 Task: Research Airbnb accommodation in Cienfuegos, Cuba from 22th December, 2023 to 26th December, 2023 for 8 adults. Place can be private room with 8 bedrooms having 8 beds and 8 bathrooms. Property type can be hotel. Amenities needed are: wifi, TV, free parkinig on premises, gym, breakfast.
Action: Mouse moved to (537, 151)
Screenshot: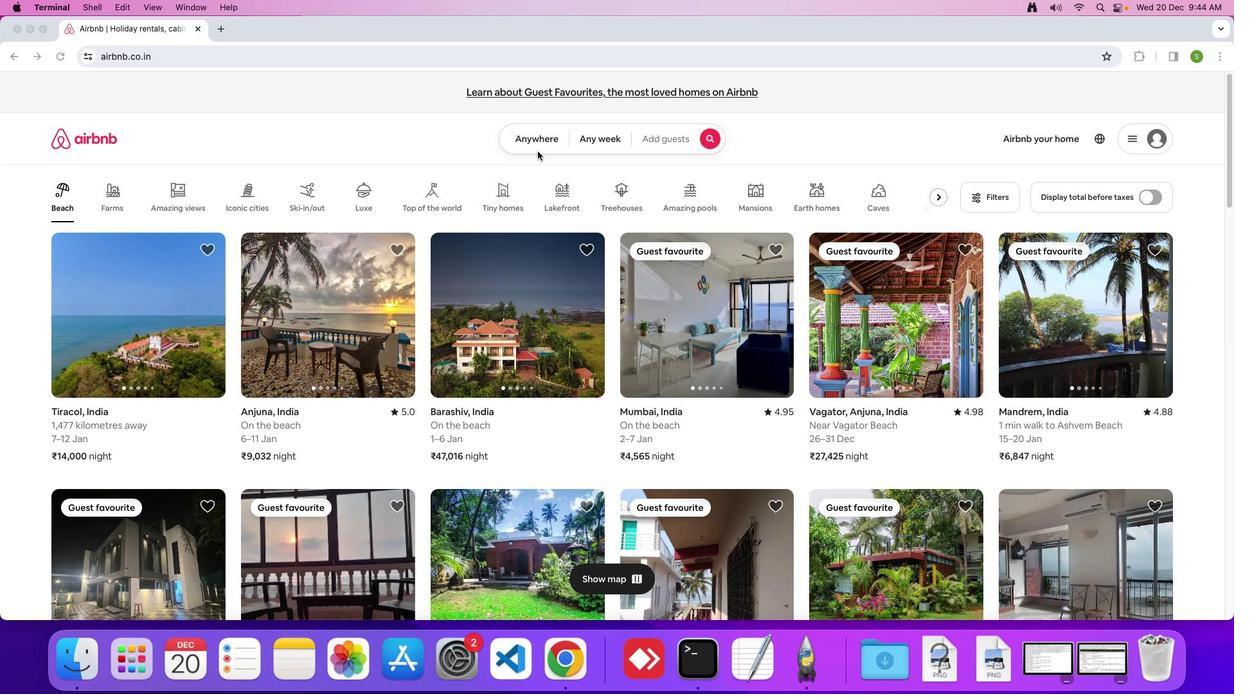 
Action: Mouse pressed left at (537, 151)
Screenshot: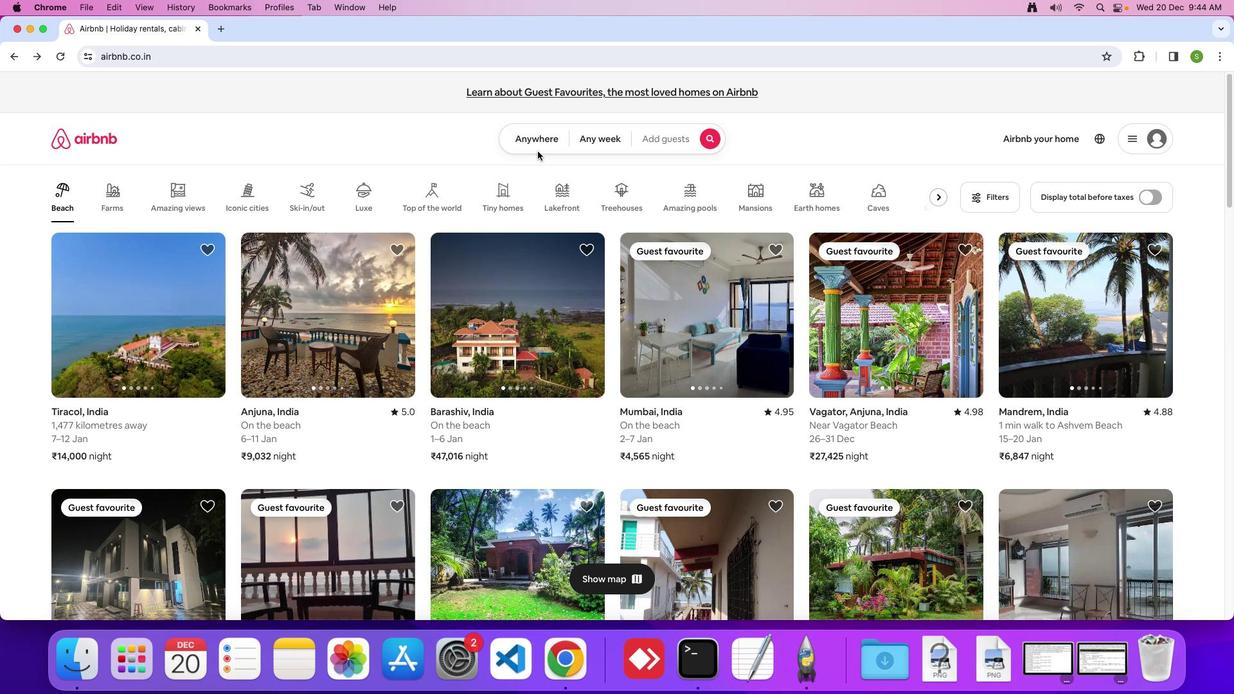 
Action: Mouse moved to (533, 143)
Screenshot: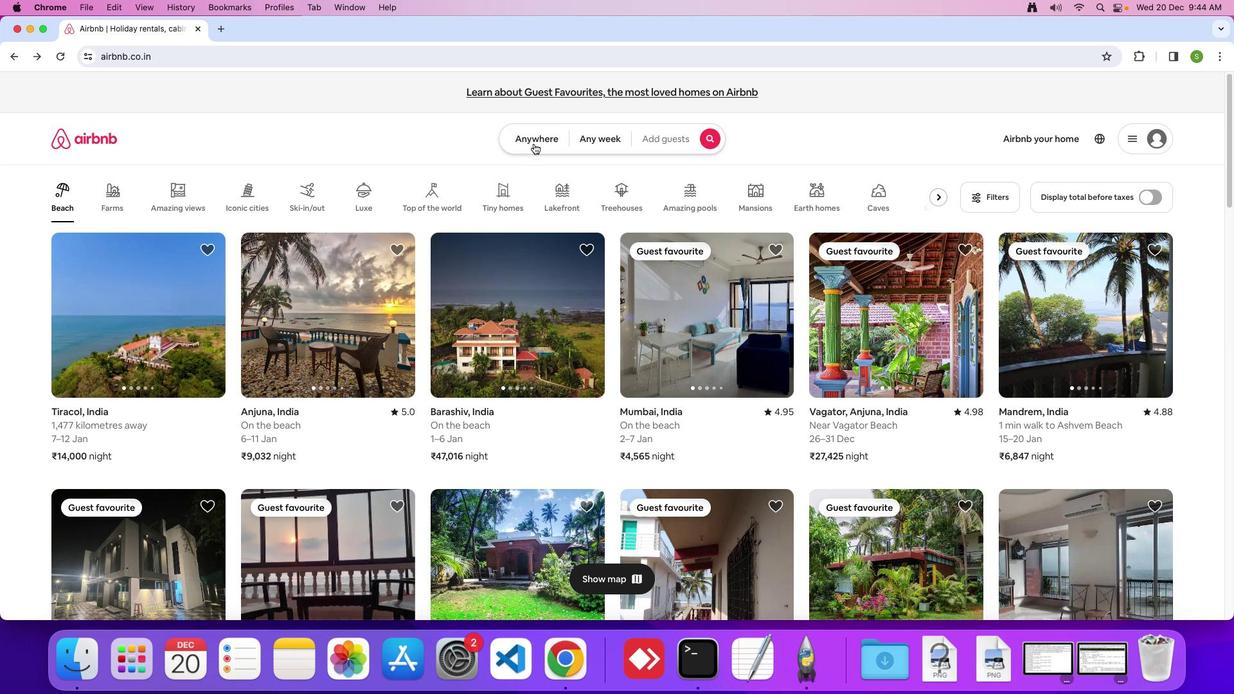 
Action: Mouse pressed left at (533, 143)
Screenshot: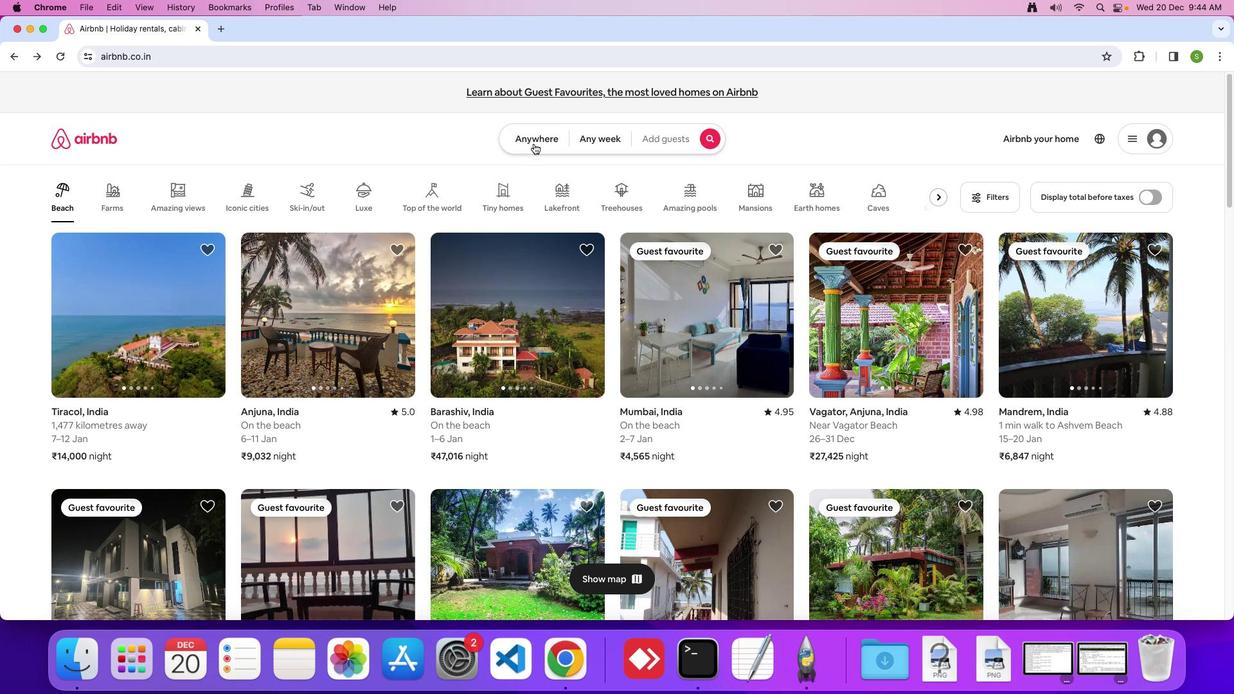 
Action: Mouse moved to (446, 193)
Screenshot: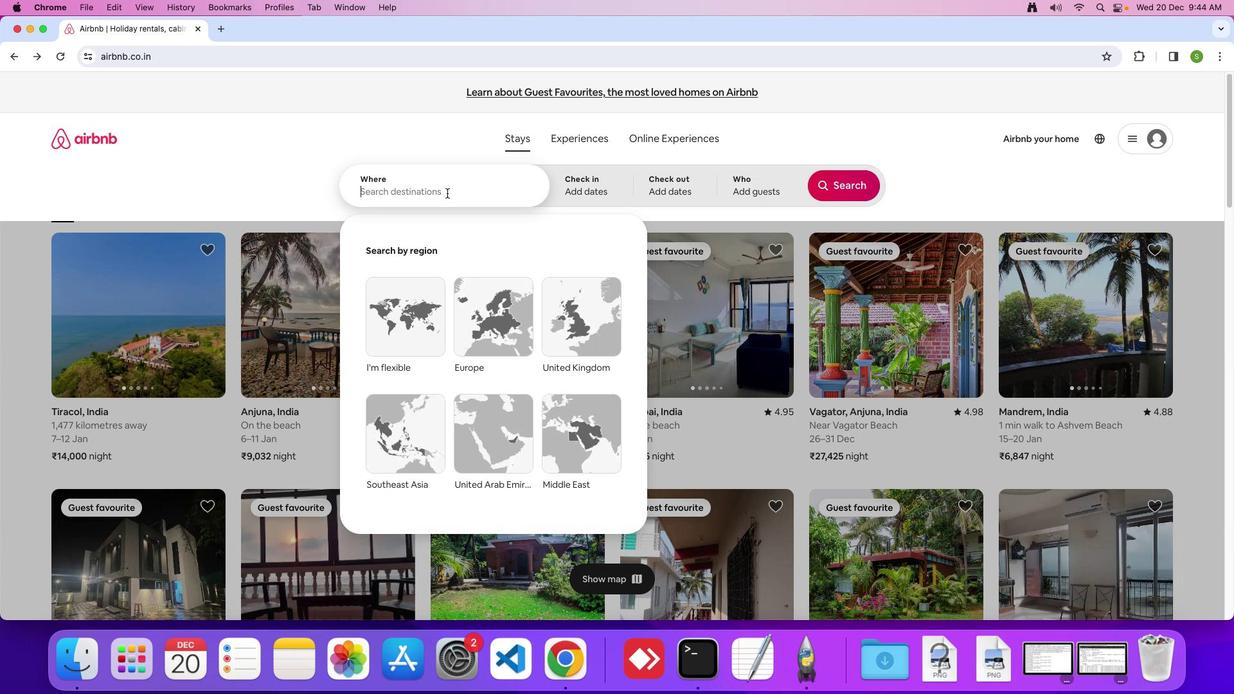 
Action: Key pressed 'C'Key.caps_lock'i''e''n''f''u''e''g''o''s'','Key.spaceKey.shift'C''u''b'
Screenshot: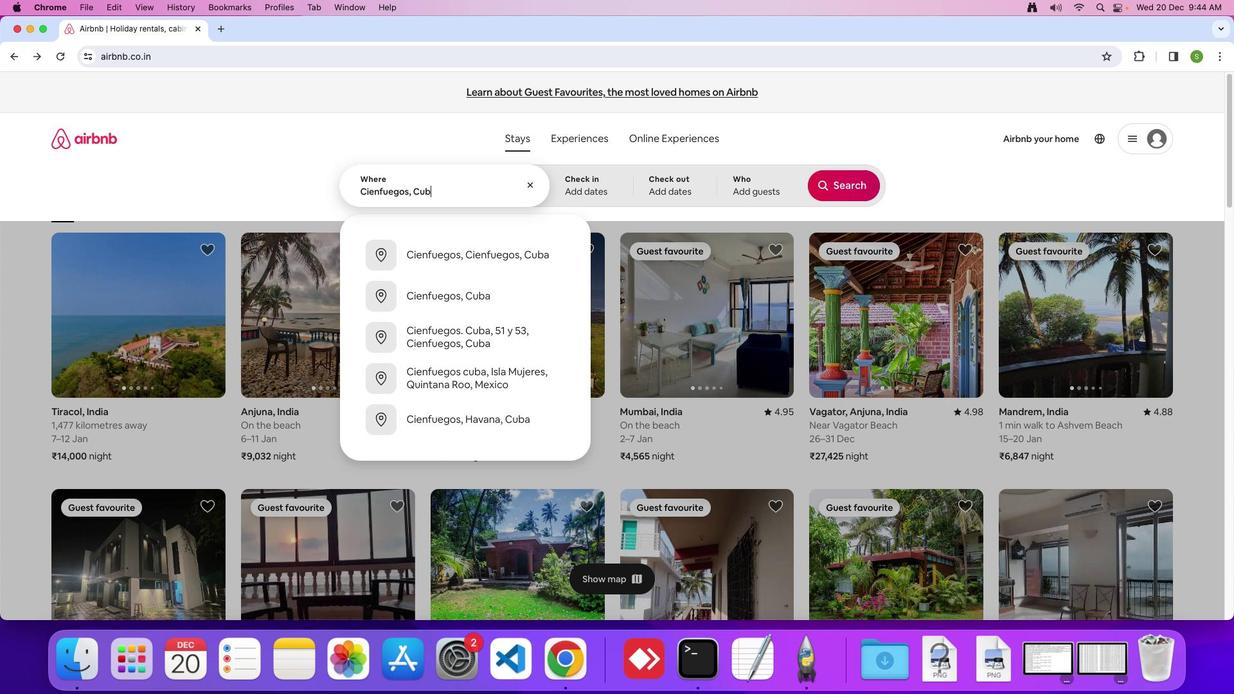 
Action: Mouse moved to (446, 193)
Screenshot: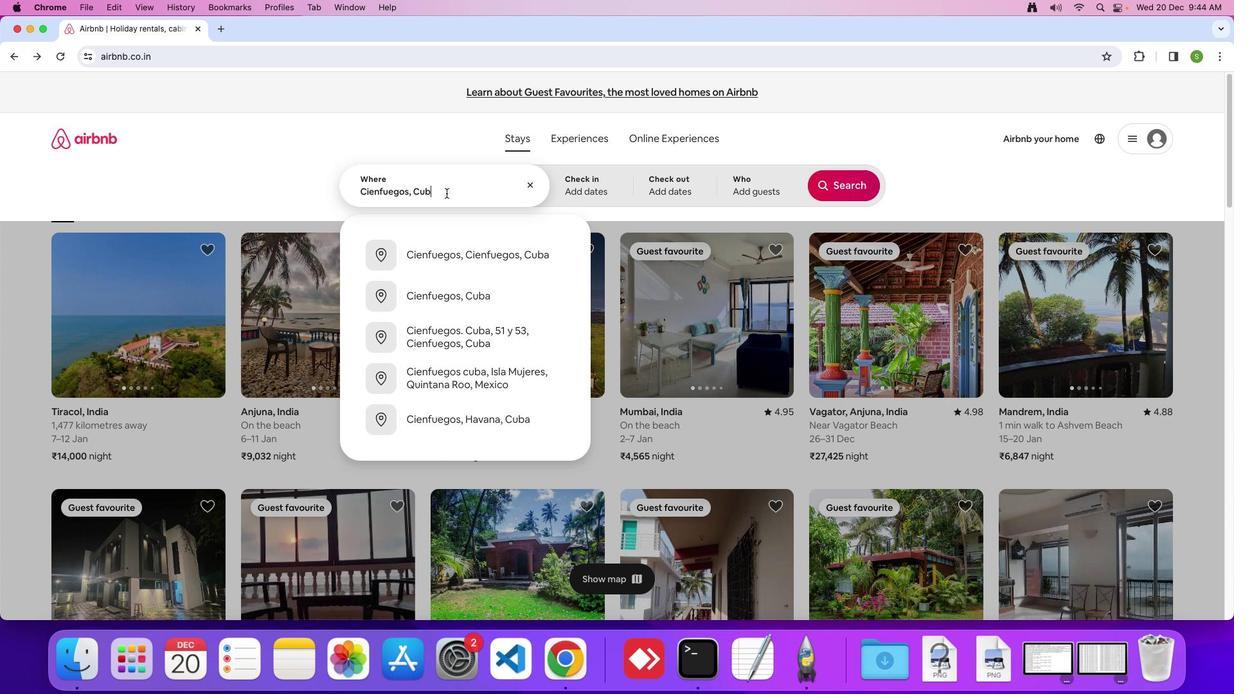 
Action: Key pressed 'e'Key.backspace'a'Key.enter
Screenshot: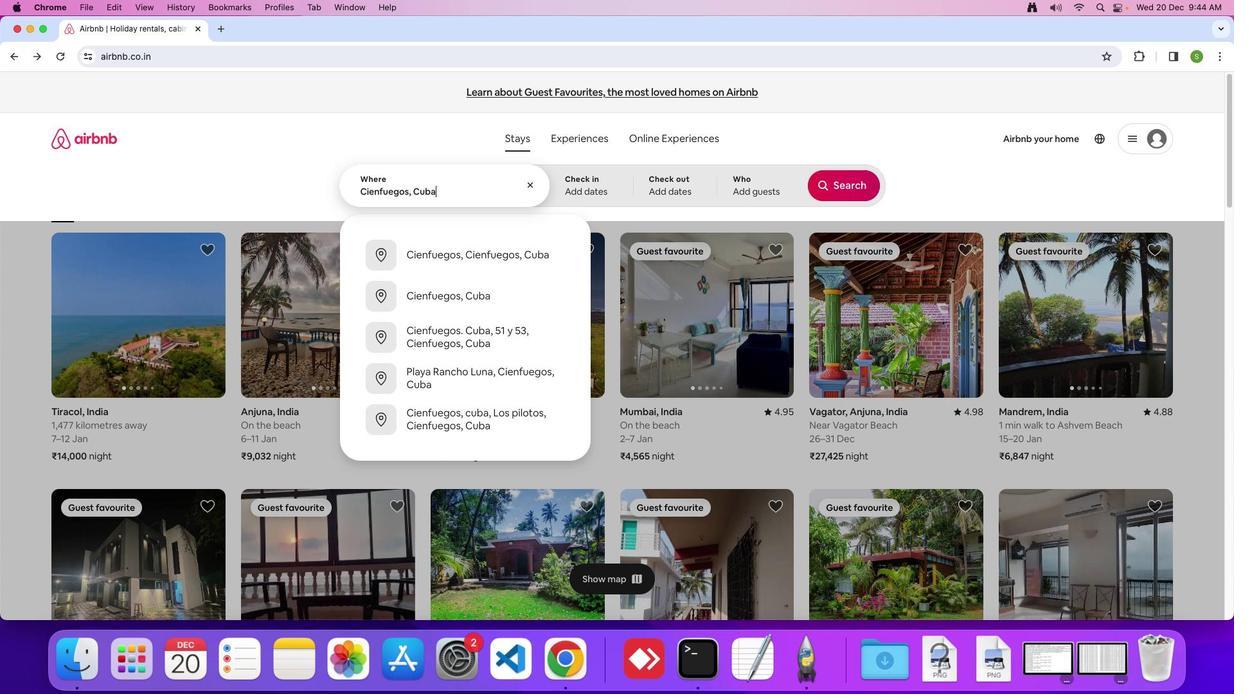 
Action: Mouse moved to (547, 444)
Screenshot: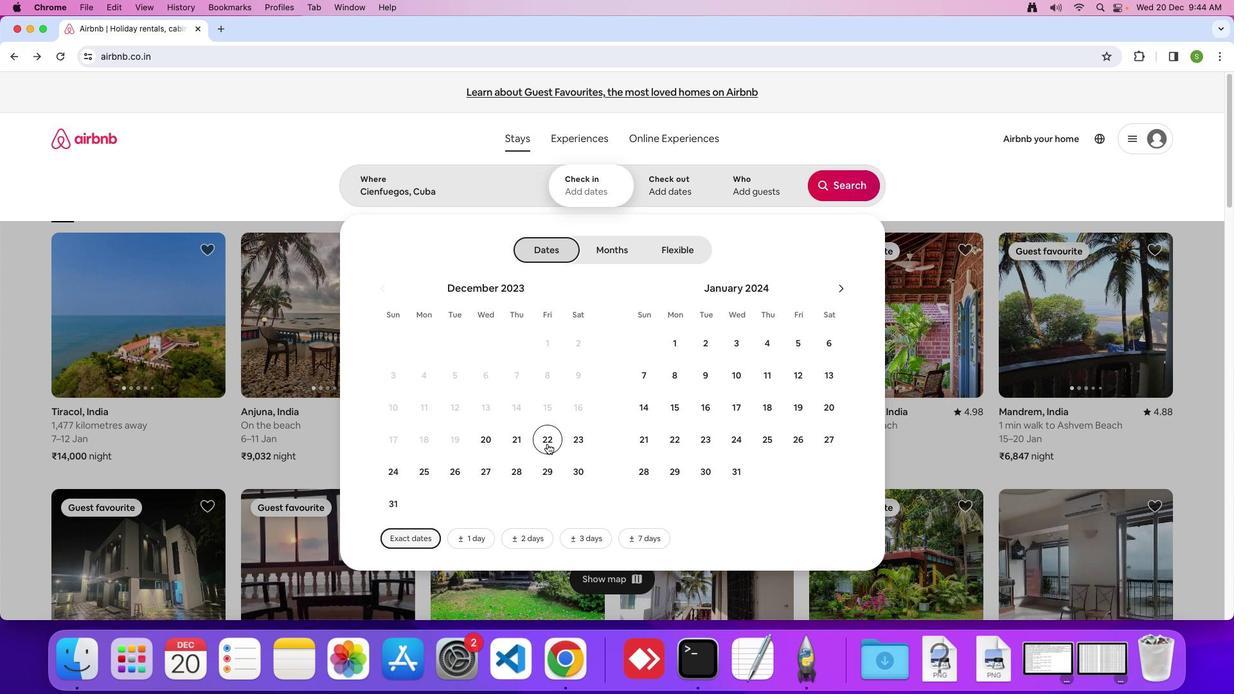 
Action: Mouse pressed left at (547, 444)
Screenshot: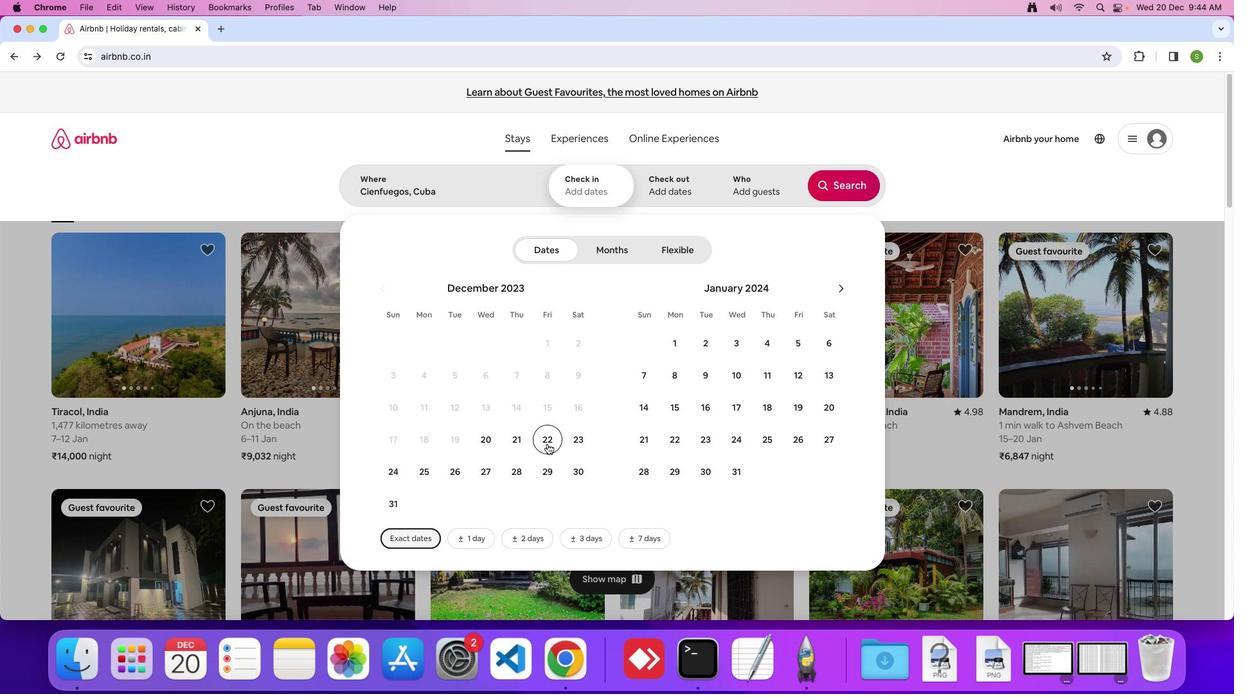 
Action: Mouse moved to (449, 473)
Screenshot: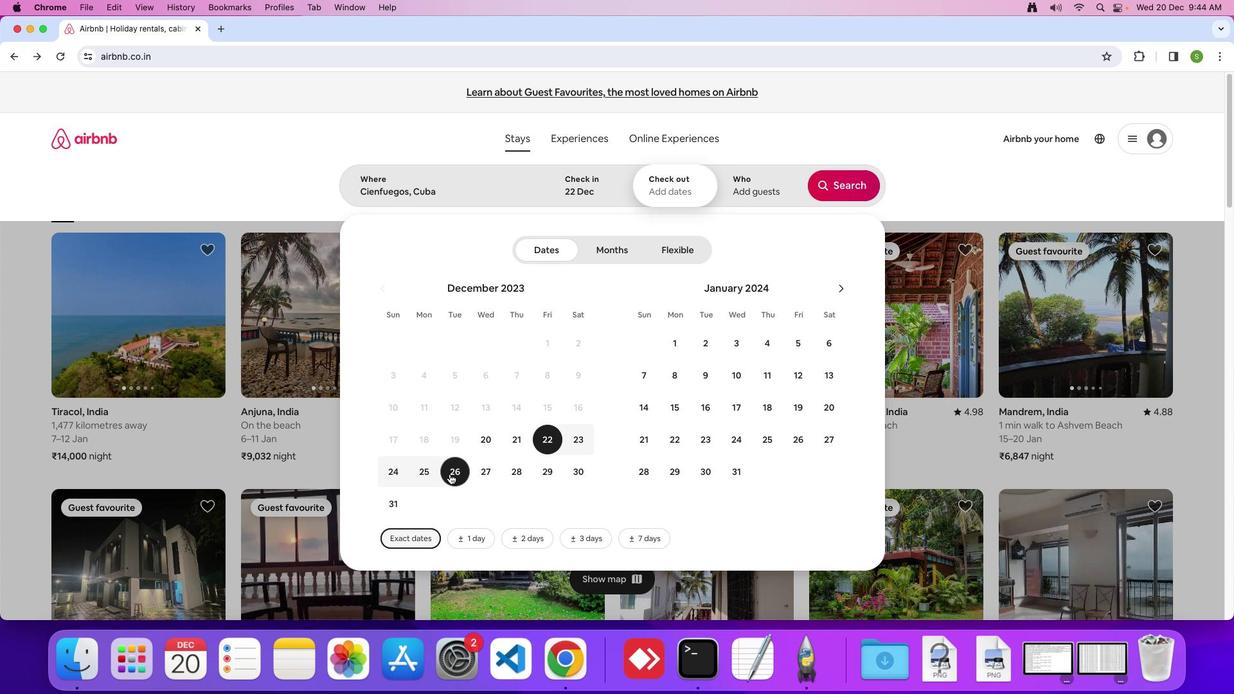 
Action: Mouse pressed left at (449, 473)
Screenshot: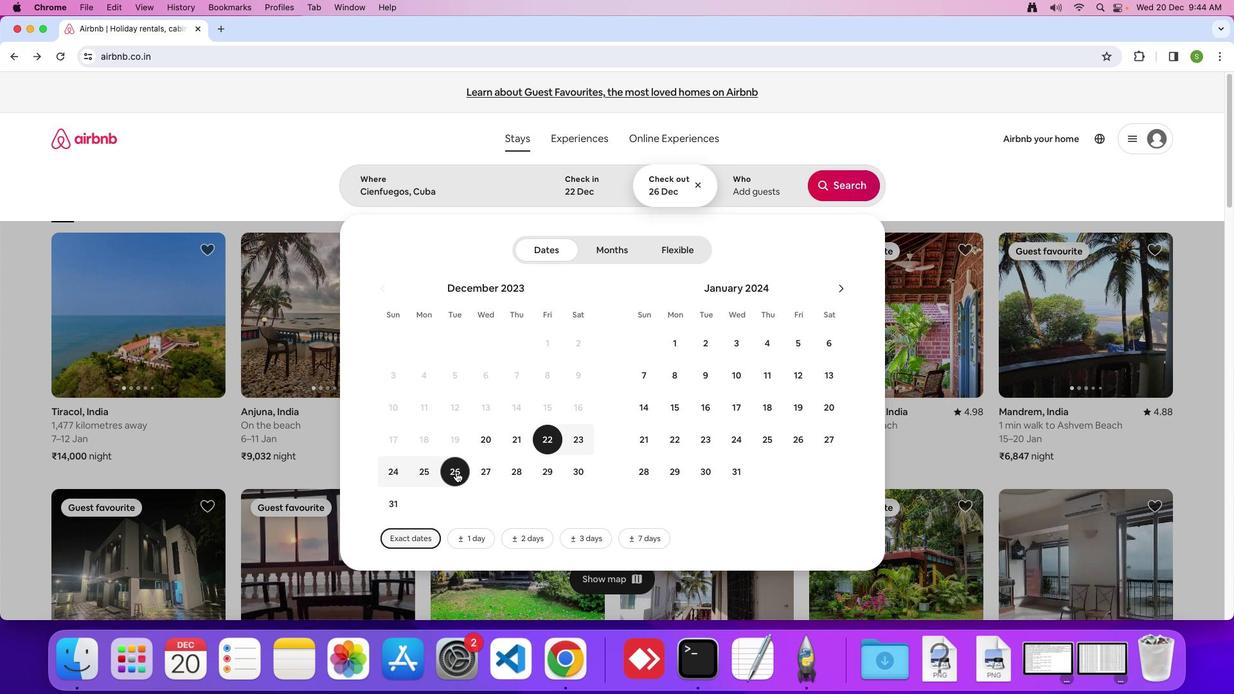 
Action: Mouse moved to (750, 179)
Screenshot: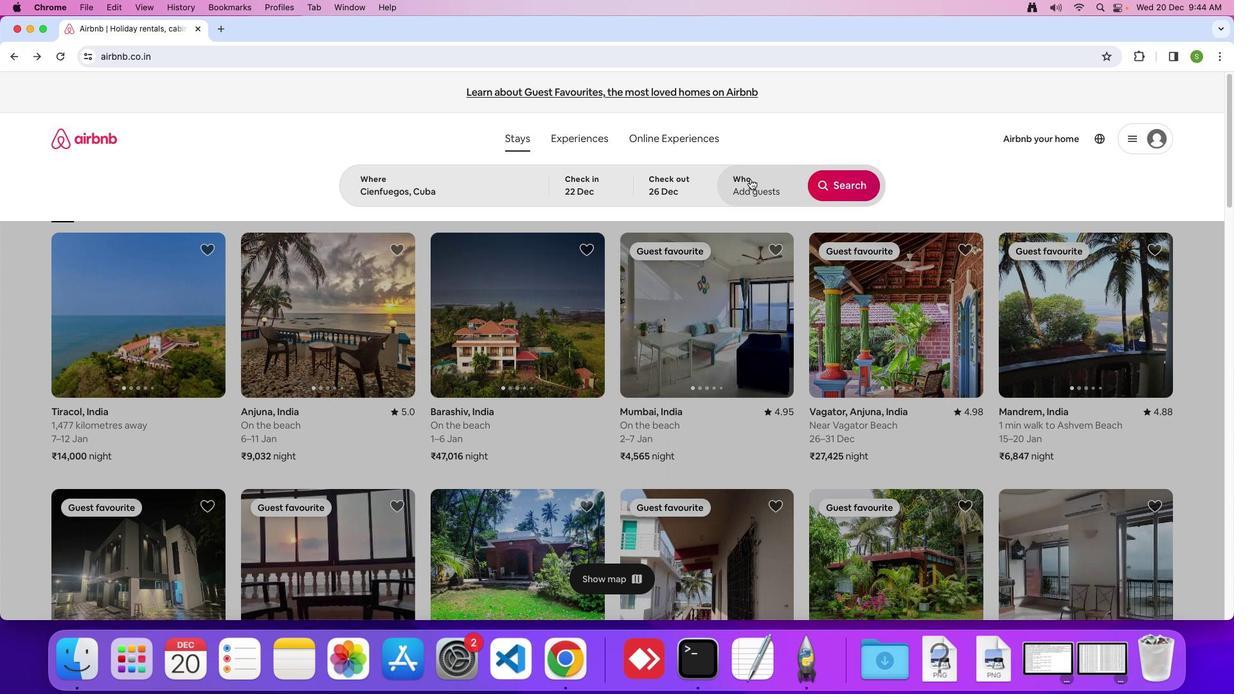 
Action: Mouse pressed left at (750, 179)
Screenshot: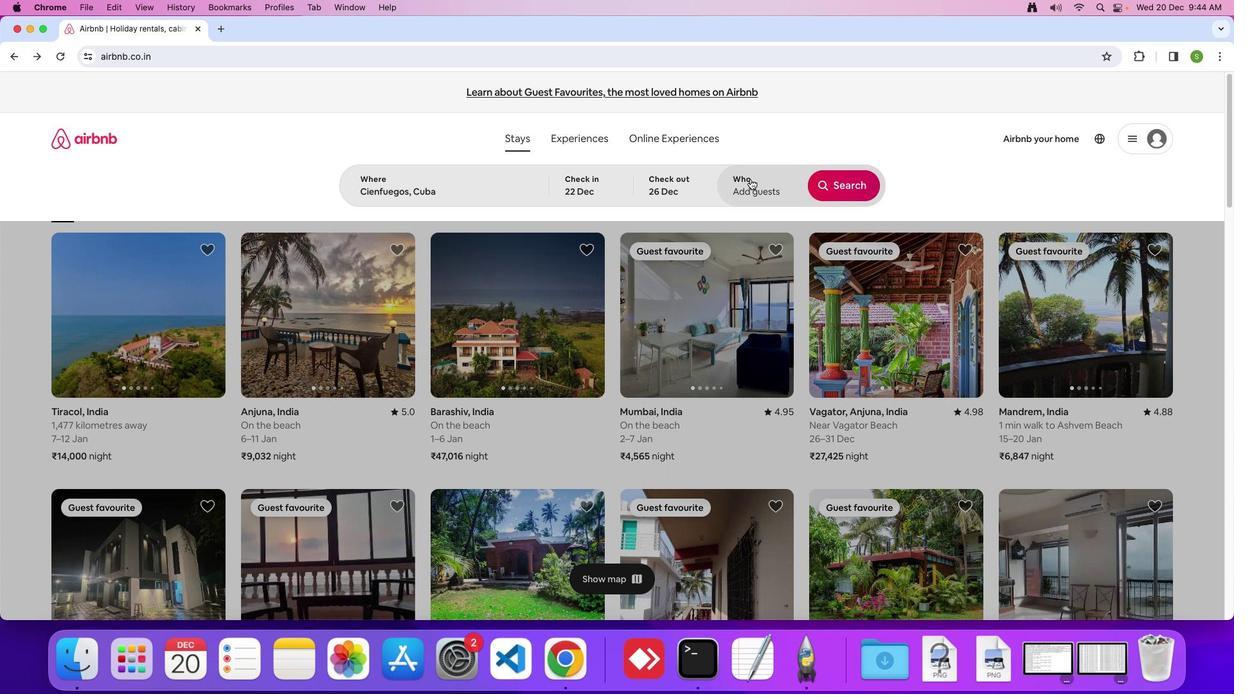 
Action: Mouse moved to (842, 249)
Screenshot: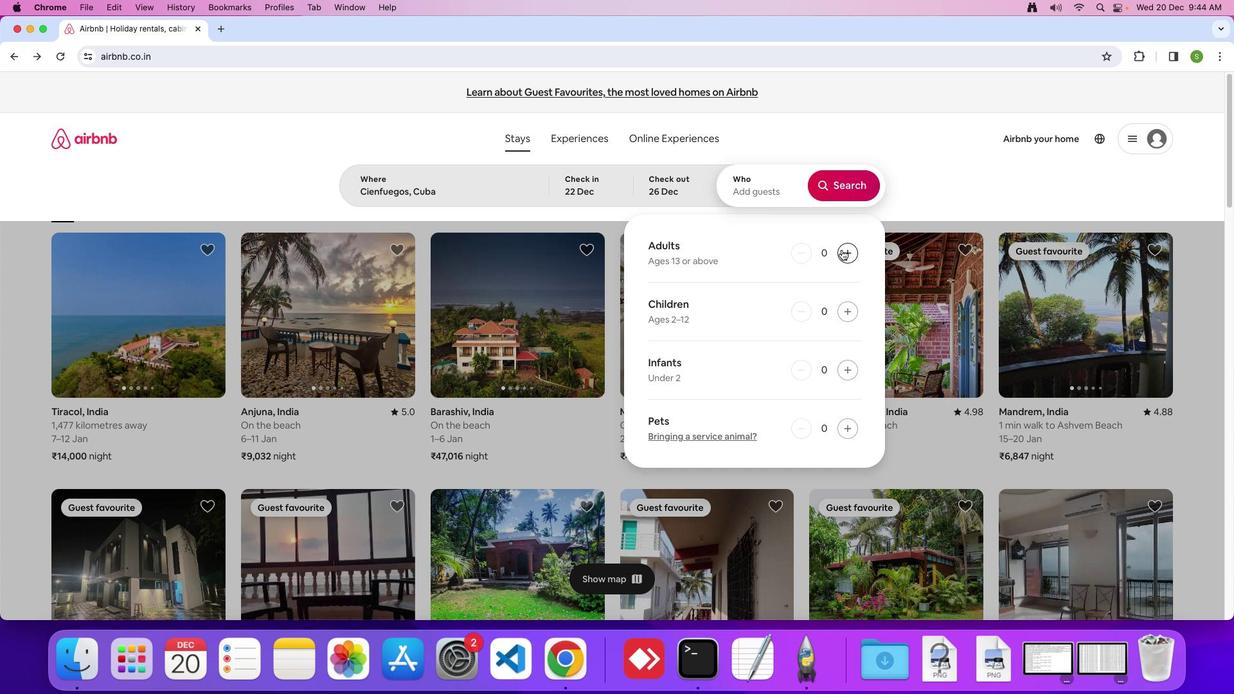 
Action: Mouse pressed left at (842, 249)
Screenshot: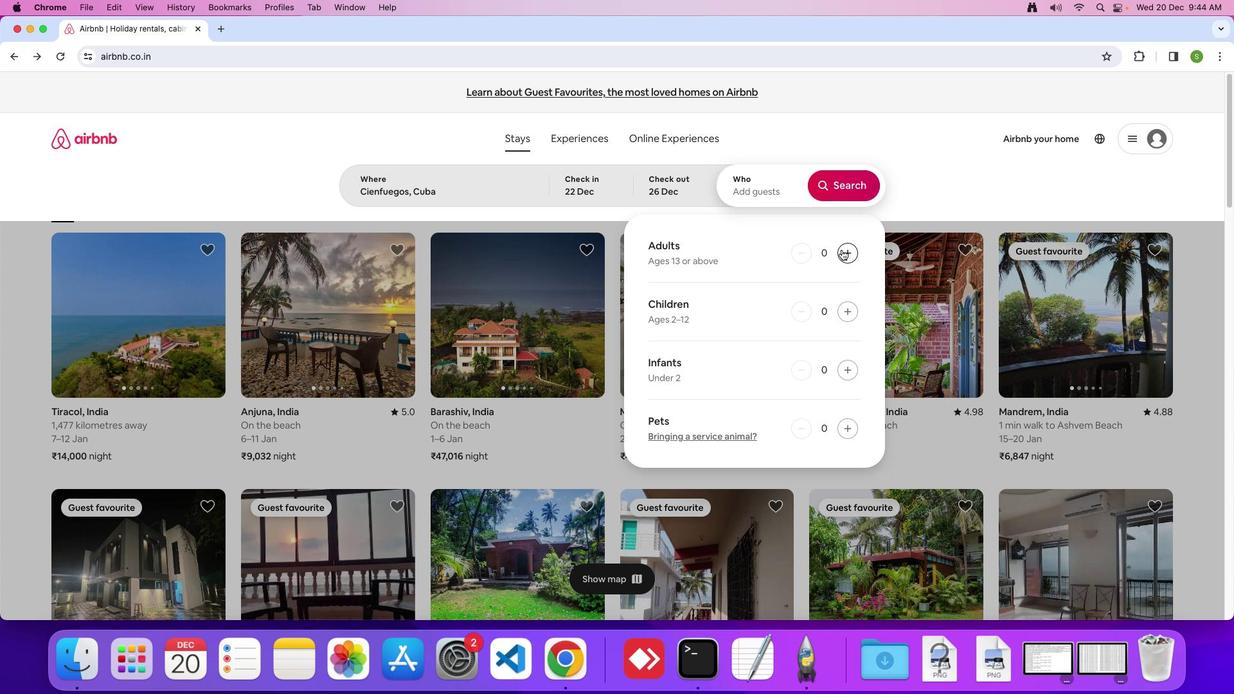 
Action: Mouse pressed left at (842, 249)
Screenshot: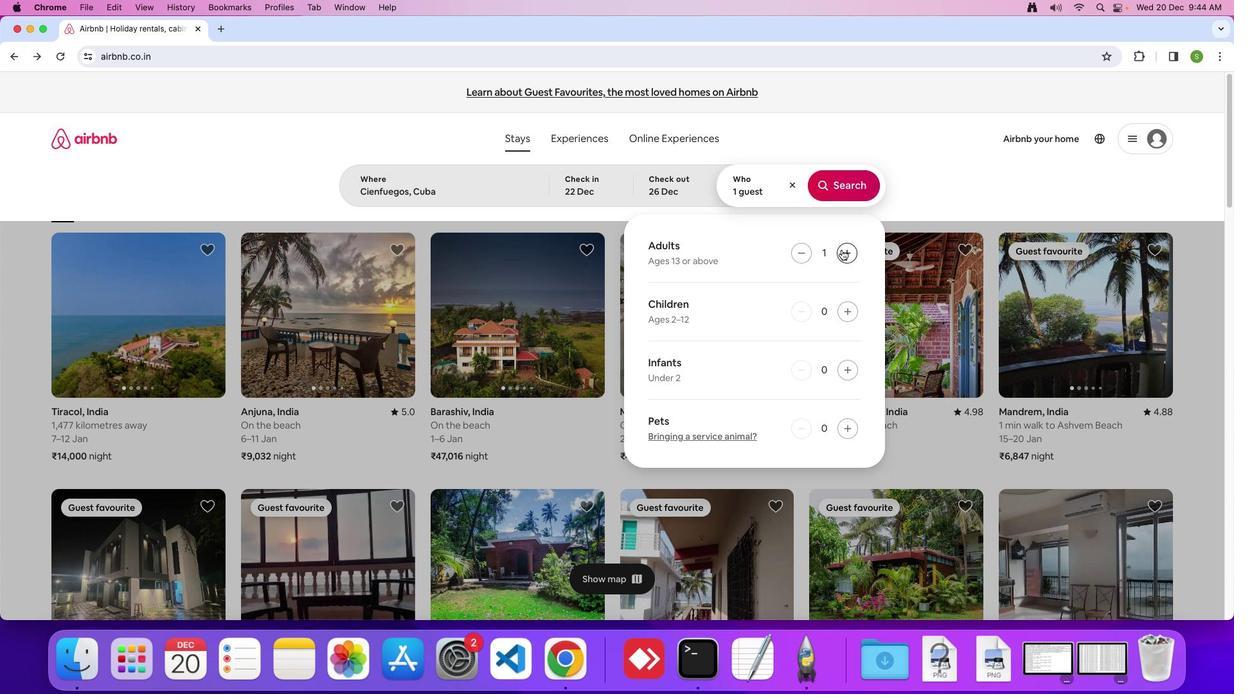
Action: Mouse pressed left at (842, 249)
Screenshot: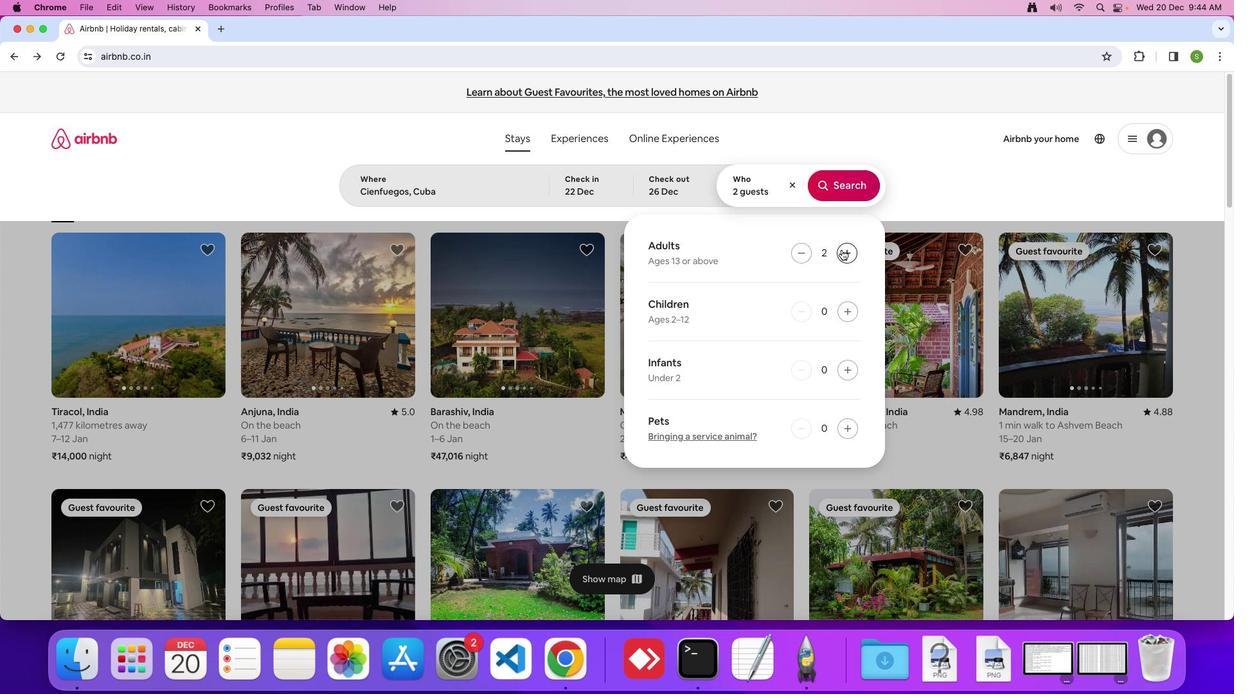 
Action: Mouse pressed left at (842, 249)
Screenshot: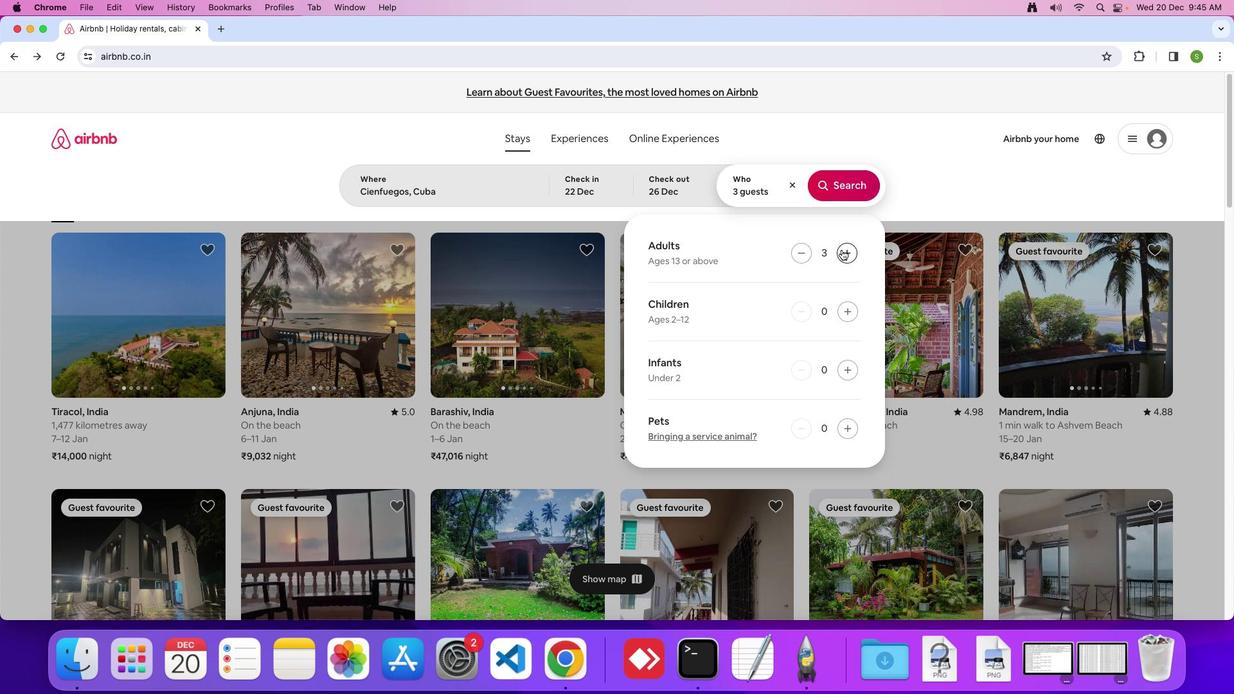 
Action: Mouse pressed left at (842, 249)
Screenshot: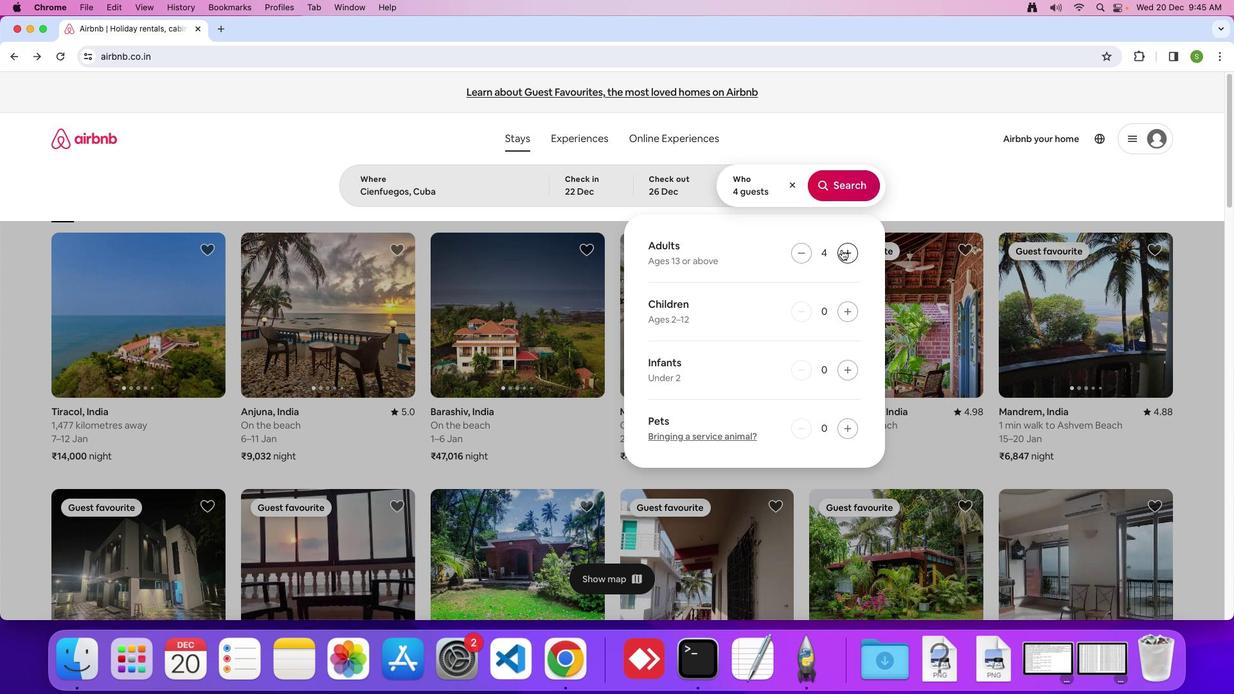 
Action: Mouse pressed left at (842, 249)
Screenshot: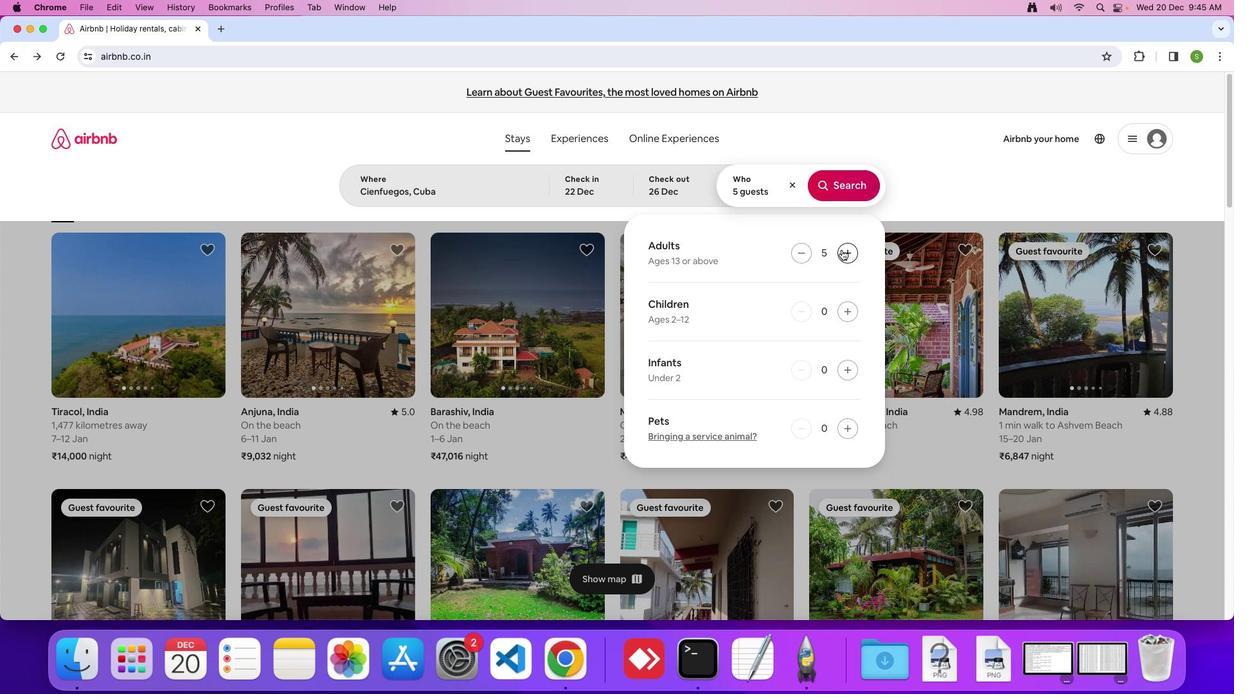 
Action: Mouse pressed left at (842, 249)
Screenshot: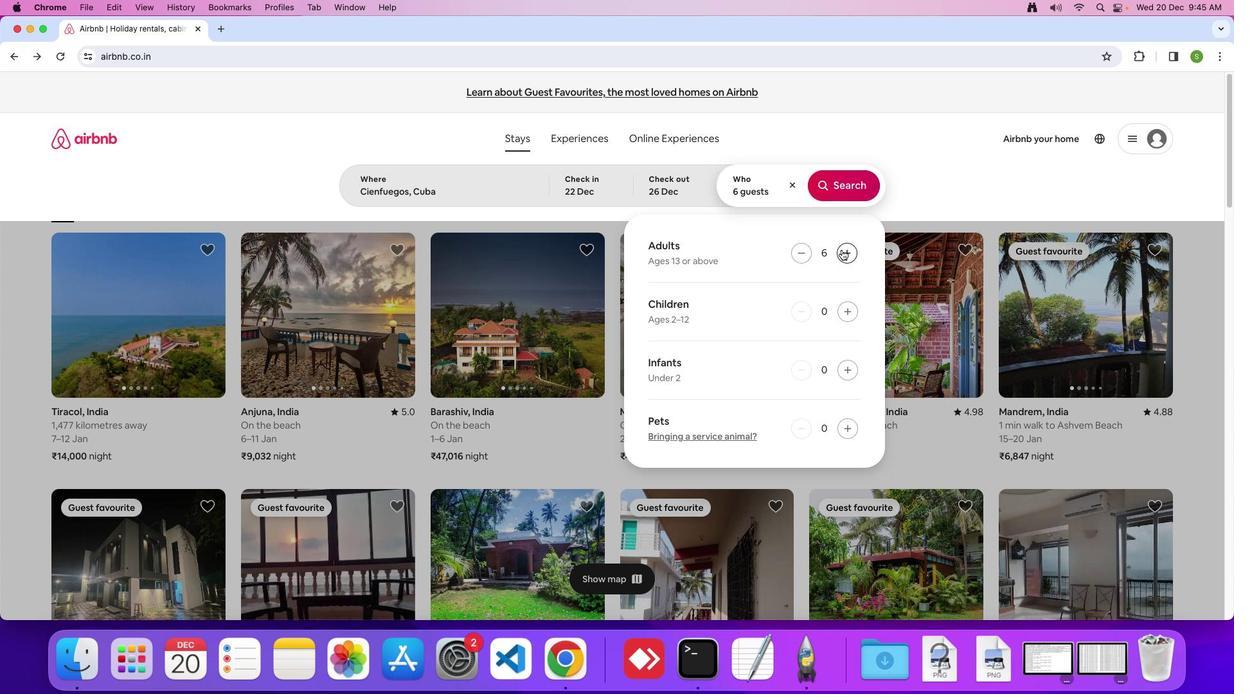 
Action: Mouse moved to (842, 249)
Screenshot: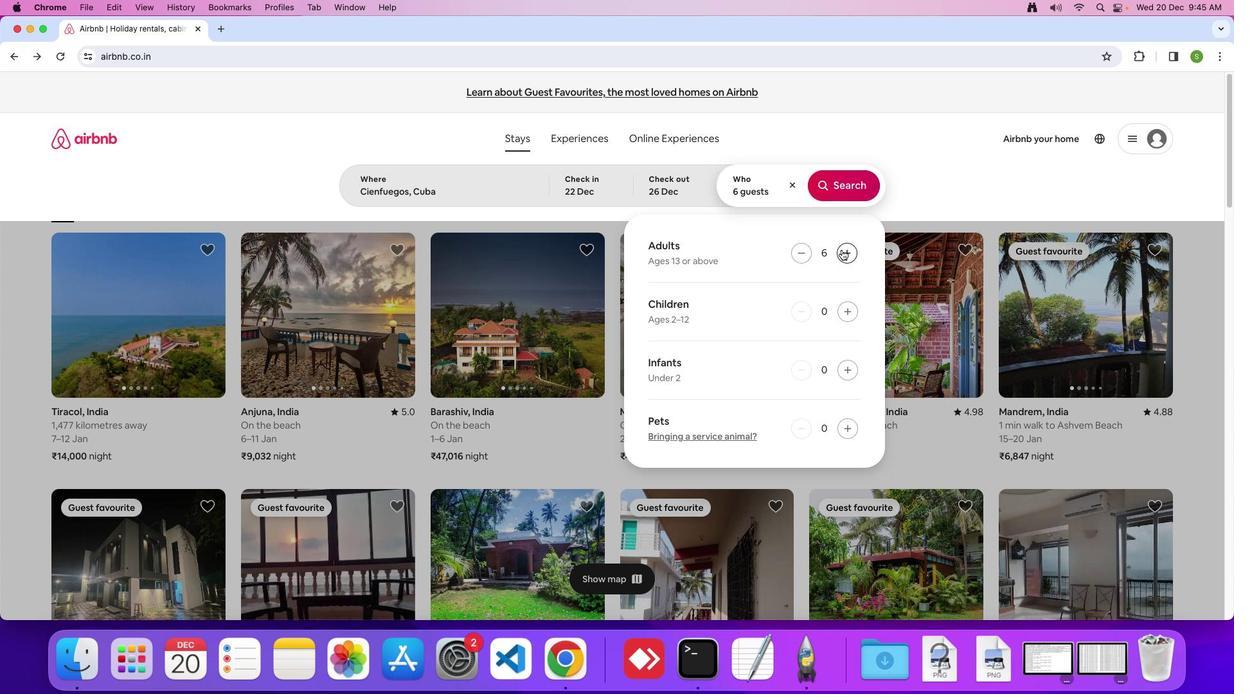 
Action: Mouse pressed left at (842, 249)
Screenshot: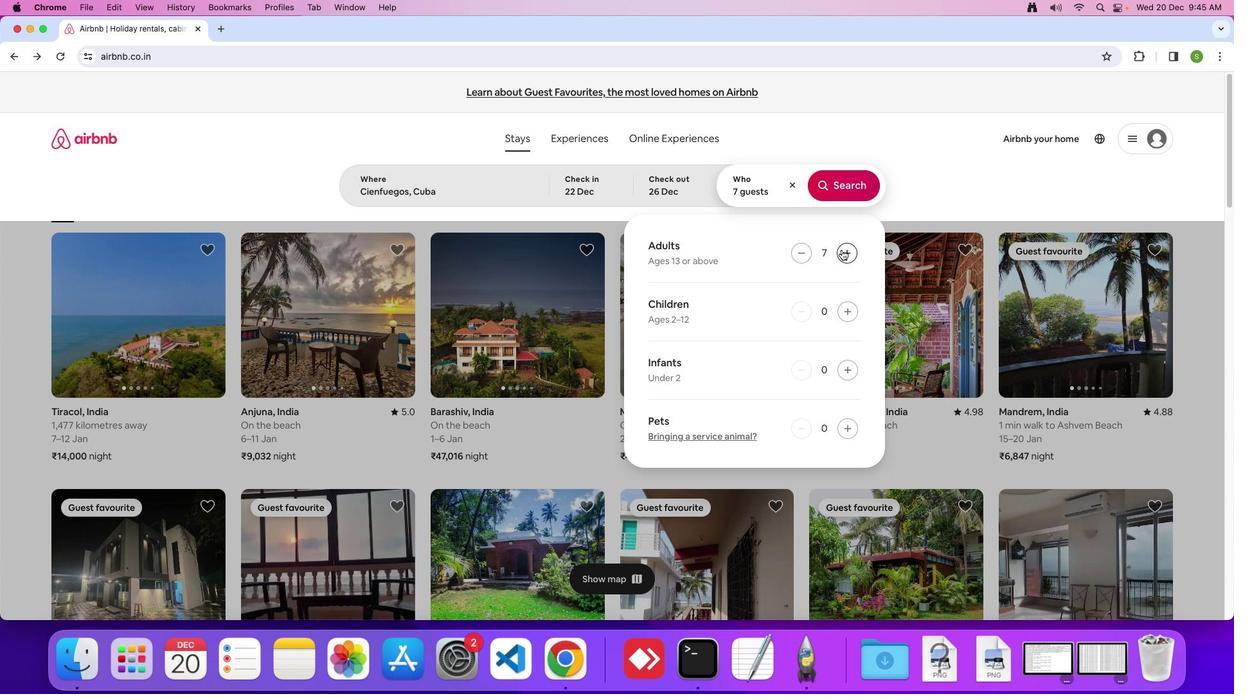 
Action: Mouse moved to (842, 186)
Screenshot: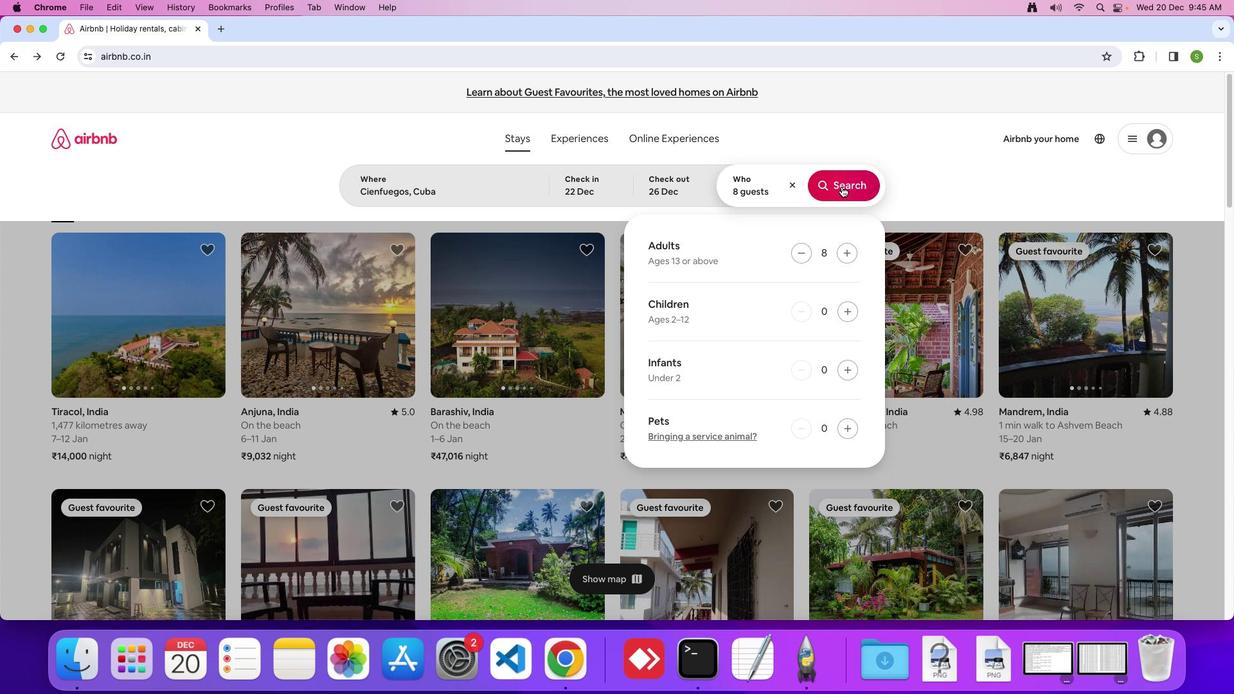 
Action: Mouse pressed left at (842, 186)
Screenshot: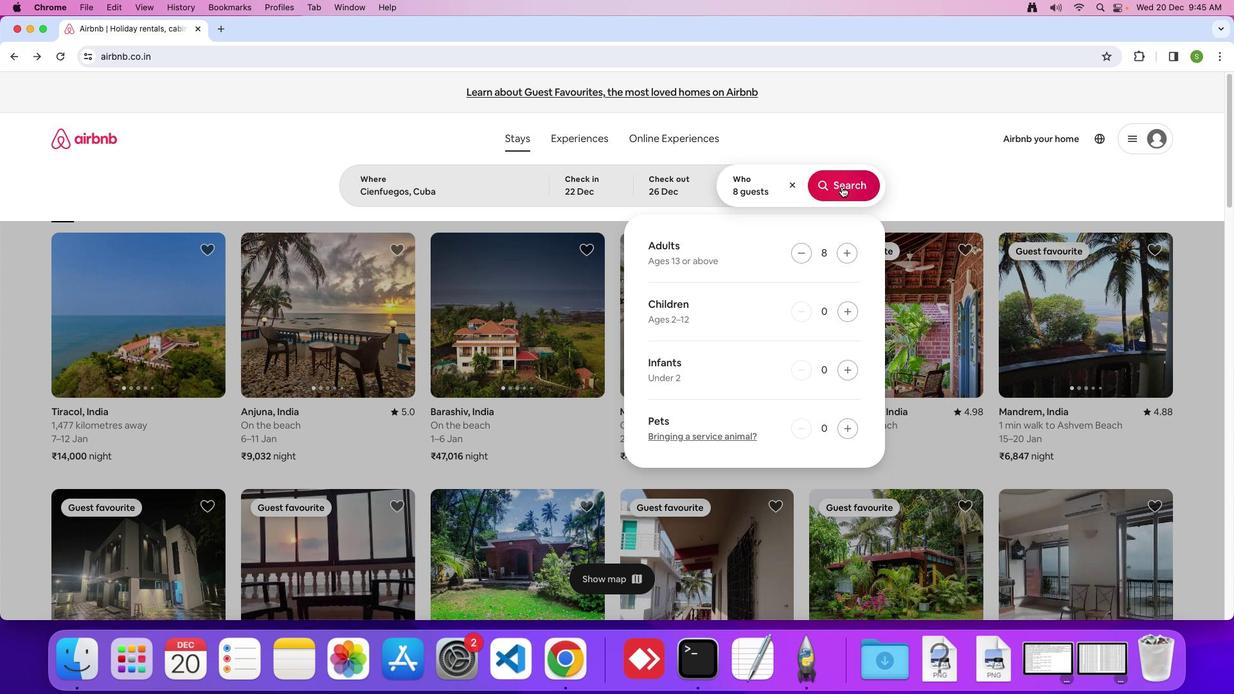 
Action: Mouse moved to (1016, 152)
Screenshot: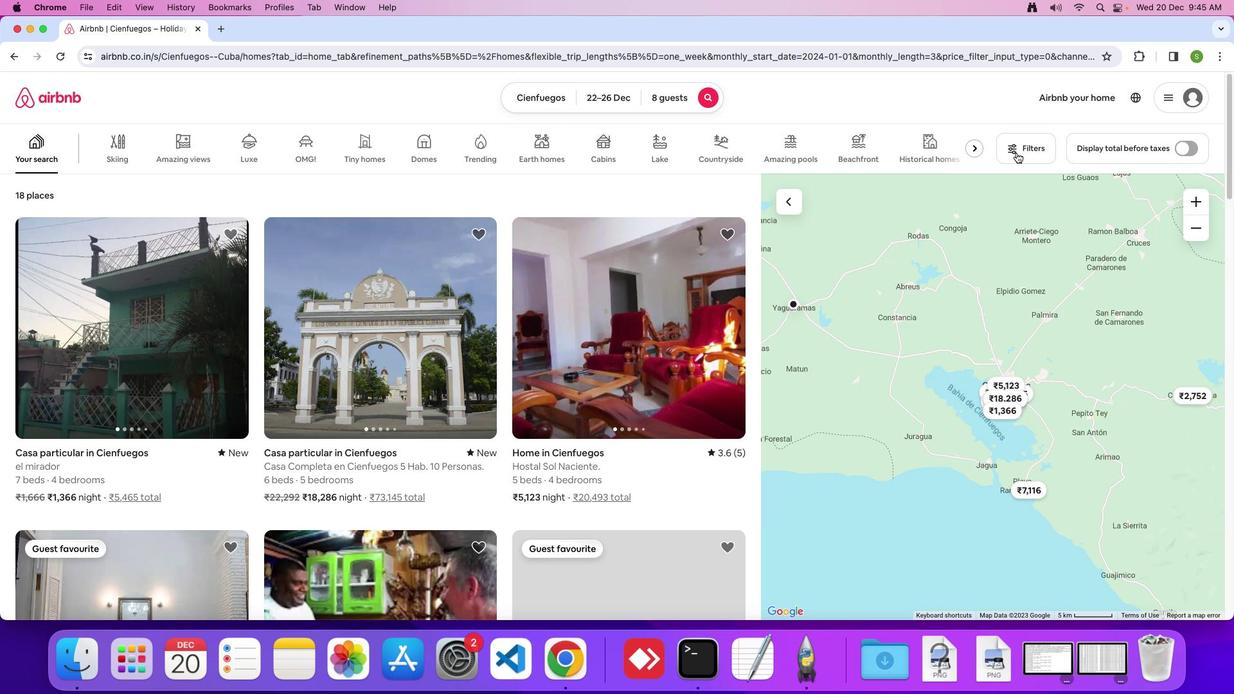 
Action: Mouse pressed left at (1016, 152)
Screenshot: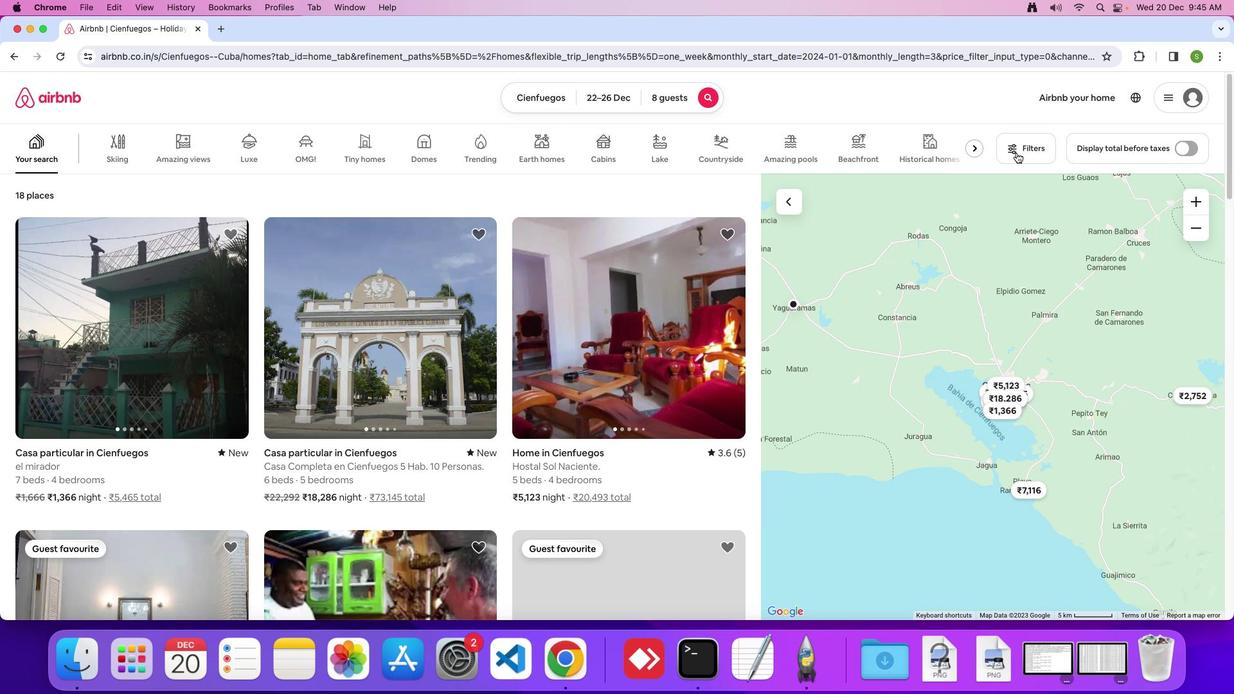 
Action: Mouse moved to (602, 336)
Screenshot: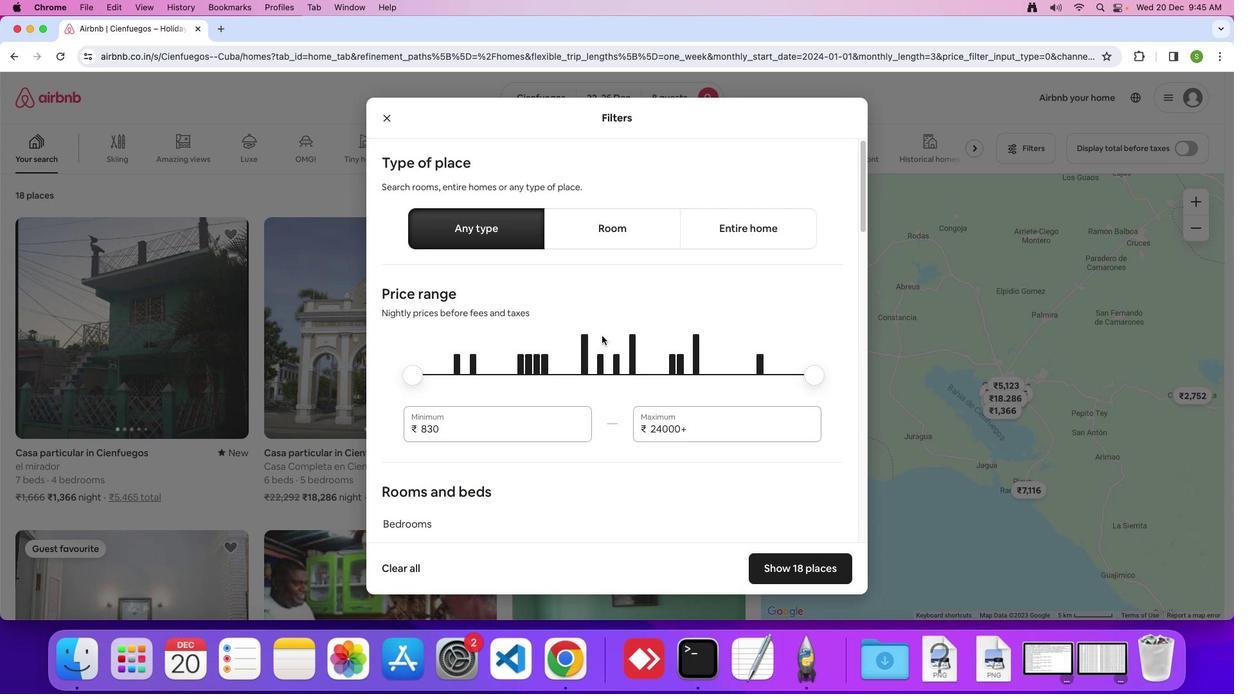 
Action: Mouse scrolled (602, 336) with delta (0, 0)
Screenshot: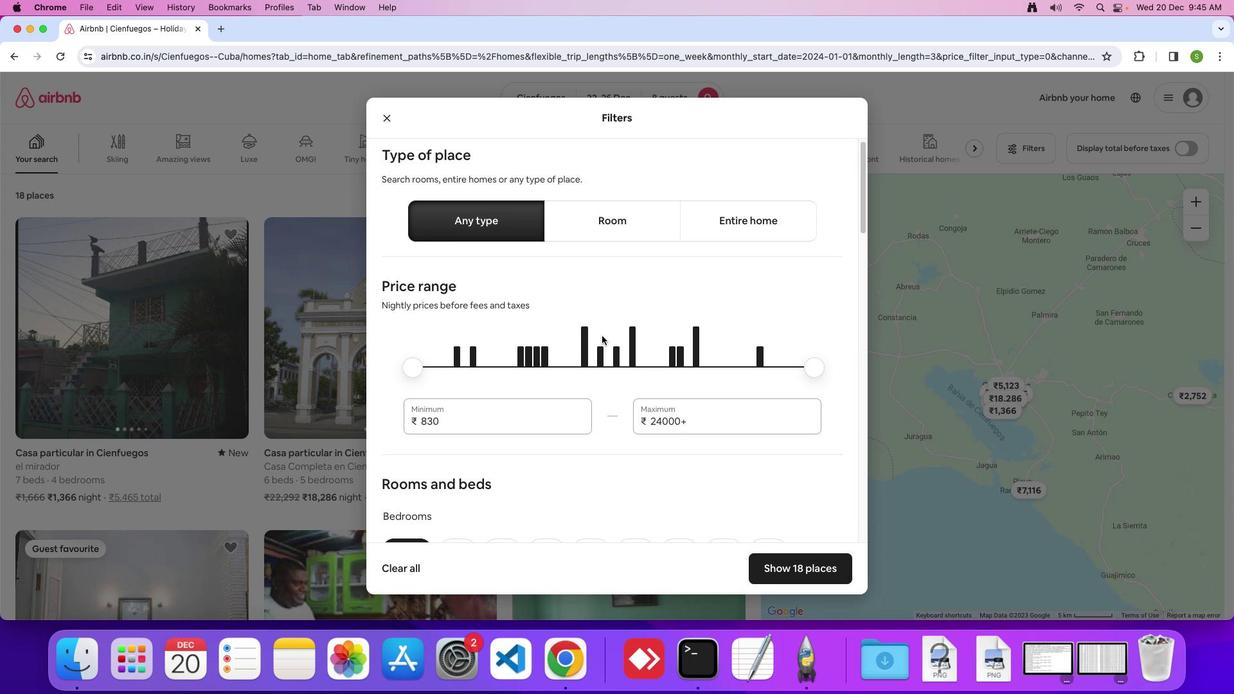
Action: Mouse scrolled (602, 336) with delta (0, 0)
Screenshot: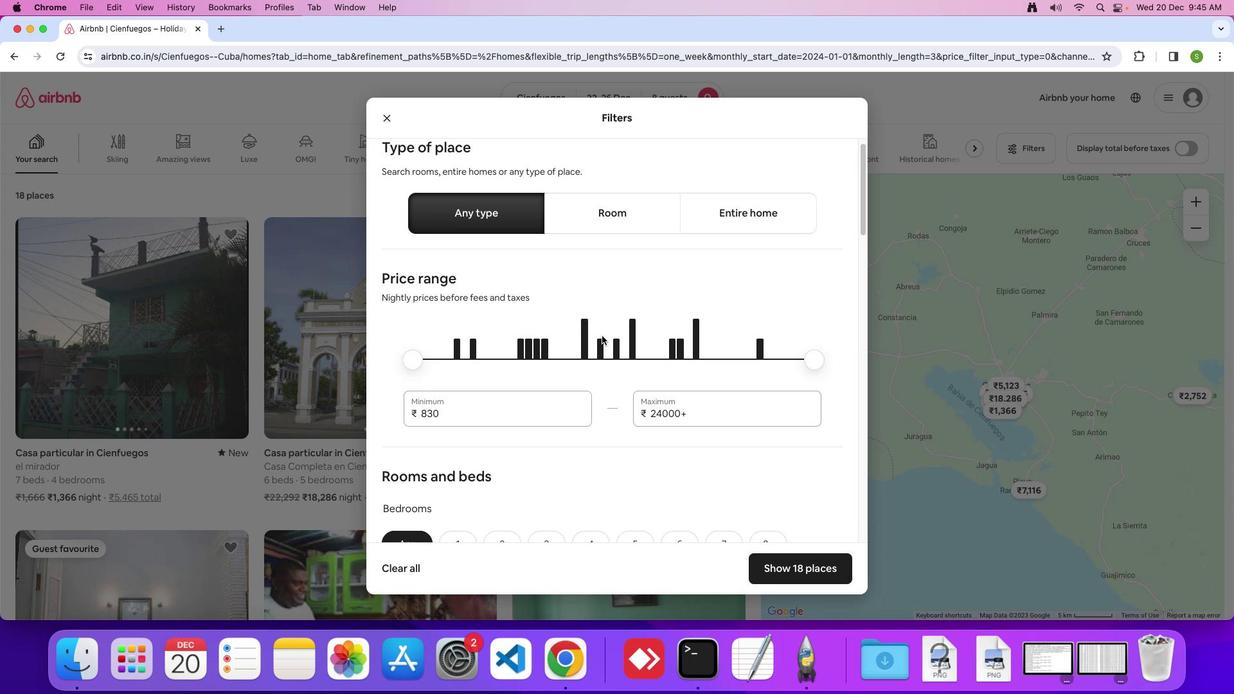 
Action: Mouse scrolled (602, 336) with delta (0, -1)
Screenshot: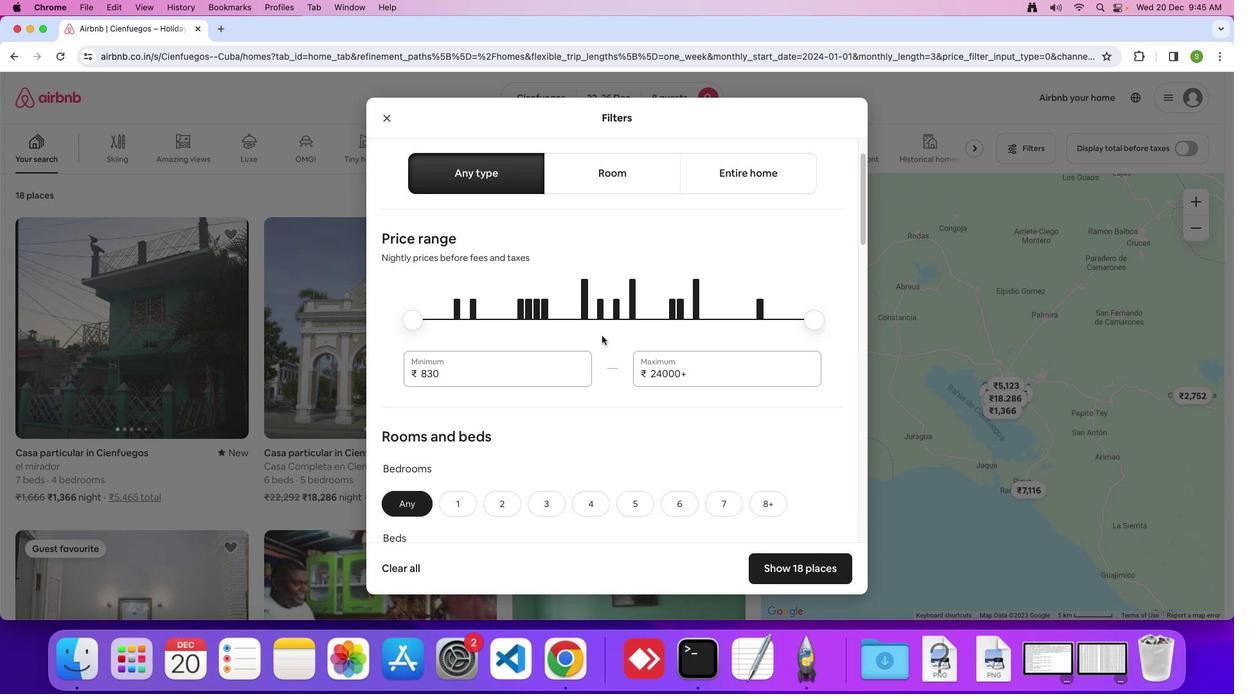 
Action: Mouse scrolled (602, 336) with delta (0, 0)
Screenshot: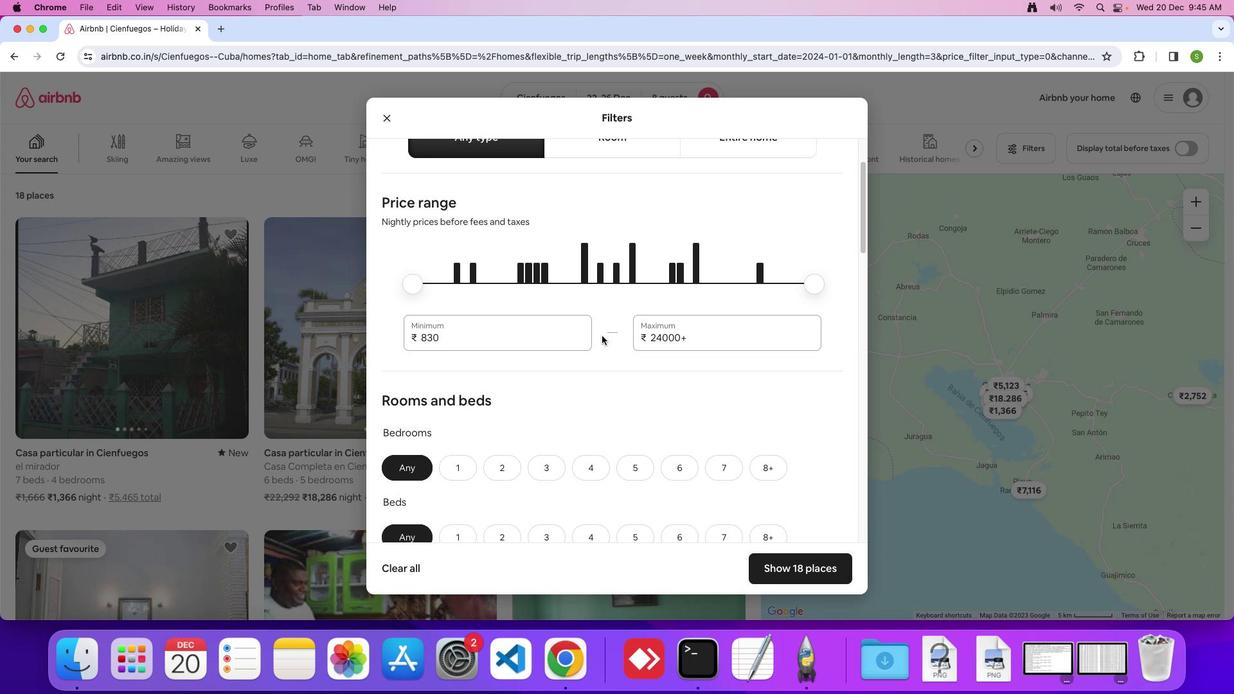 
Action: Mouse scrolled (602, 336) with delta (0, 0)
Screenshot: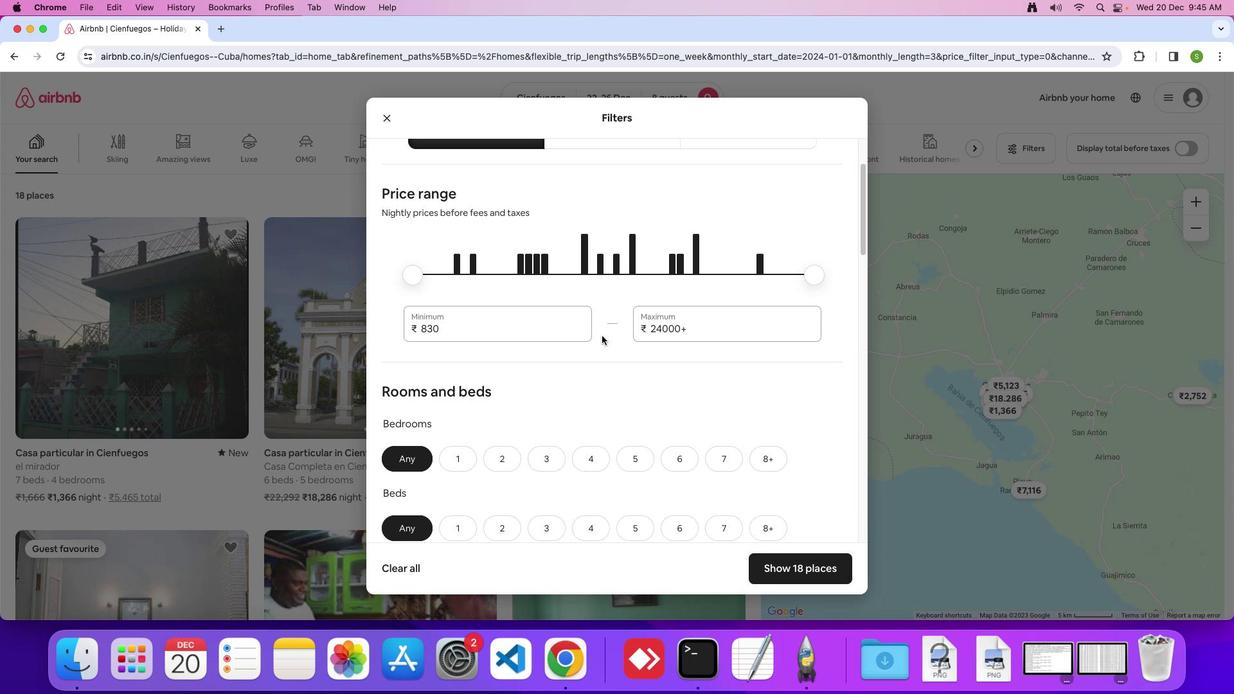
Action: Mouse scrolled (602, 336) with delta (0, -1)
Screenshot: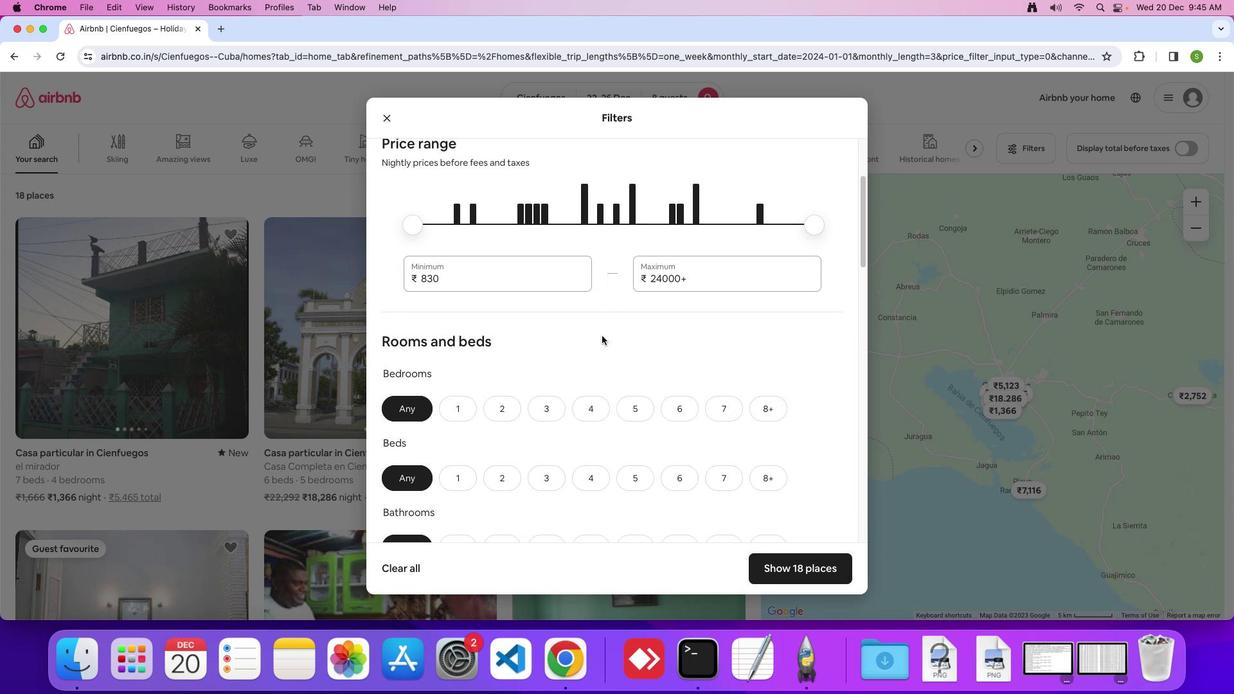 
Action: Mouse scrolled (602, 336) with delta (0, 0)
Screenshot: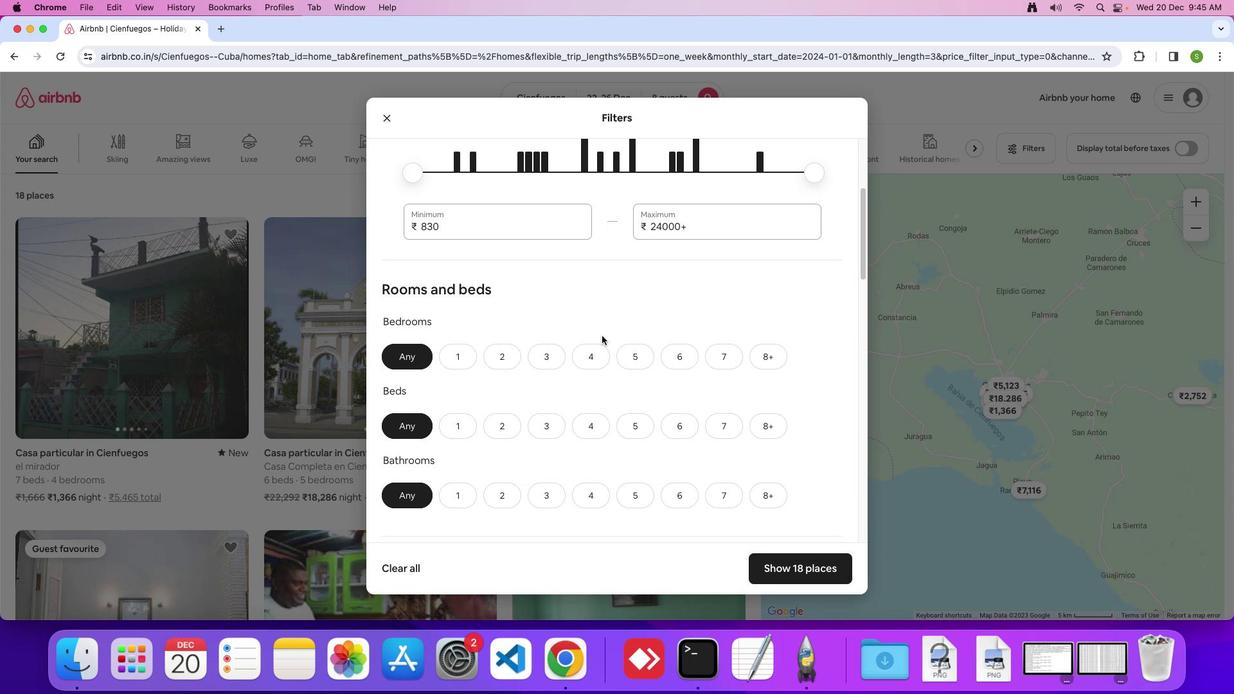 
Action: Mouse scrolled (602, 336) with delta (0, 0)
Screenshot: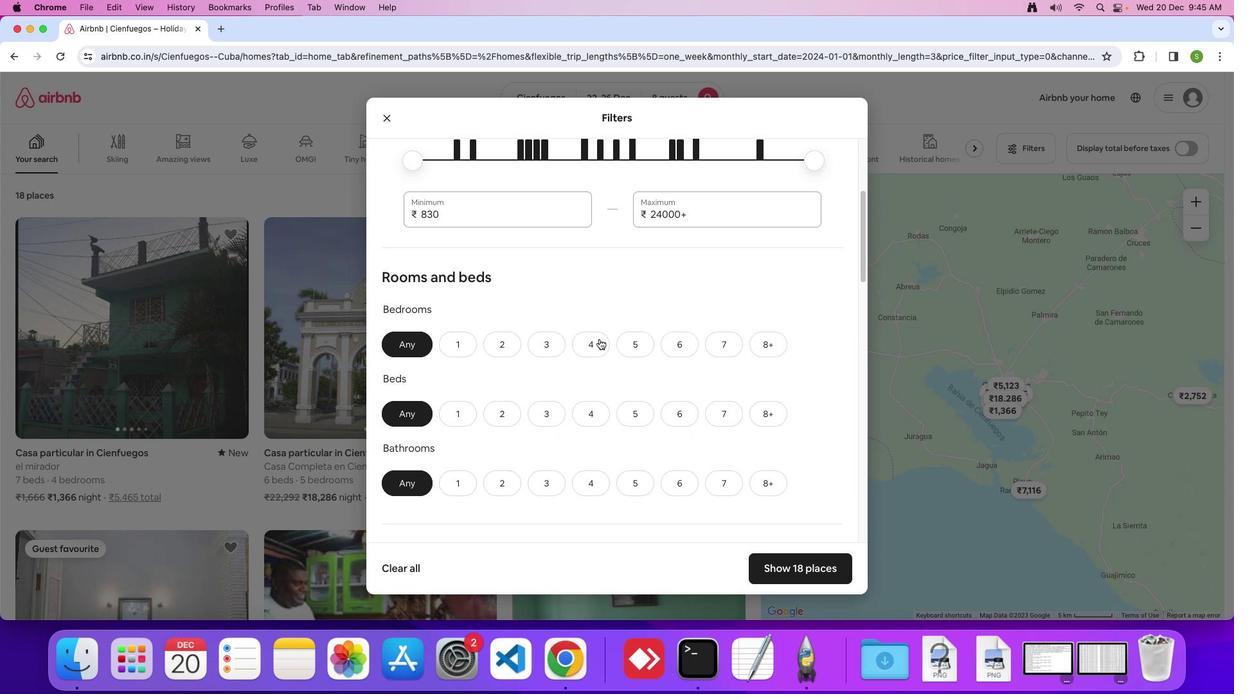 
Action: Mouse moved to (600, 340)
Screenshot: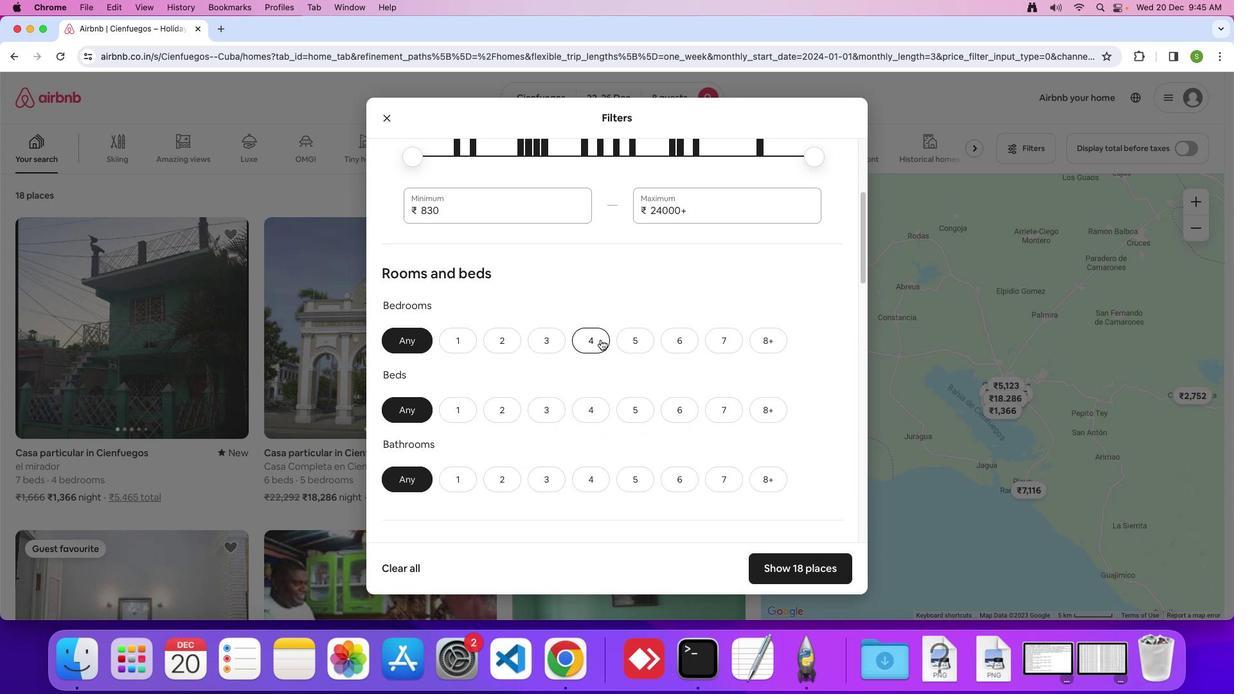 
Action: Mouse scrolled (600, 340) with delta (0, 0)
Screenshot: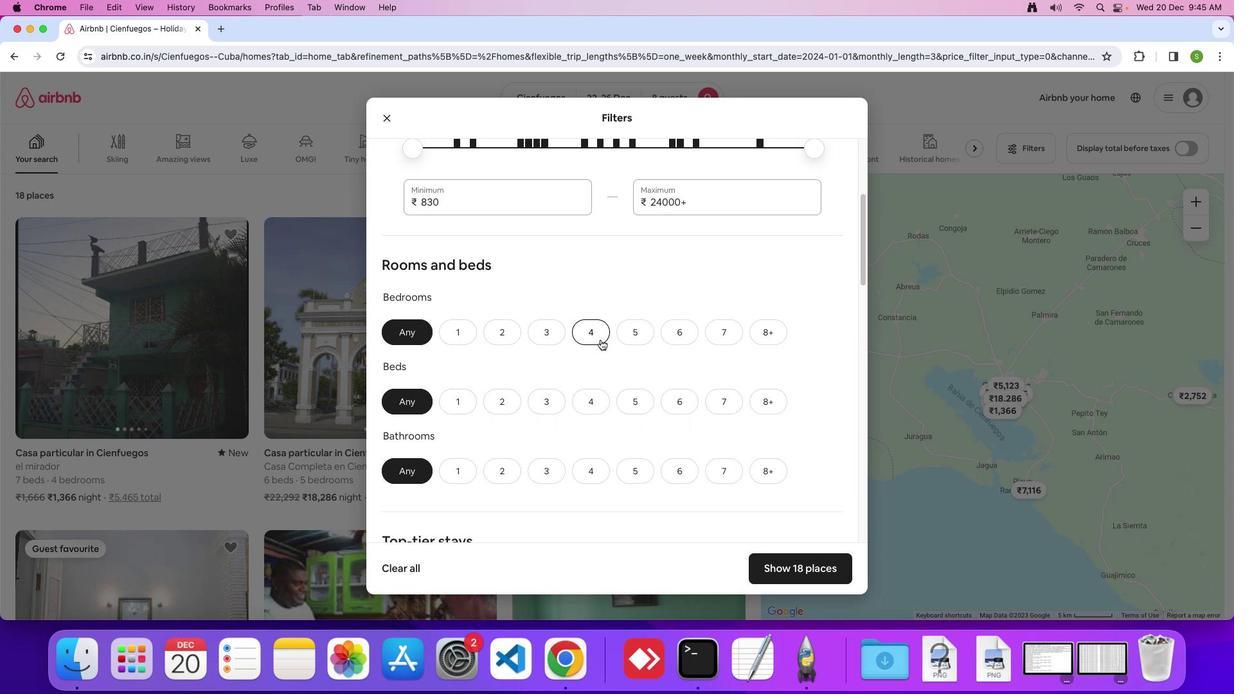 
Action: Mouse scrolled (600, 340) with delta (0, 0)
Screenshot: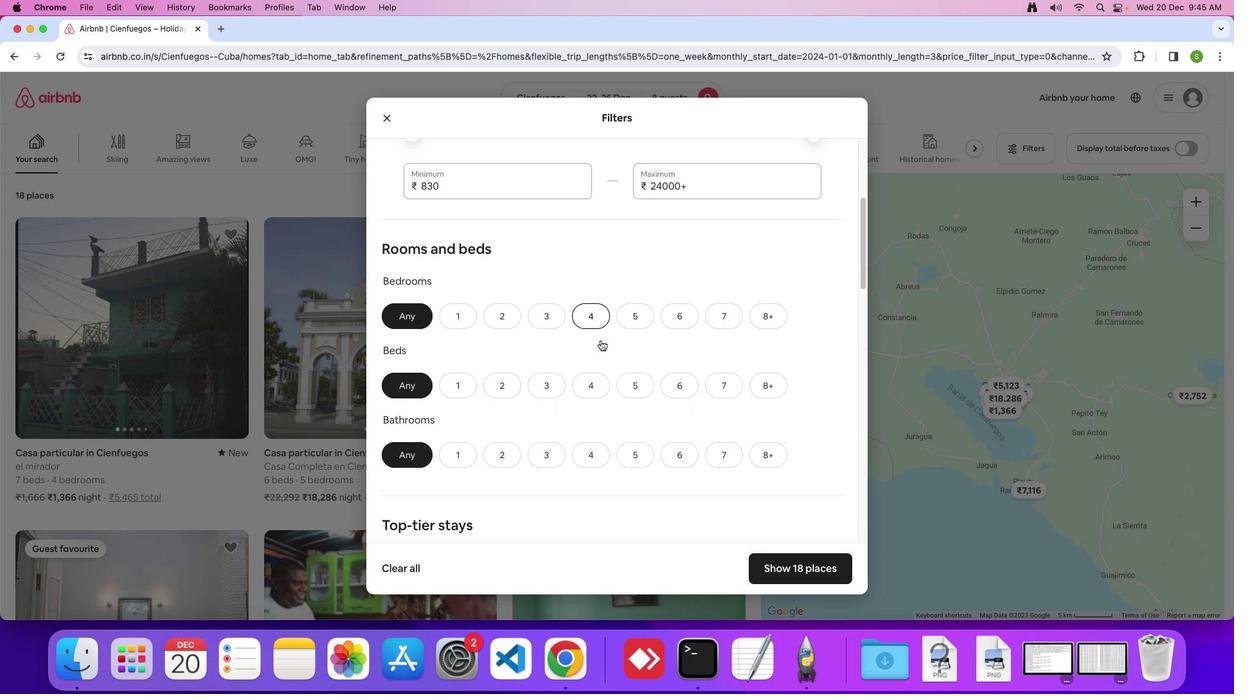 
Action: Mouse scrolled (600, 340) with delta (0, 0)
Screenshot: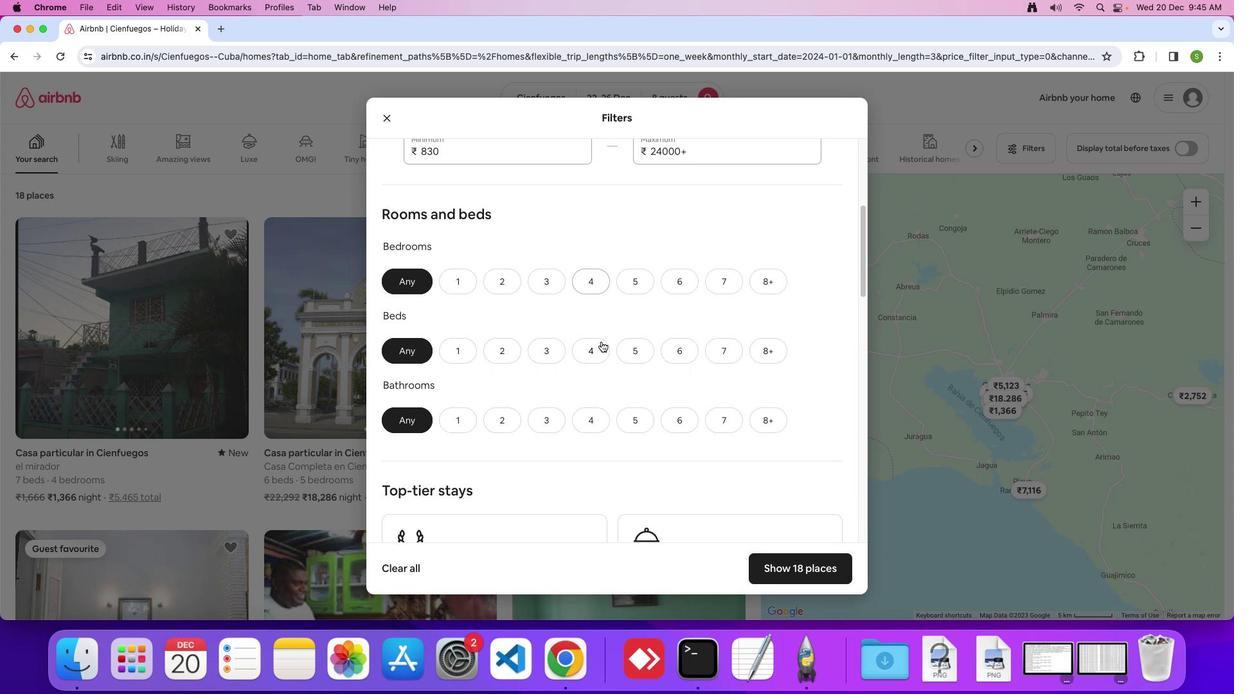 
Action: Mouse moved to (602, 342)
Screenshot: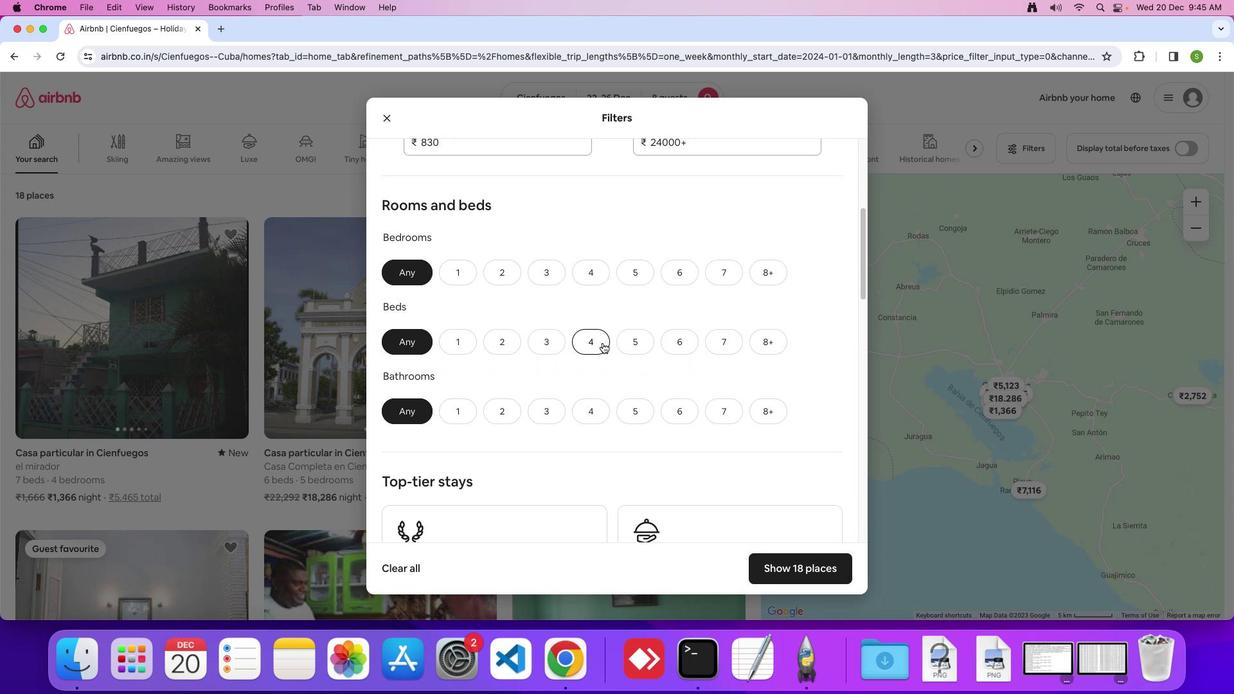 
Action: Mouse scrolled (602, 342) with delta (0, 0)
Screenshot: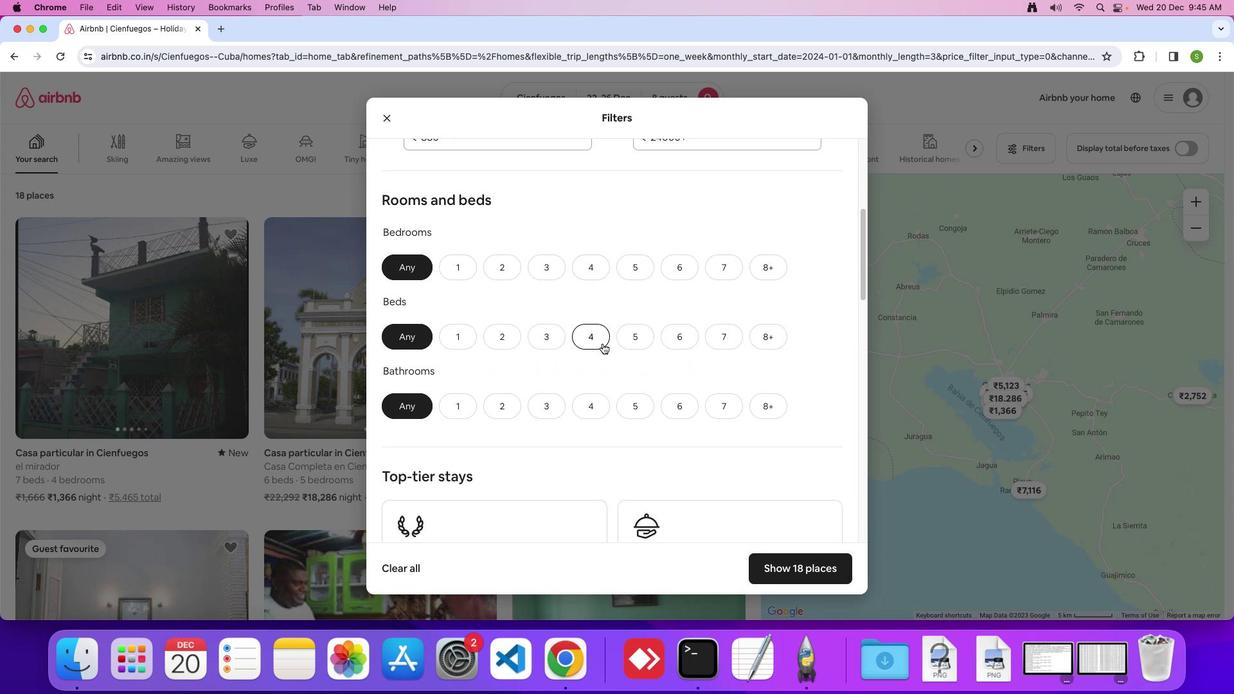 
Action: Mouse scrolled (602, 342) with delta (0, 0)
Screenshot: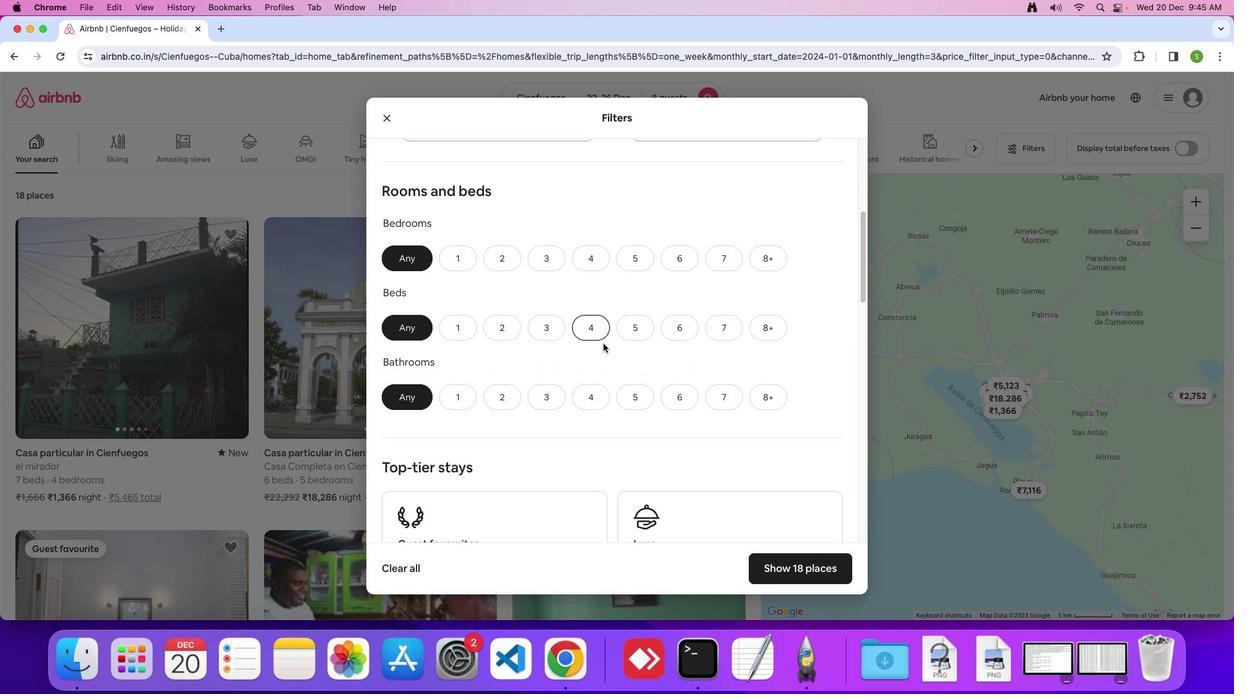 
Action: Mouse moved to (602, 343)
Screenshot: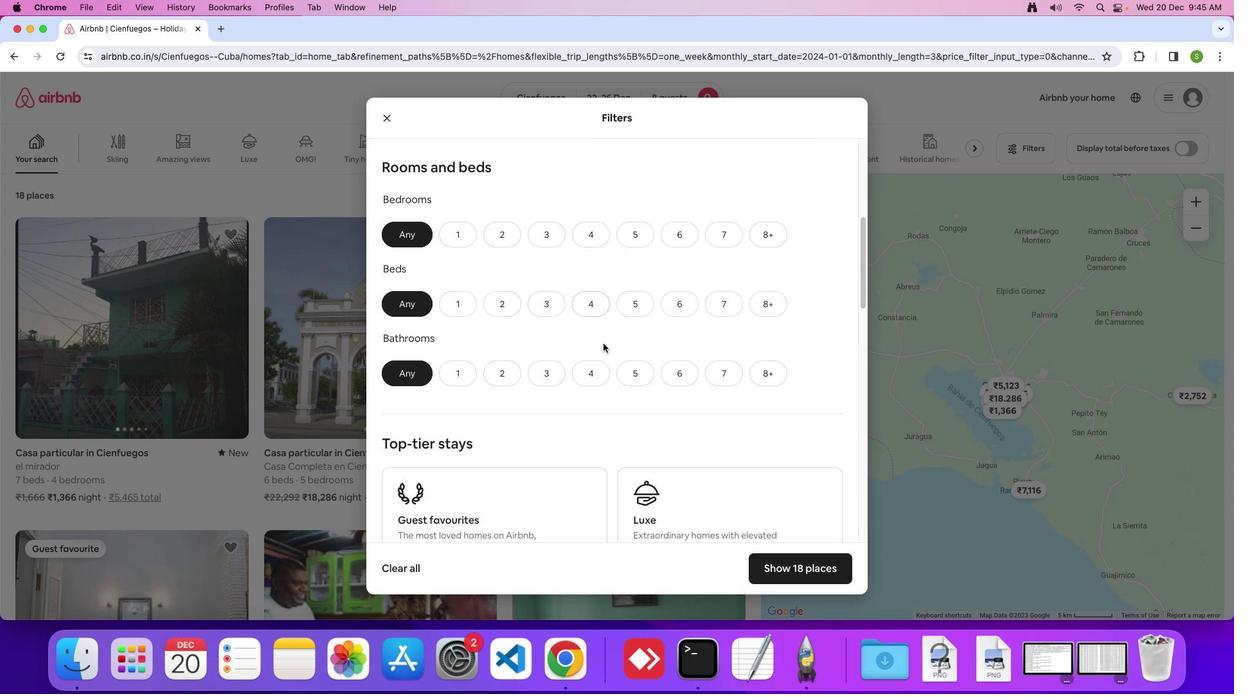 
Action: Mouse scrolled (602, 343) with delta (0, 0)
Screenshot: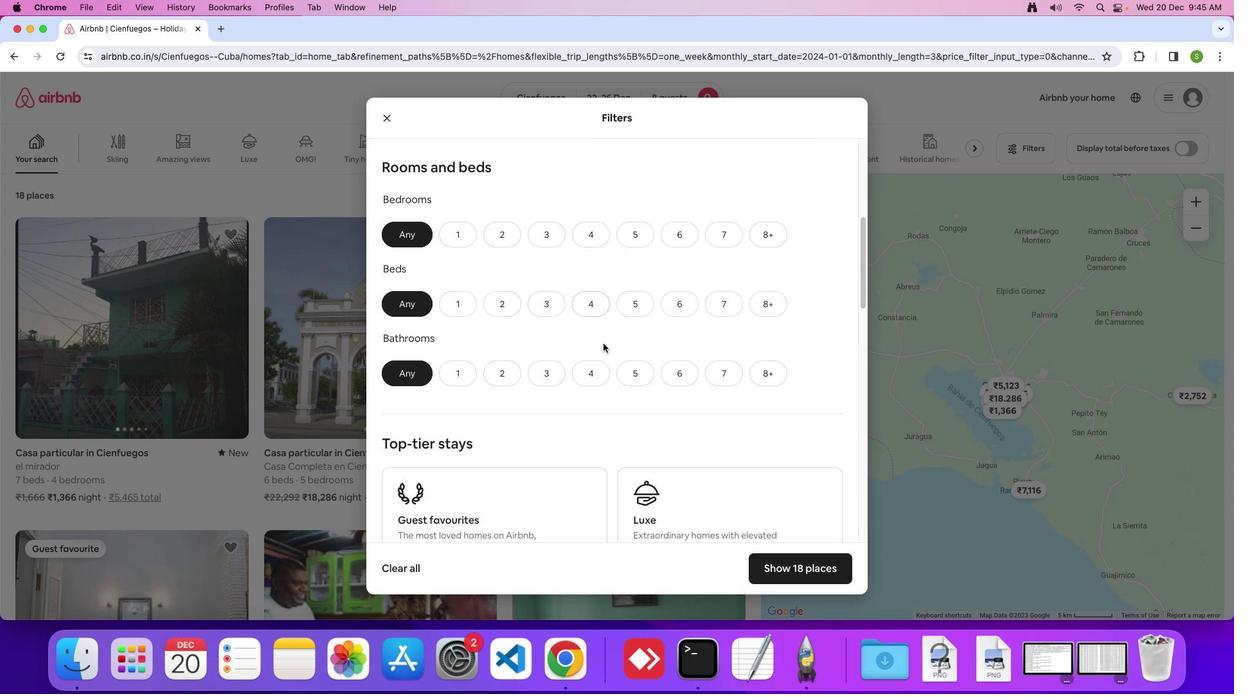 
Action: Mouse moved to (604, 343)
Screenshot: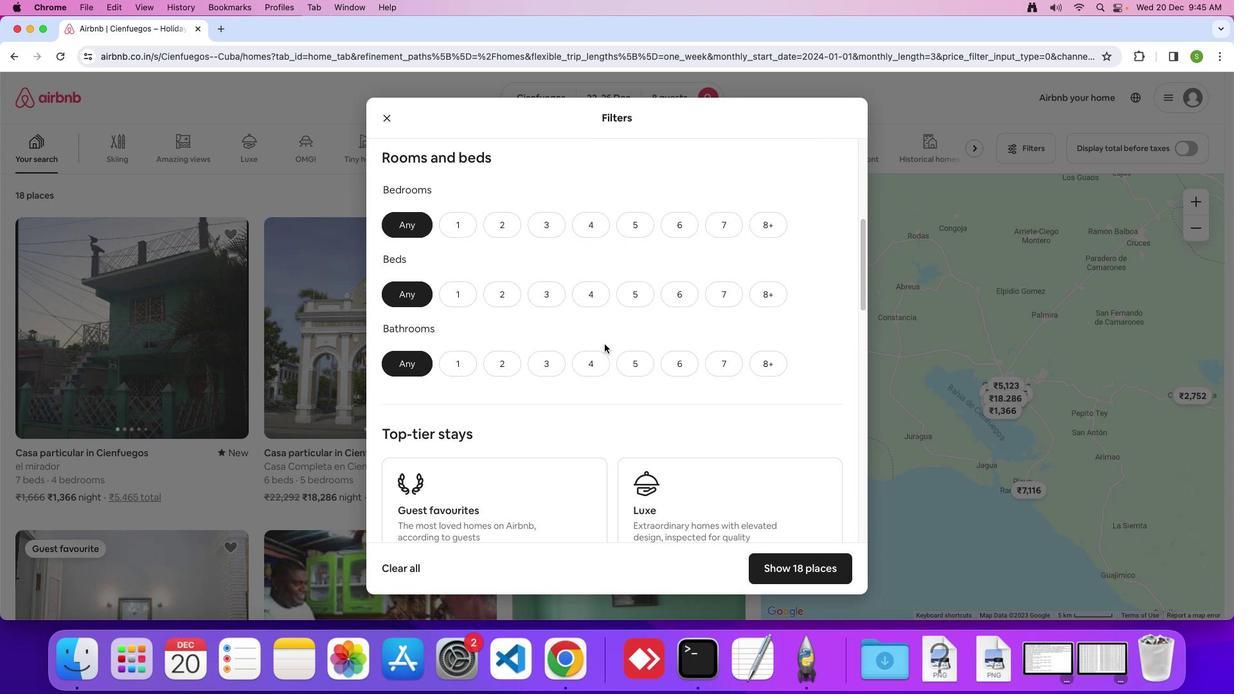 
Action: Mouse scrolled (604, 343) with delta (0, 0)
Screenshot: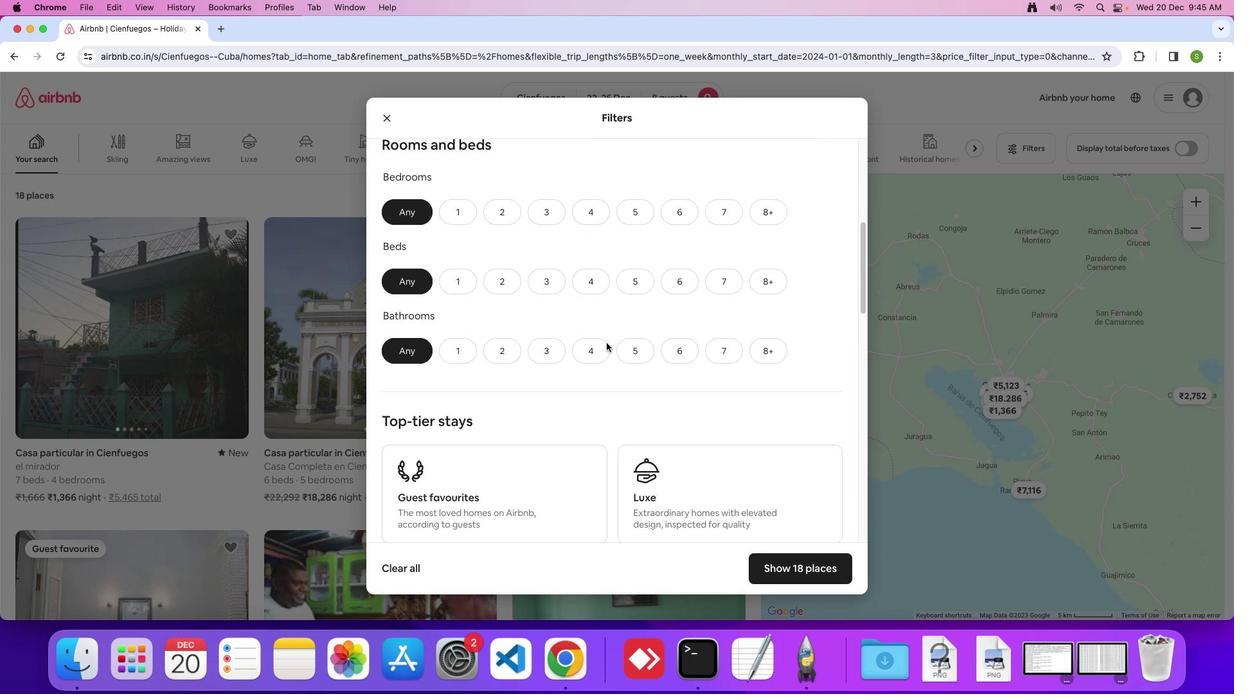 
Action: Mouse moved to (605, 343)
Screenshot: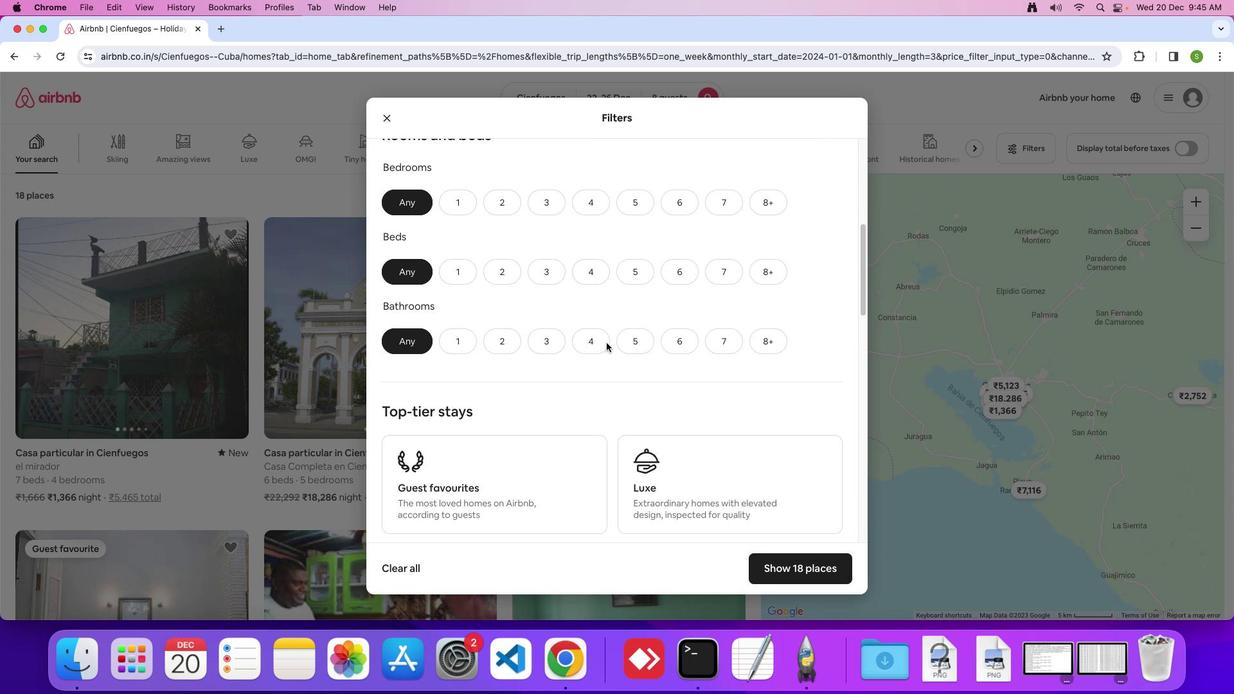 
Action: Mouse scrolled (605, 343) with delta (0, 0)
Screenshot: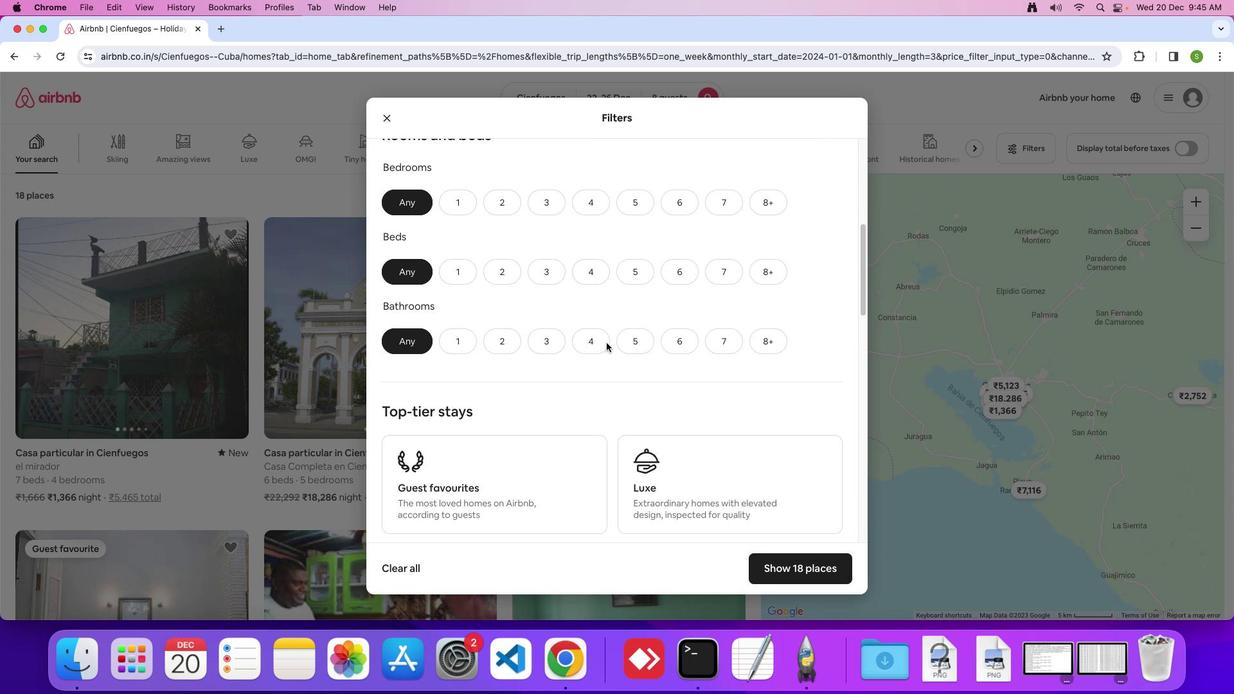 
Action: Mouse moved to (606, 343)
Screenshot: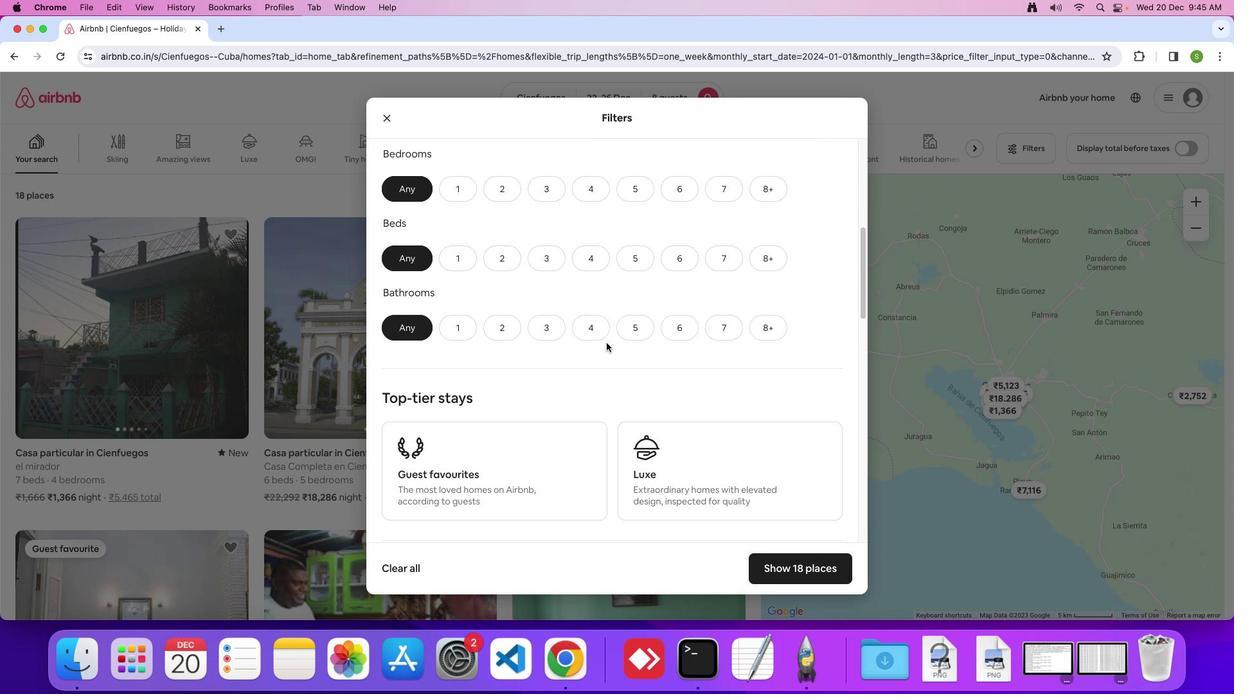 
Action: Mouse scrolled (606, 343) with delta (0, -1)
Screenshot: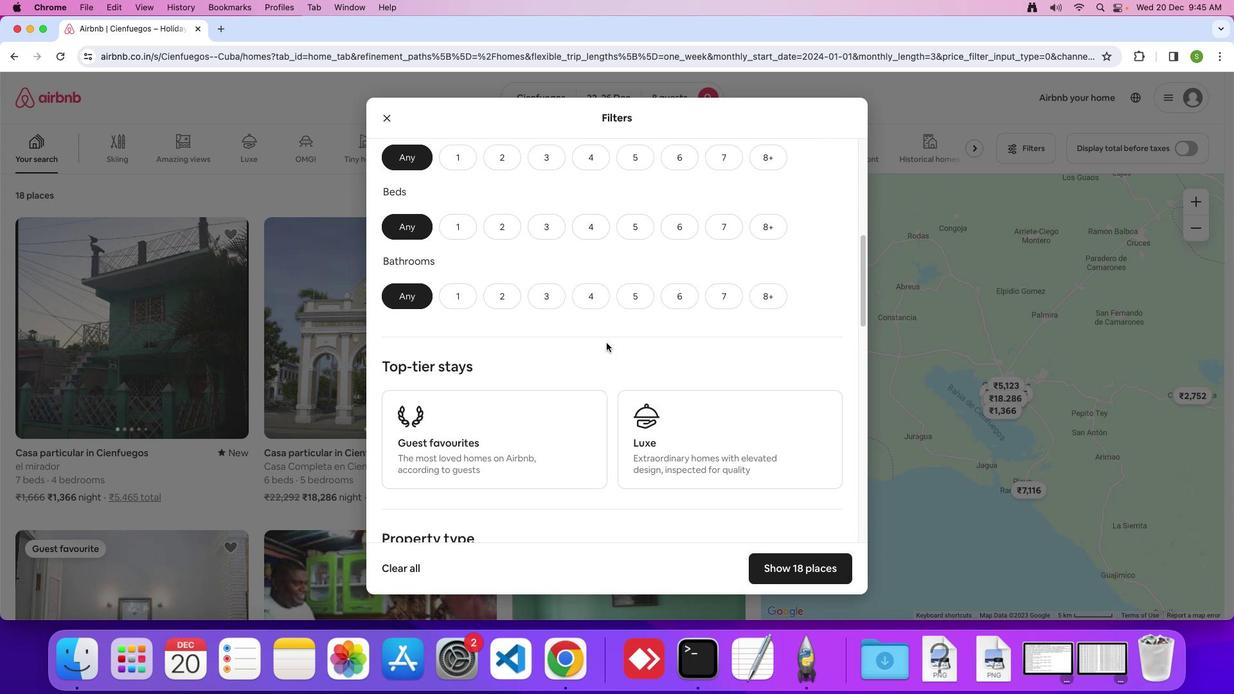 
Action: Mouse moved to (766, 155)
Screenshot: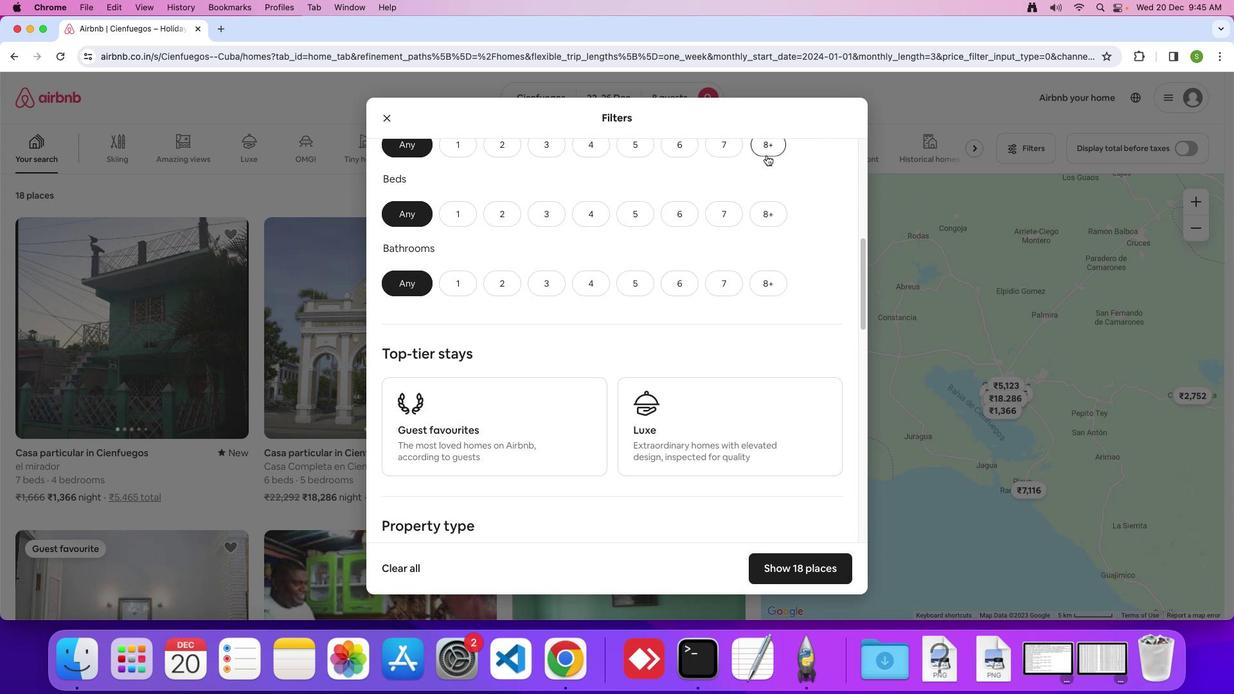 
Action: Mouse pressed left at (766, 155)
Screenshot: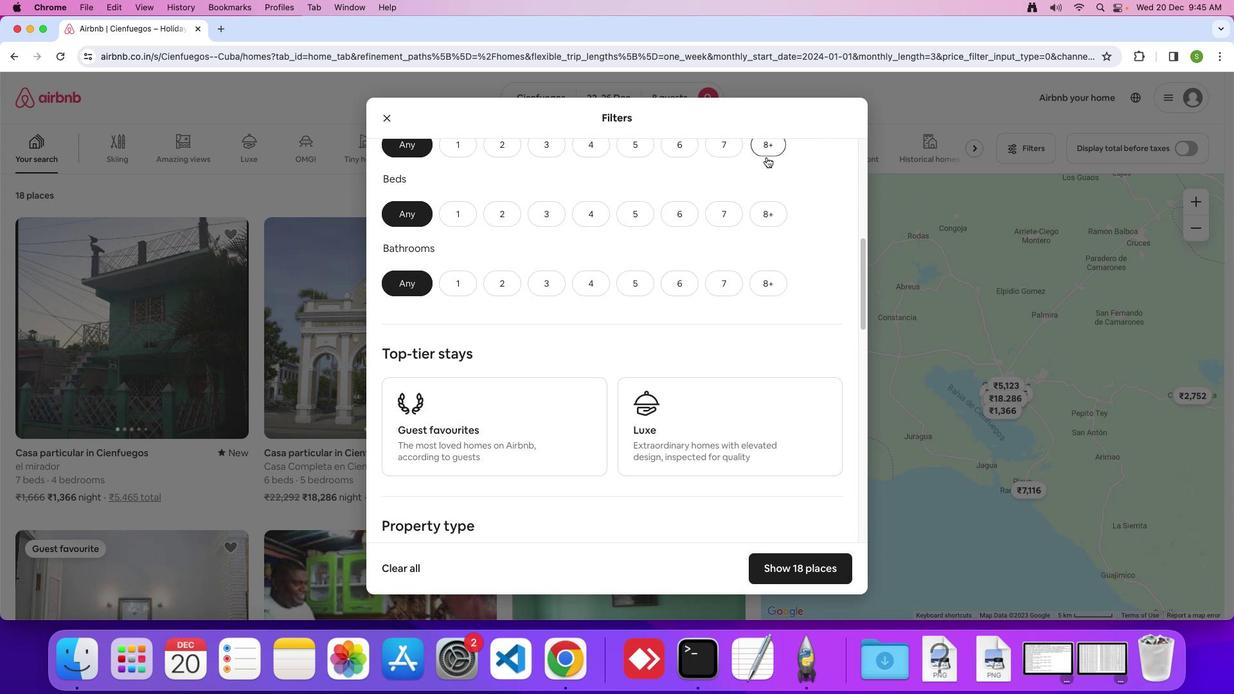 
Action: Mouse moved to (772, 217)
Screenshot: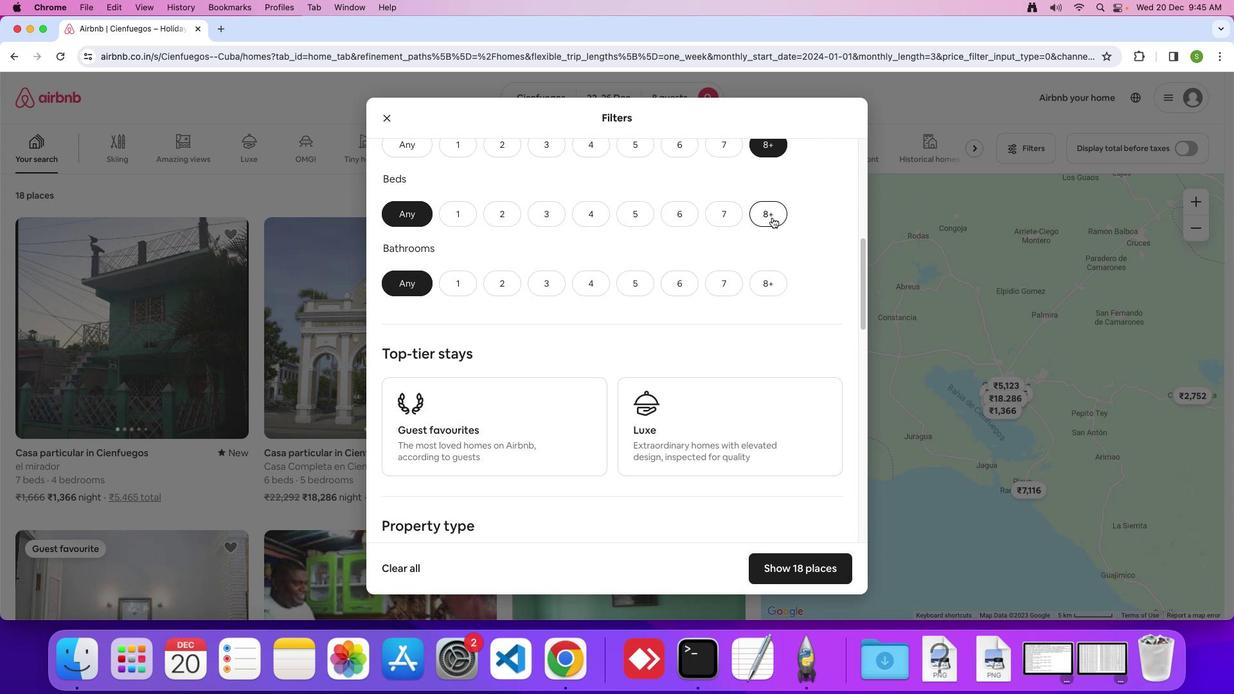 
Action: Mouse pressed left at (772, 217)
Screenshot: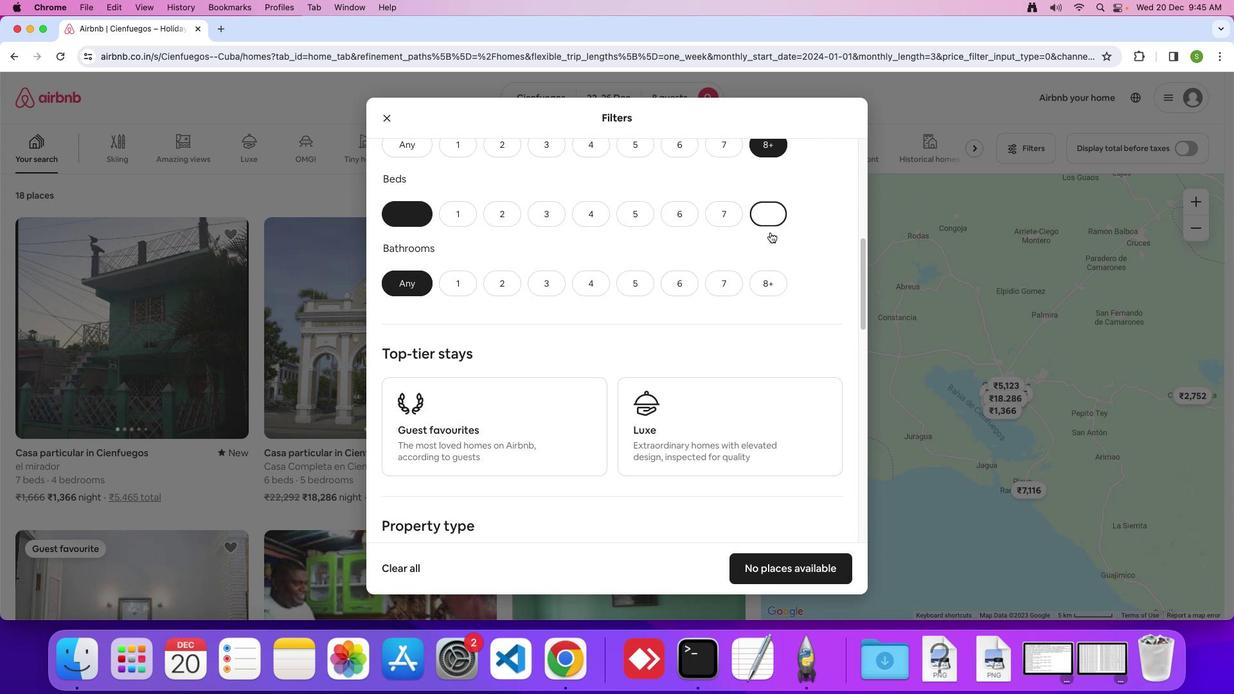 
Action: Mouse moved to (769, 282)
Screenshot: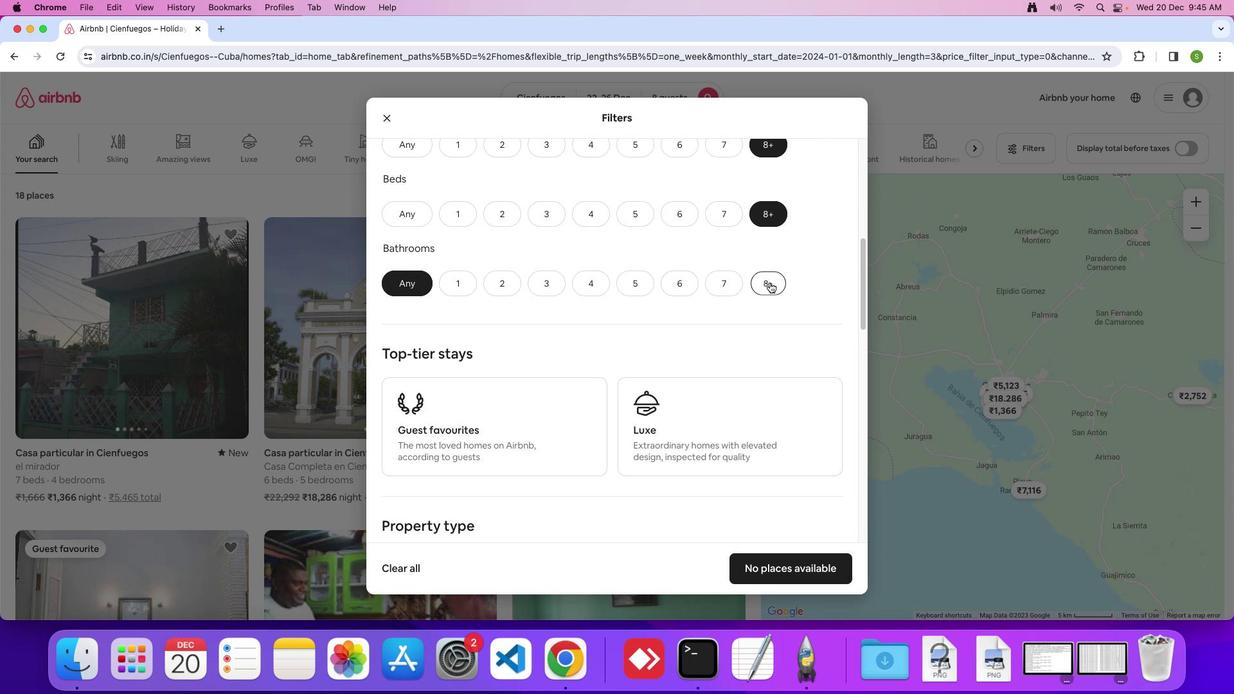 
Action: Mouse pressed left at (769, 282)
Screenshot: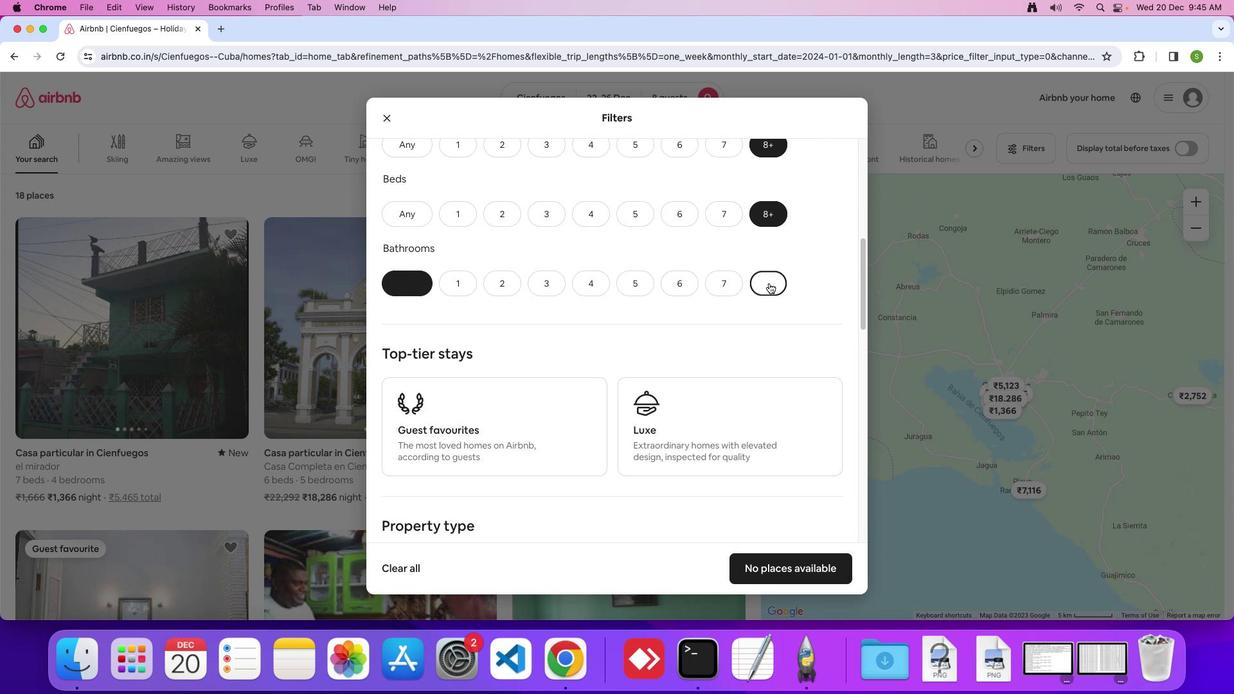 
Action: Mouse moved to (619, 342)
Screenshot: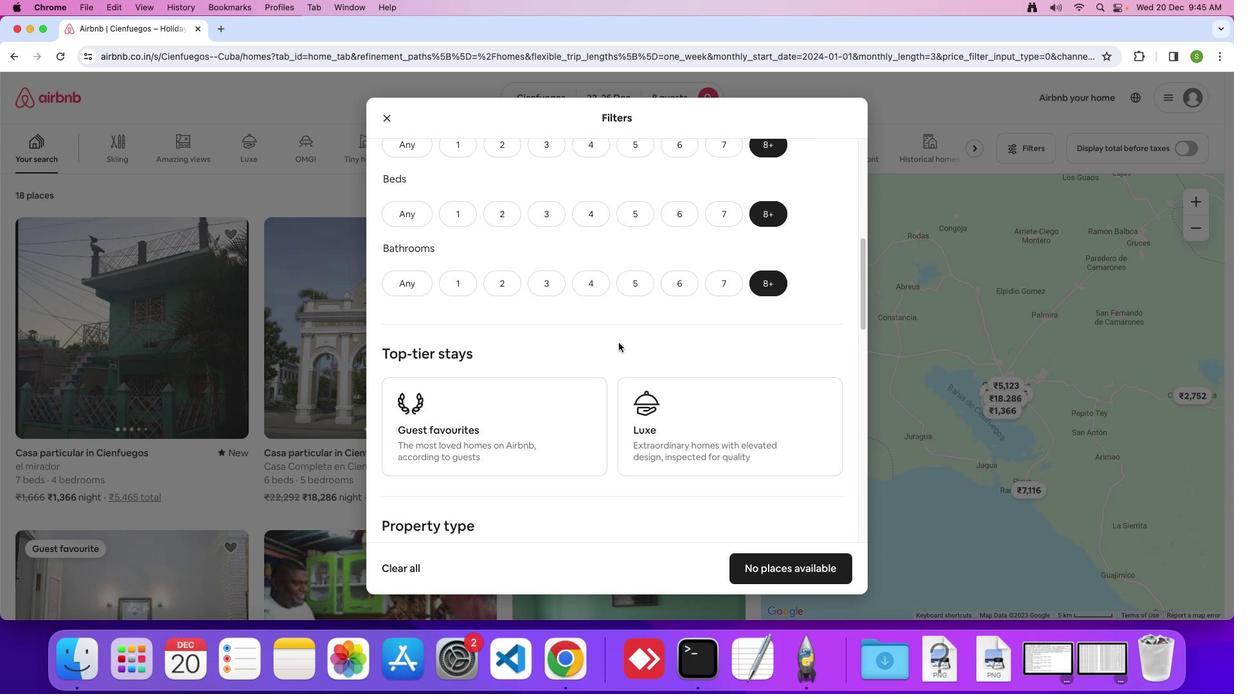 
Action: Mouse scrolled (619, 342) with delta (0, 0)
Screenshot: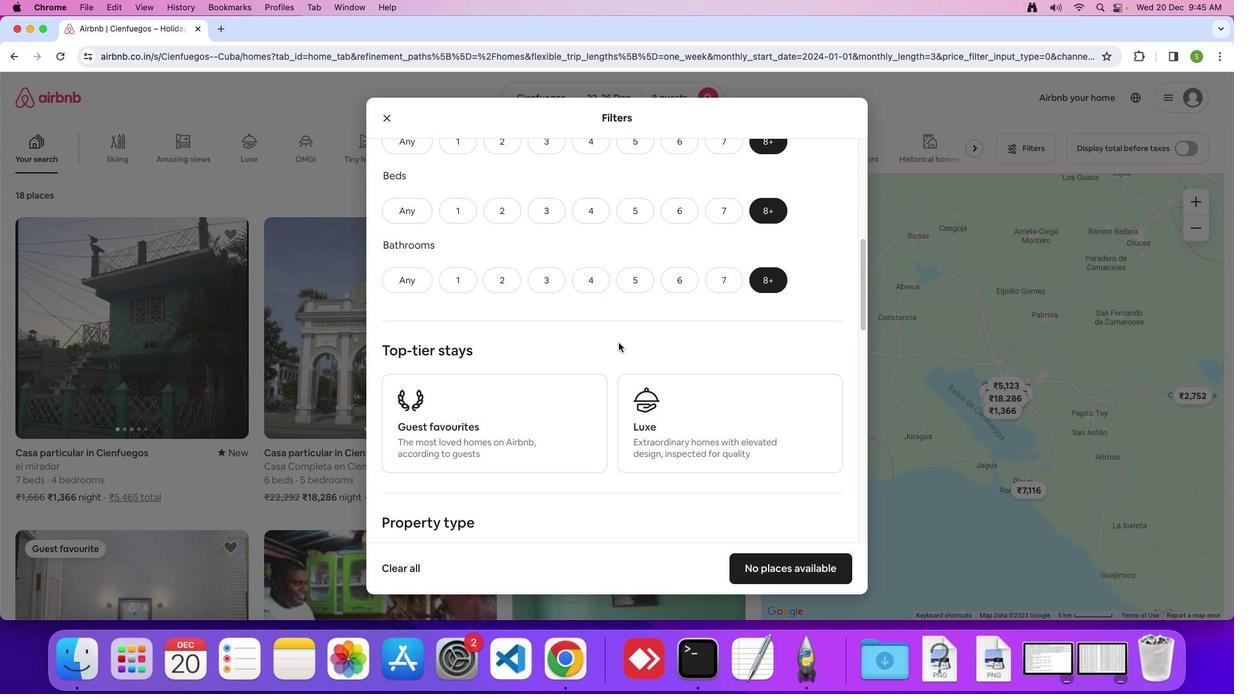 
Action: Mouse scrolled (619, 342) with delta (0, 0)
Screenshot: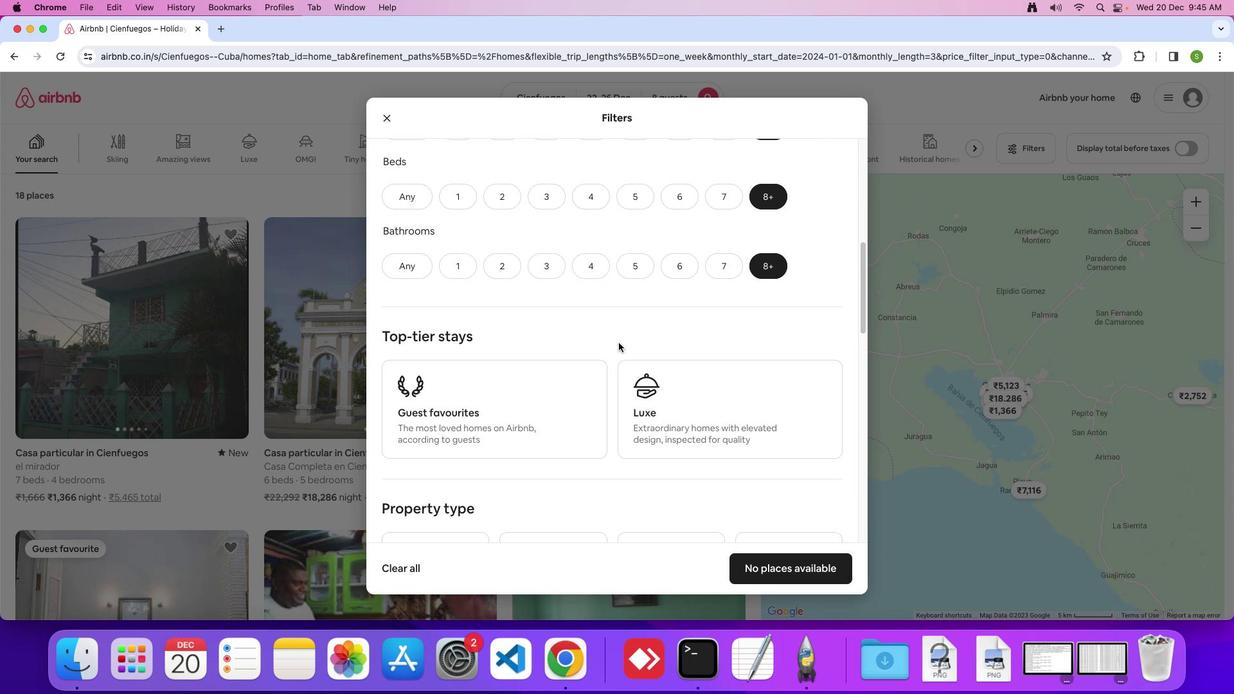 
Action: Mouse scrolled (619, 342) with delta (0, -1)
Screenshot: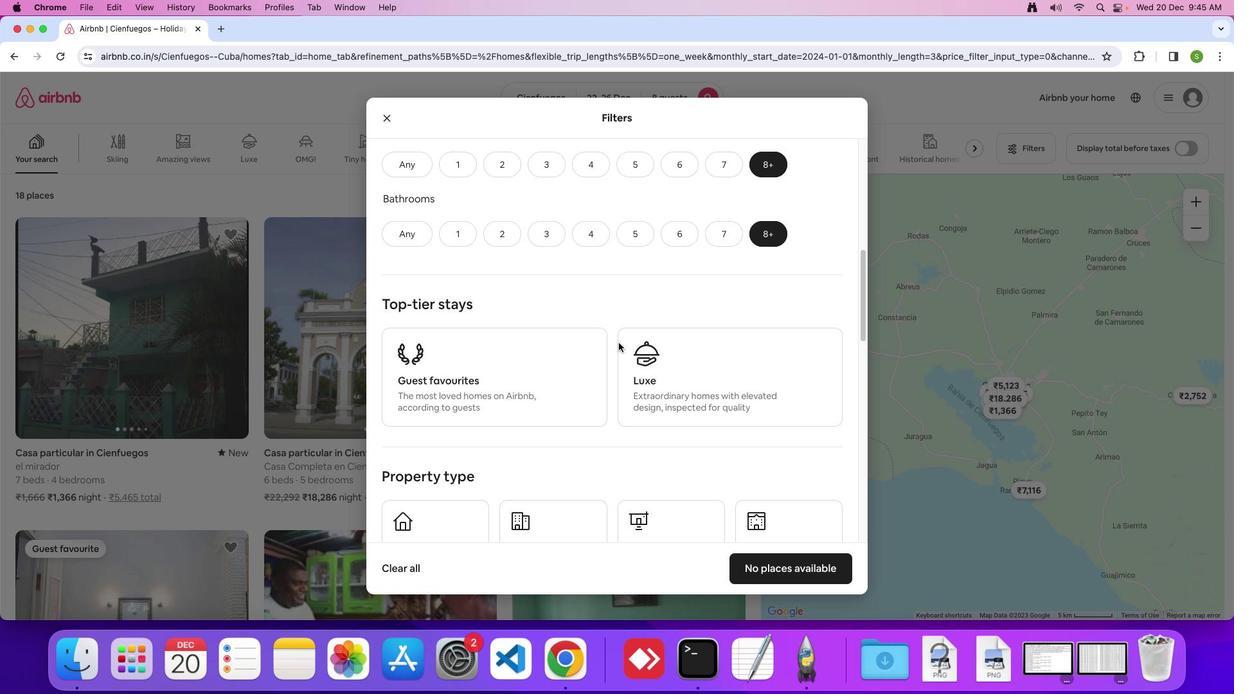
Action: Mouse scrolled (619, 342) with delta (0, 0)
Screenshot: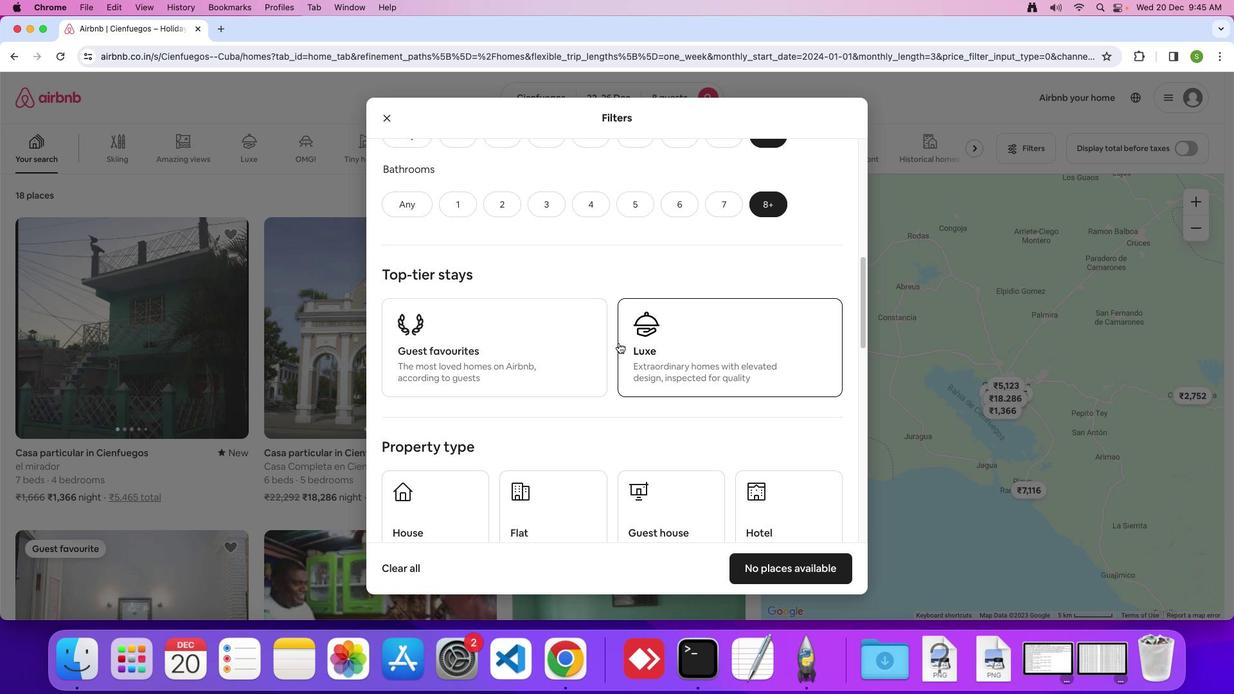 
Action: Mouse scrolled (619, 342) with delta (0, 0)
Screenshot: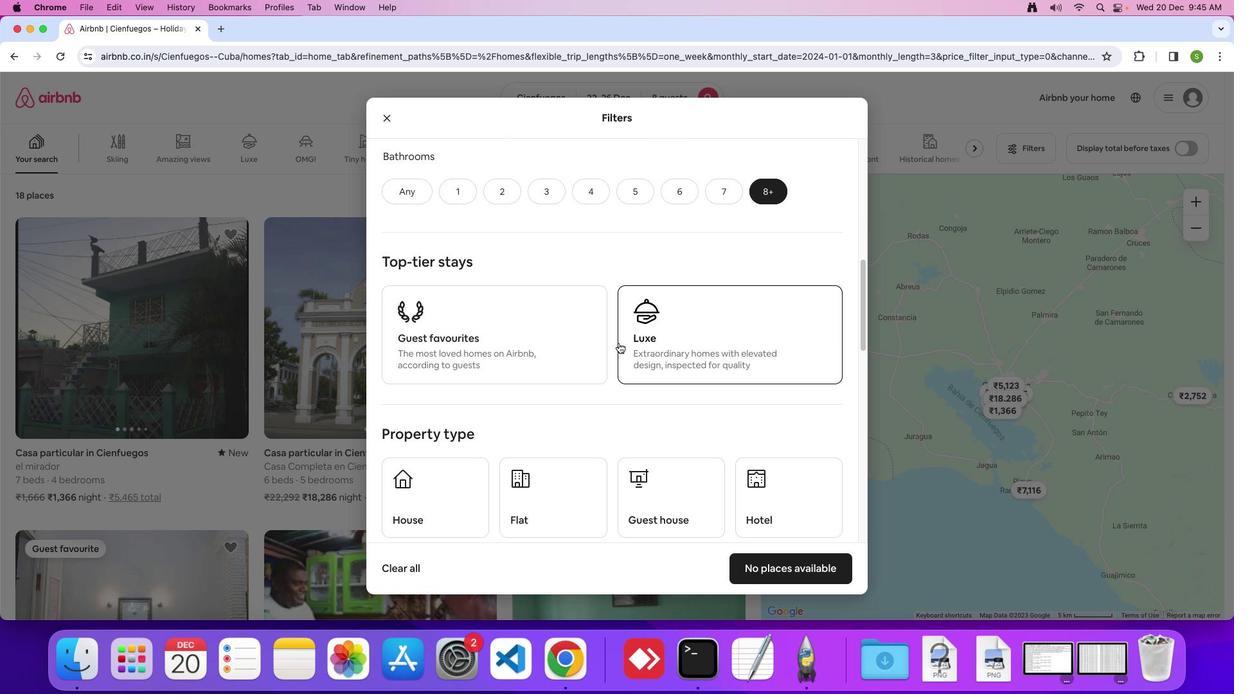 
Action: Mouse scrolled (619, 342) with delta (0, 0)
Screenshot: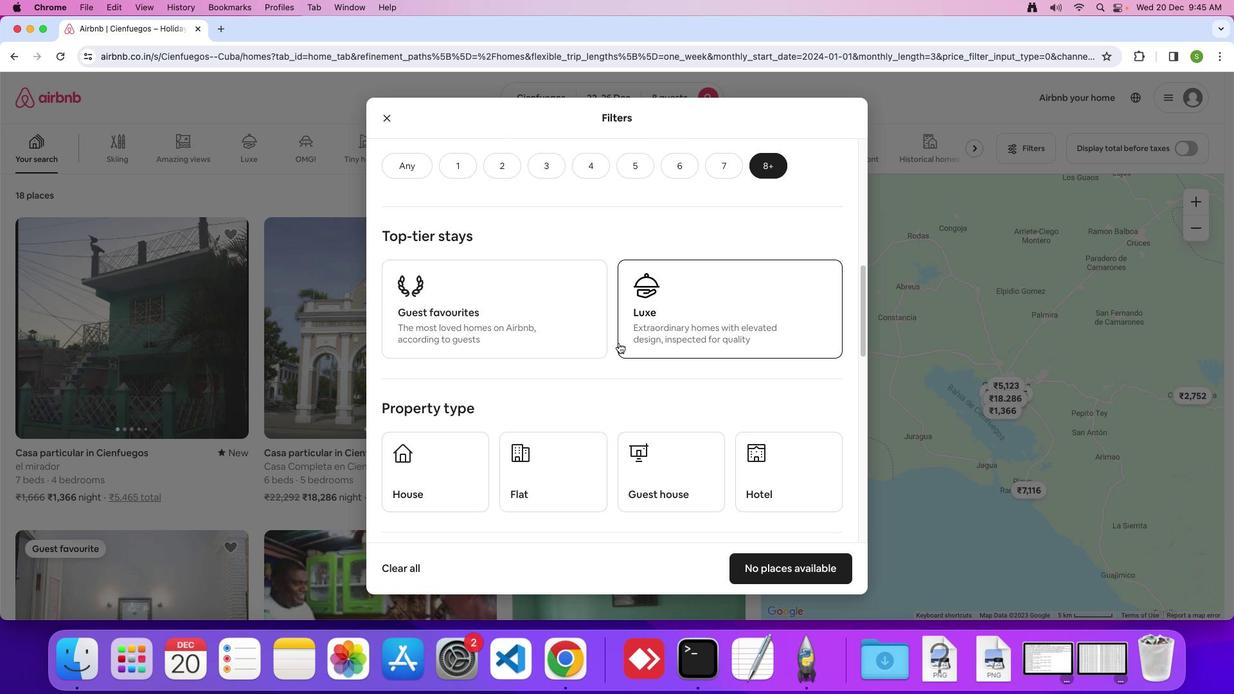 
Action: Mouse scrolled (619, 342) with delta (0, 0)
Screenshot: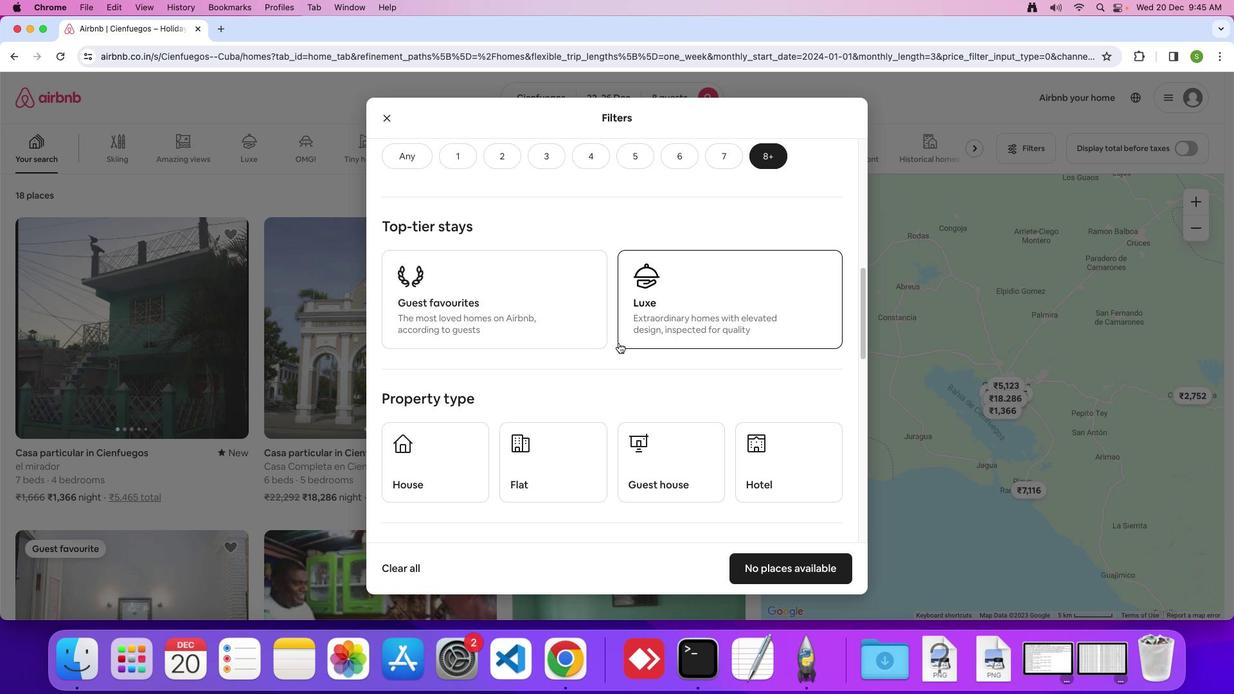 
Action: Mouse scrolled (619, 342) with delta (0, 0)
Screenshot: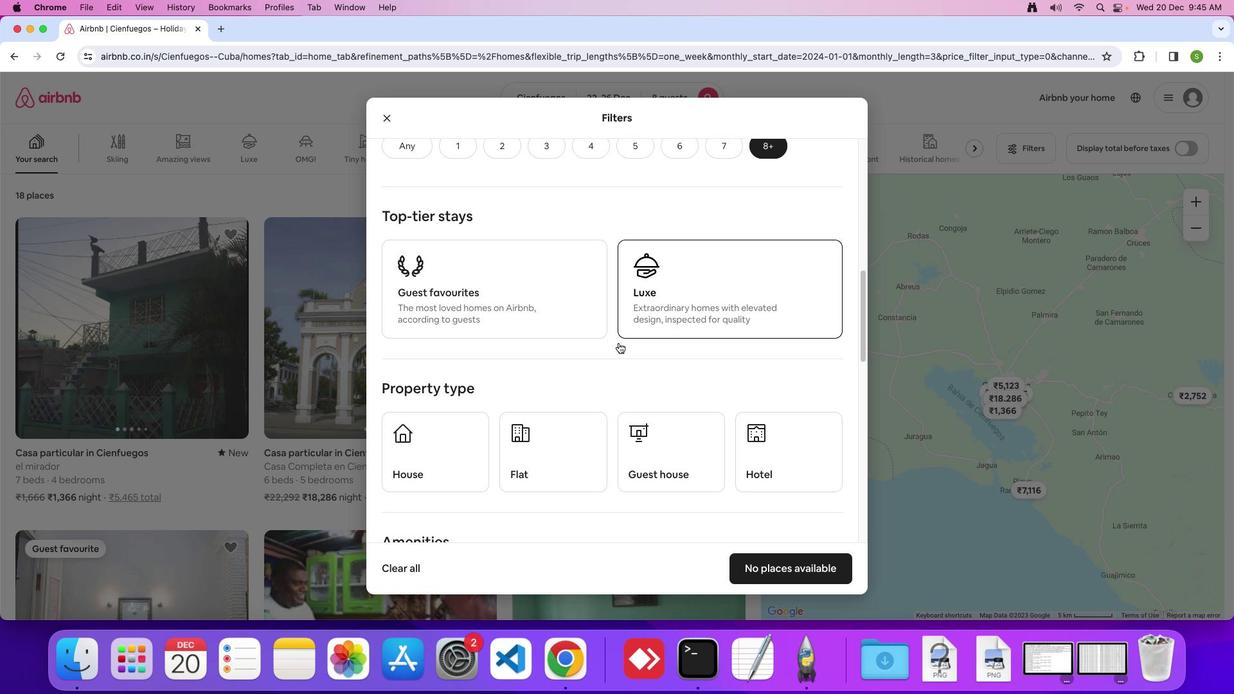 
Action: Mouse scrolled (619, 342) with delta (0, 0)
Screenshot: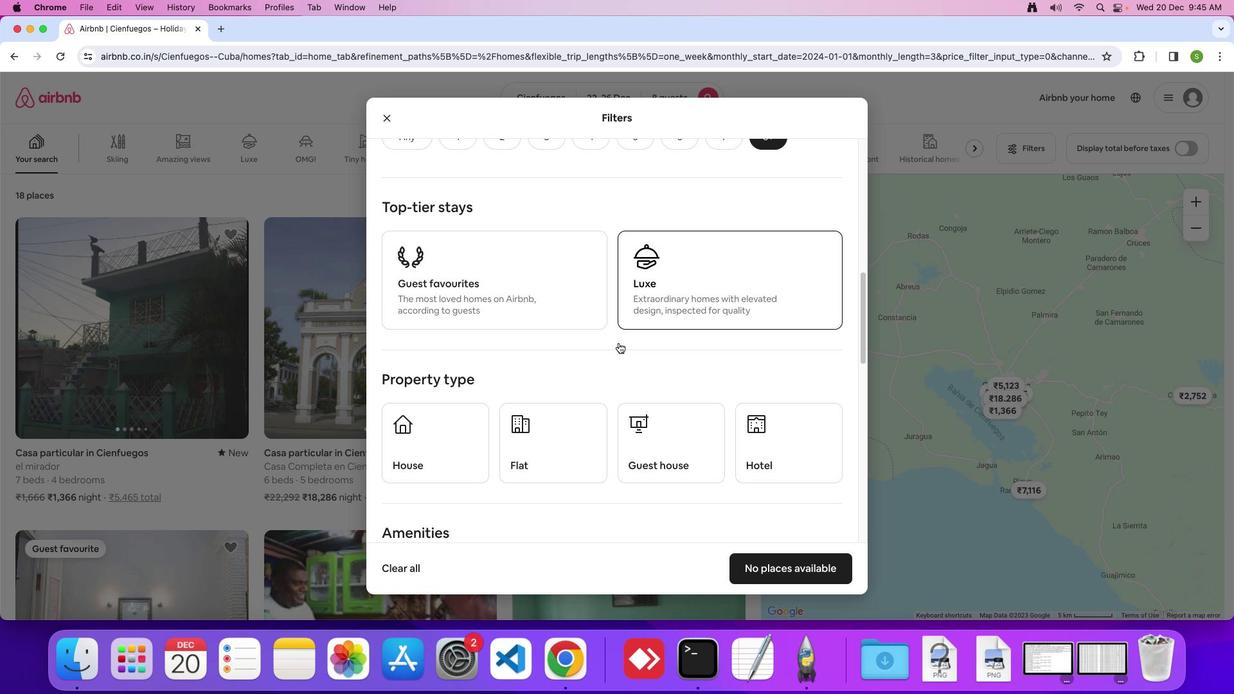 
Action: Mouse scrolled (619, 342) with delta (0, 0)
Screenshot: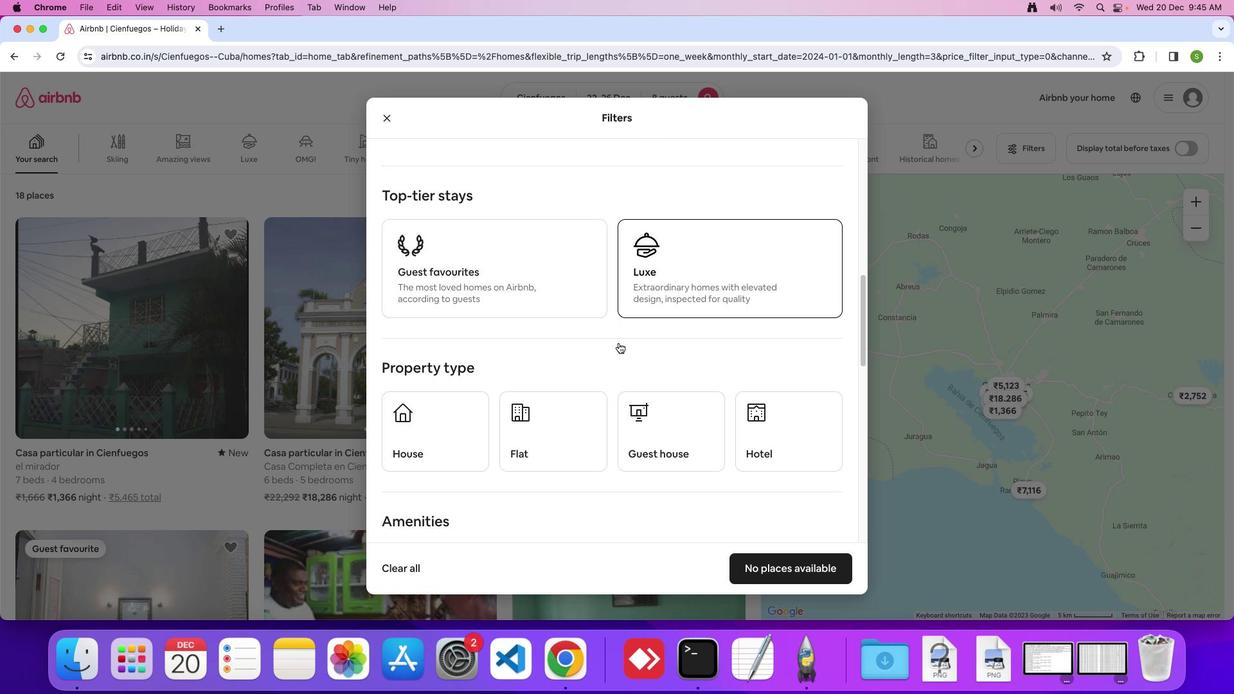 
Action: Mouse scrolled (619, 342) with delta (0, 0)
Screenshot: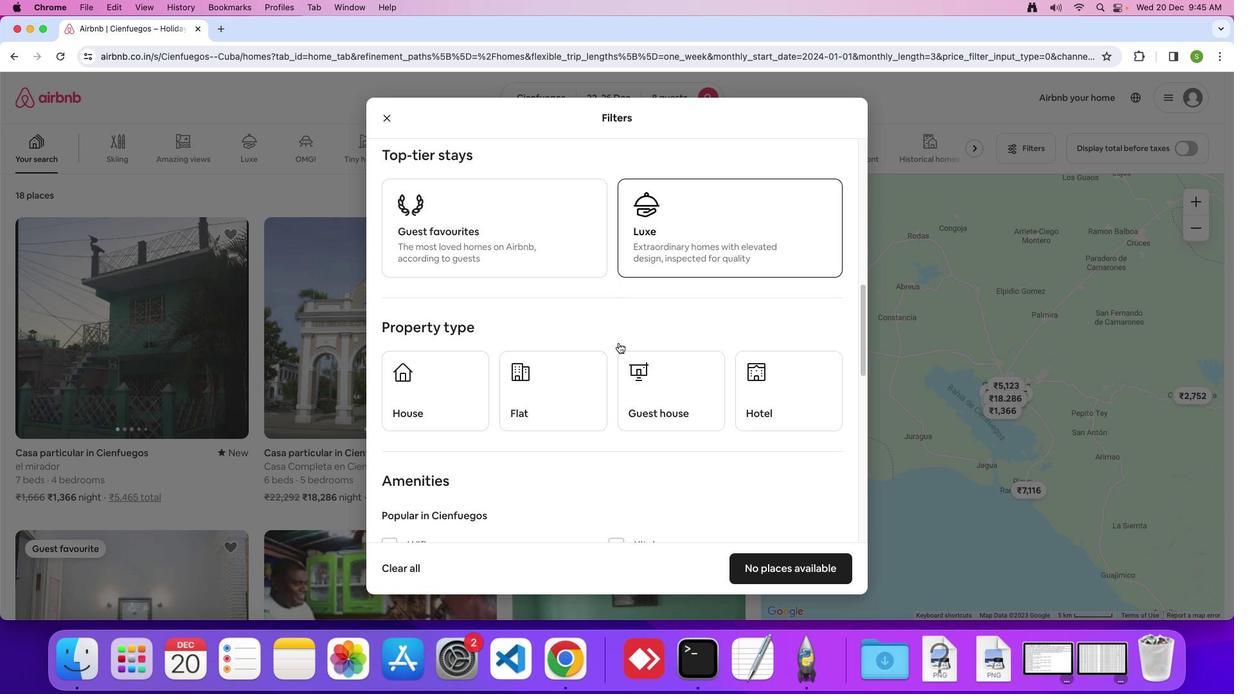 
Action: Mouse moved to (751, 369)
Screenshot: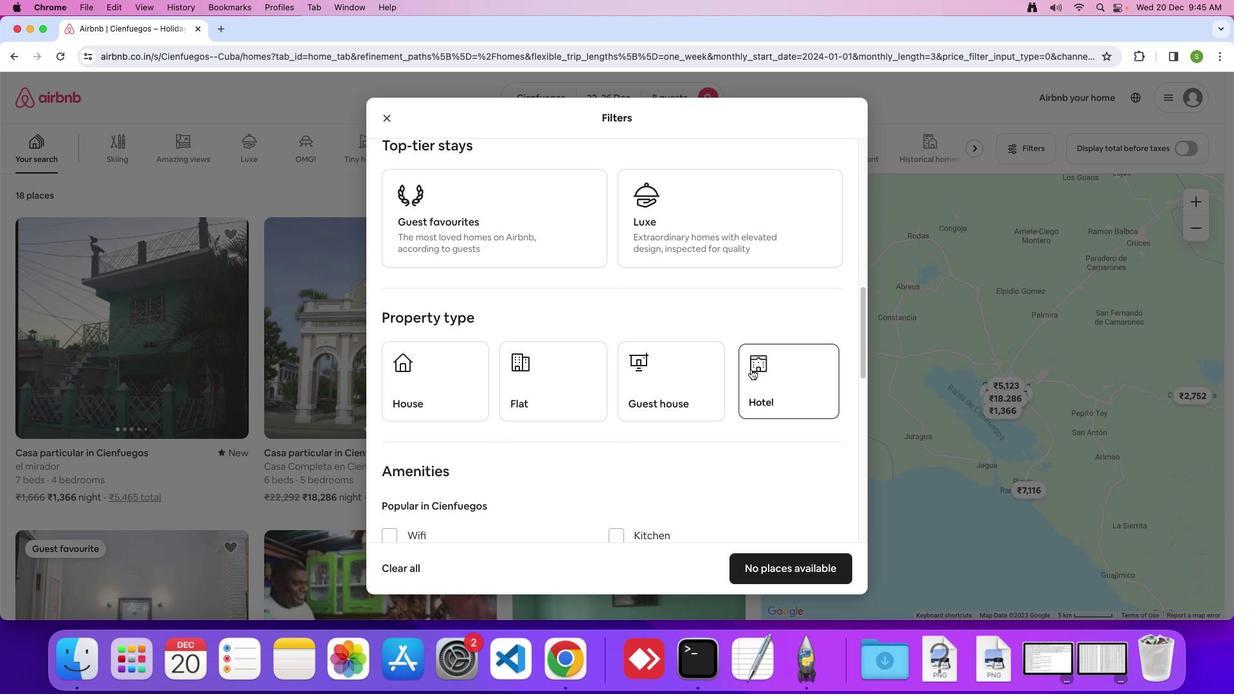 
Action: Mouse pressed left at (751, 369)
Screenshot: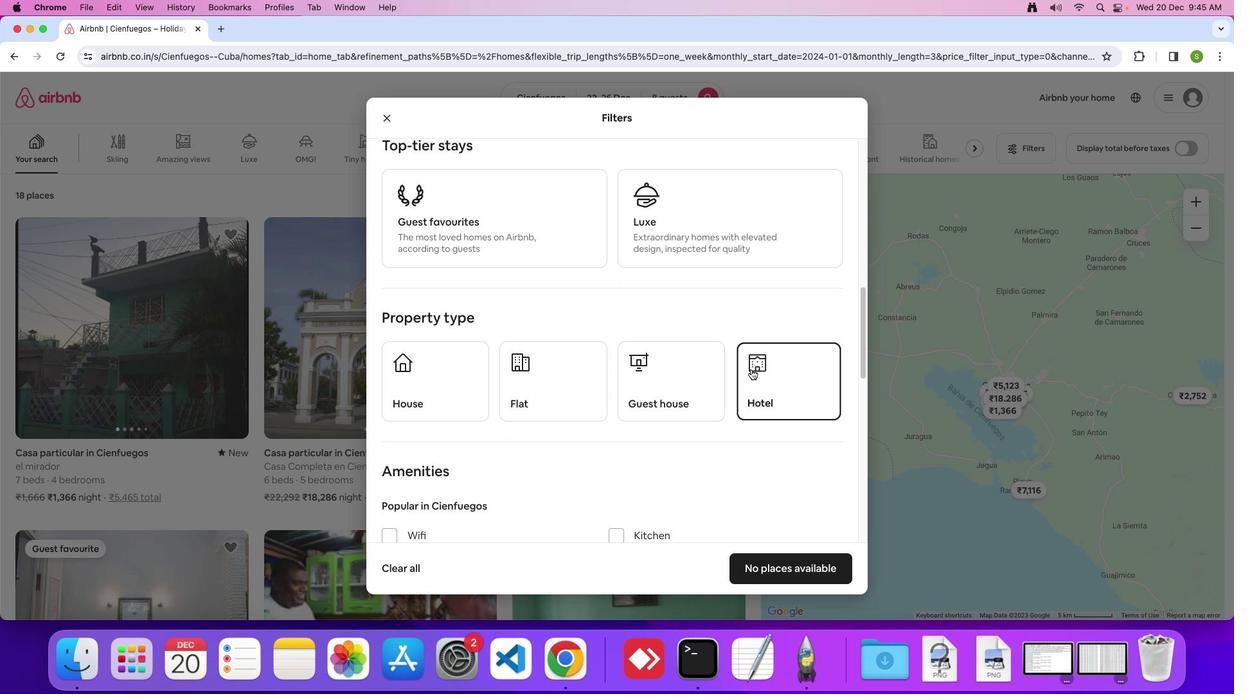 
Action: Mouse moved to (624, 399)
Screenshot: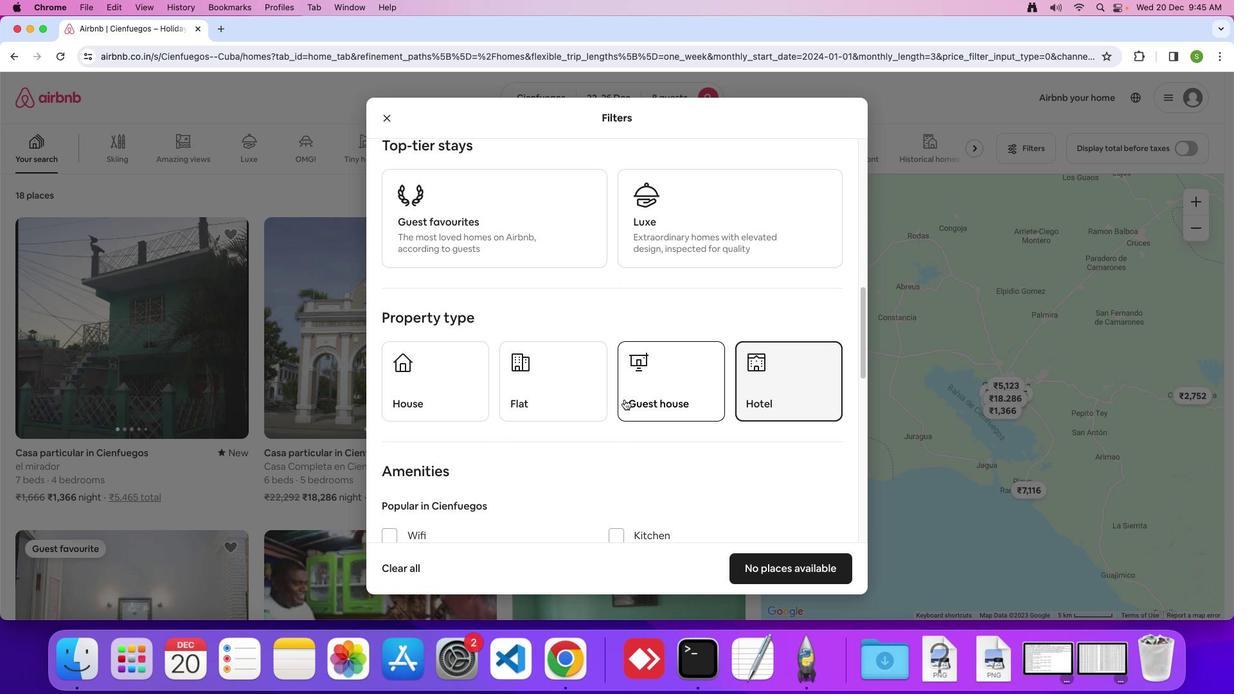 
Action: Mouse scrolled (624, 399) with delta (0, 0)
Screenshot: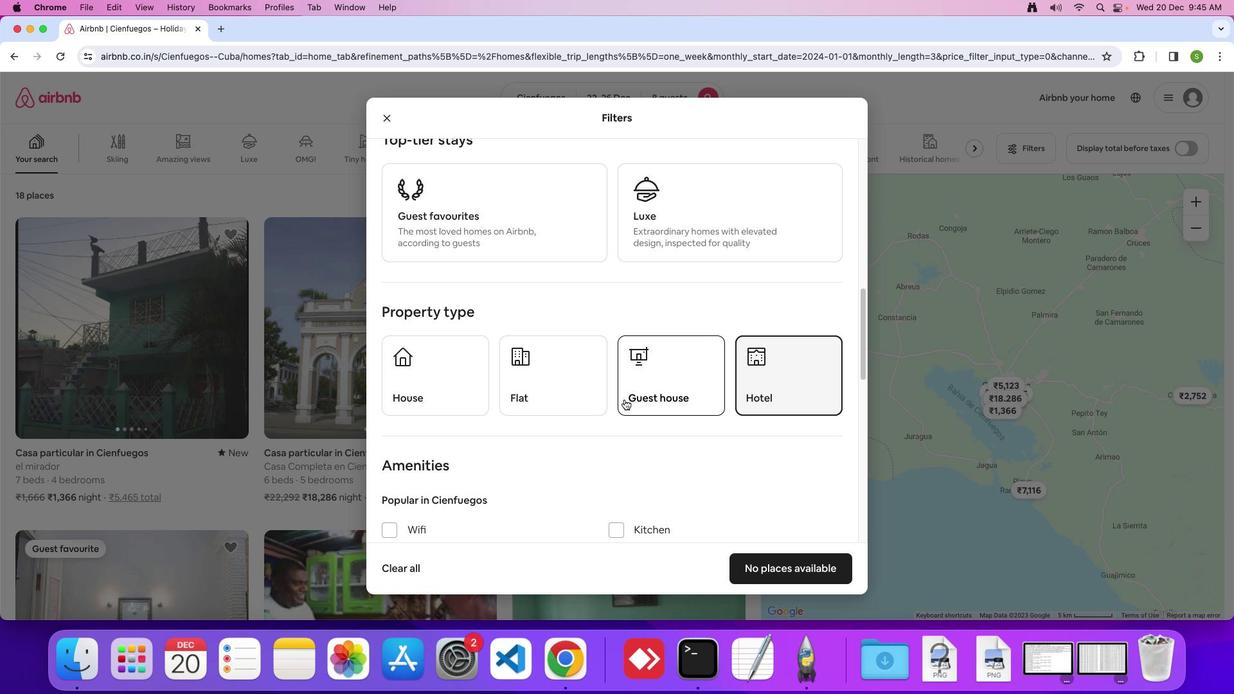
Action: Mouse moved to (624, 399)
Screenshot: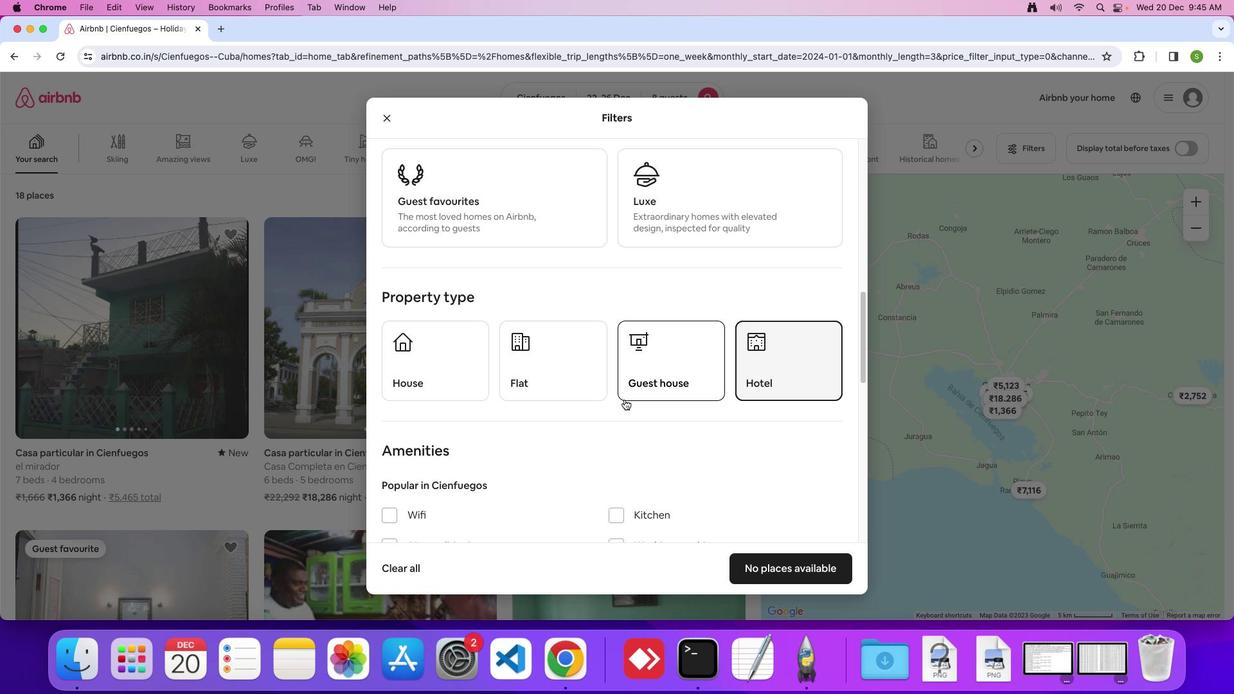 
Action: Mouse scrolled (624, 399) with delta (0, 0)
Screenshot: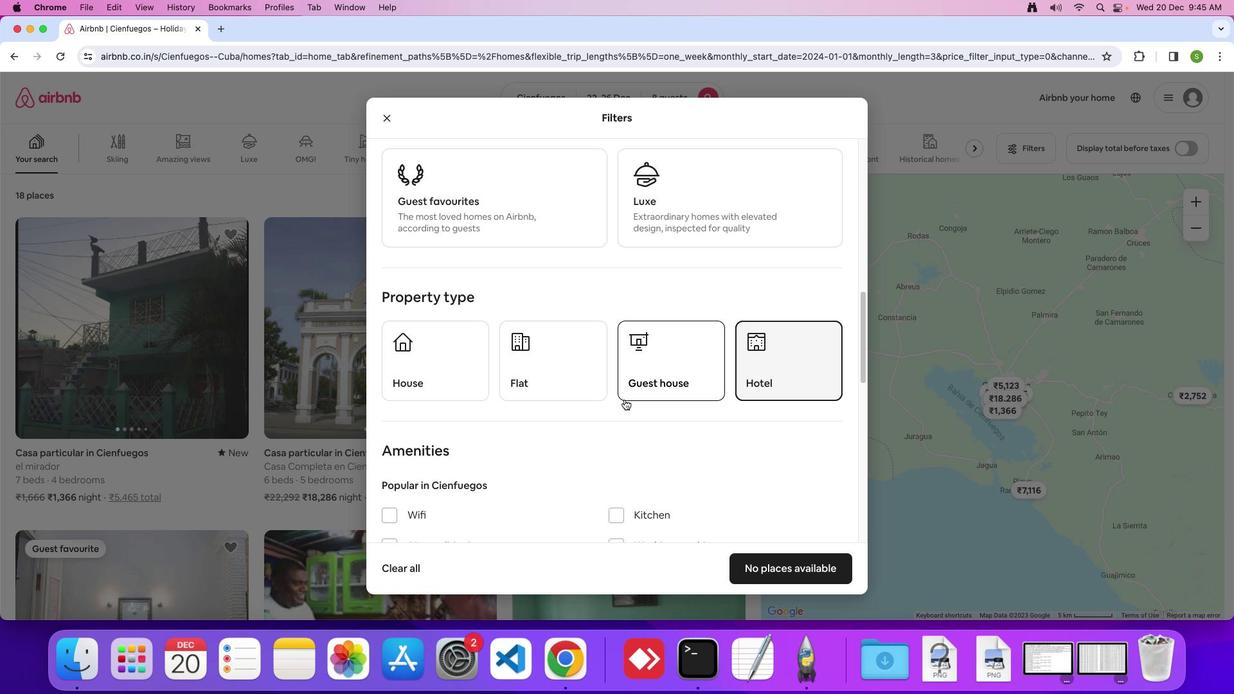 
Action: Mouse scrolled (624, 399) with delta (0, 0)
Screenshot: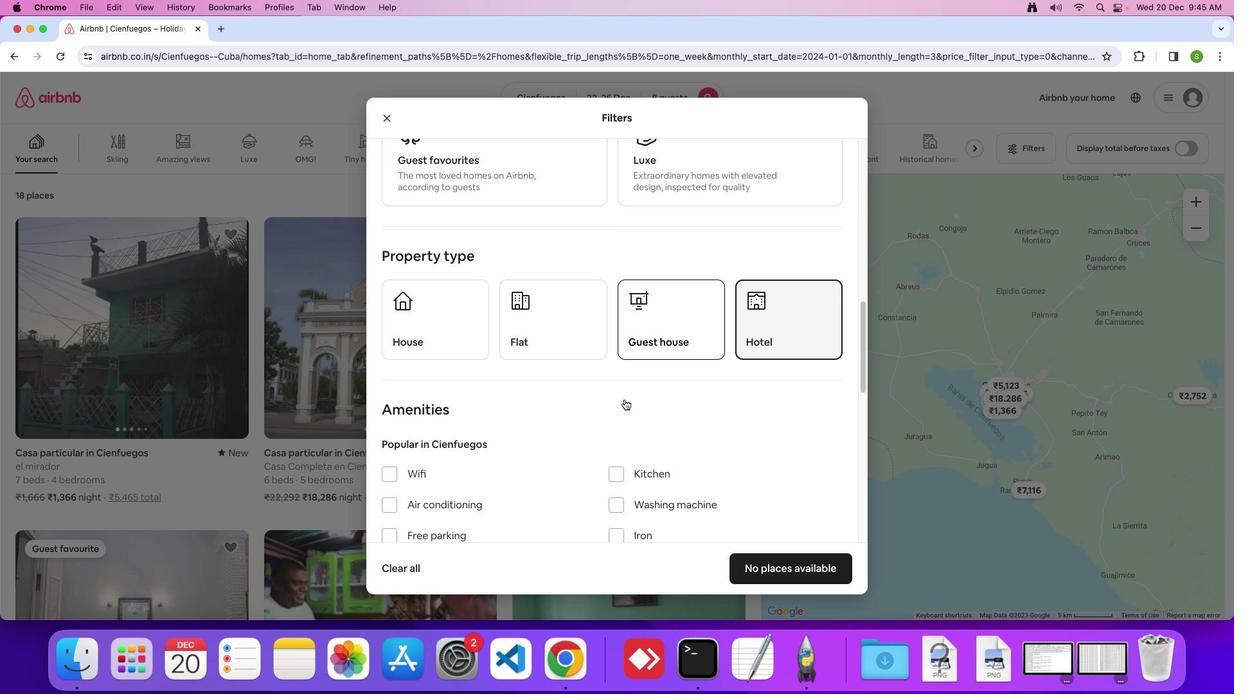 
Action: Mouse scrolled (624, 399) with delta (0, 0)
Screenshot: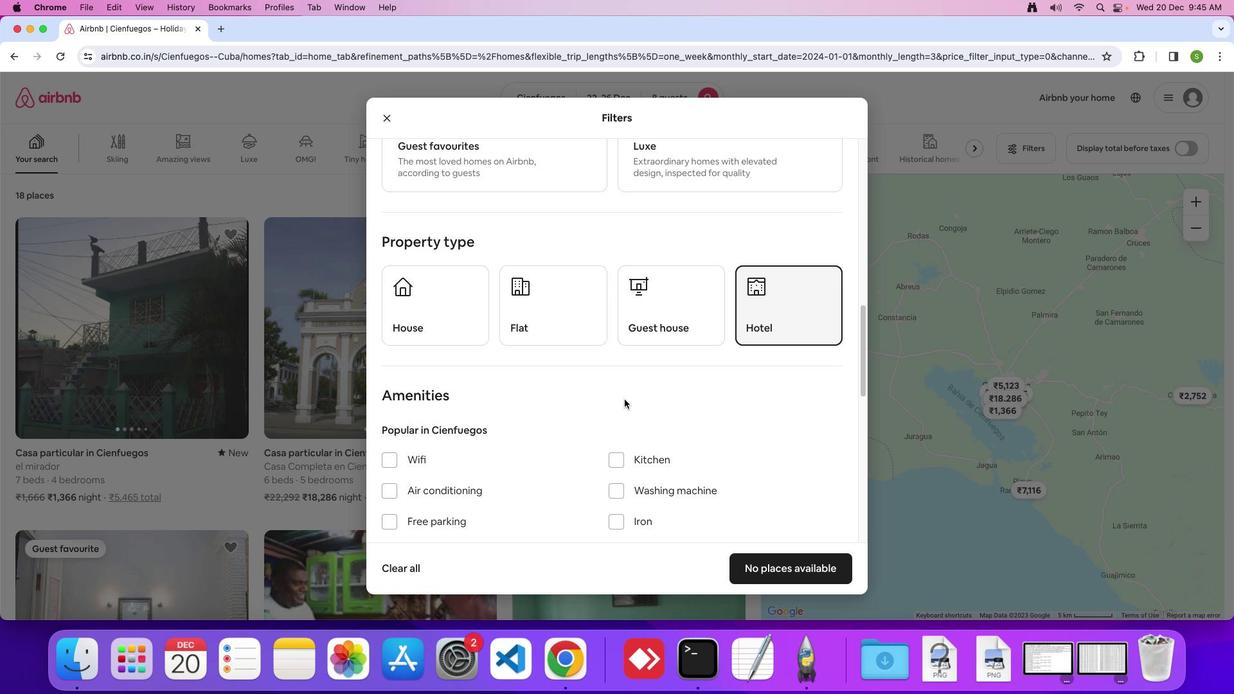 
Action: Mouse scrolled (624, 399) with delta (0, 0)
Screenshot: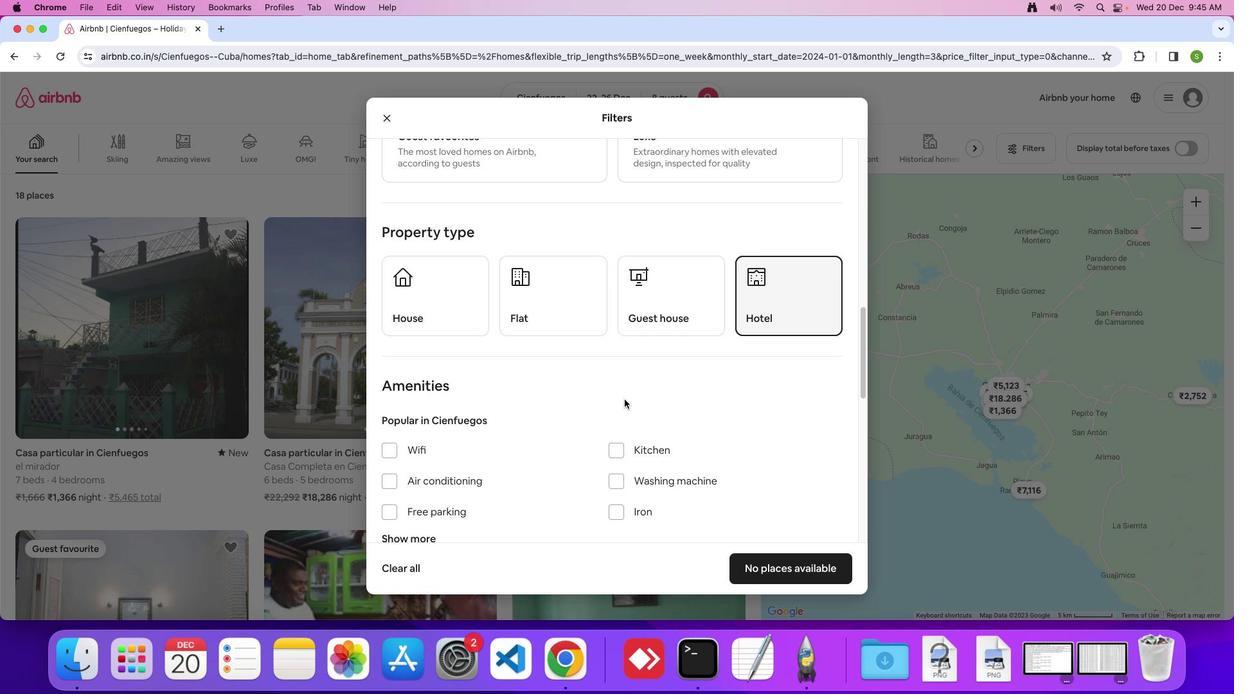 
Action: Mouse scrolled (624, 399) with delta (0, 0)
Screenshot: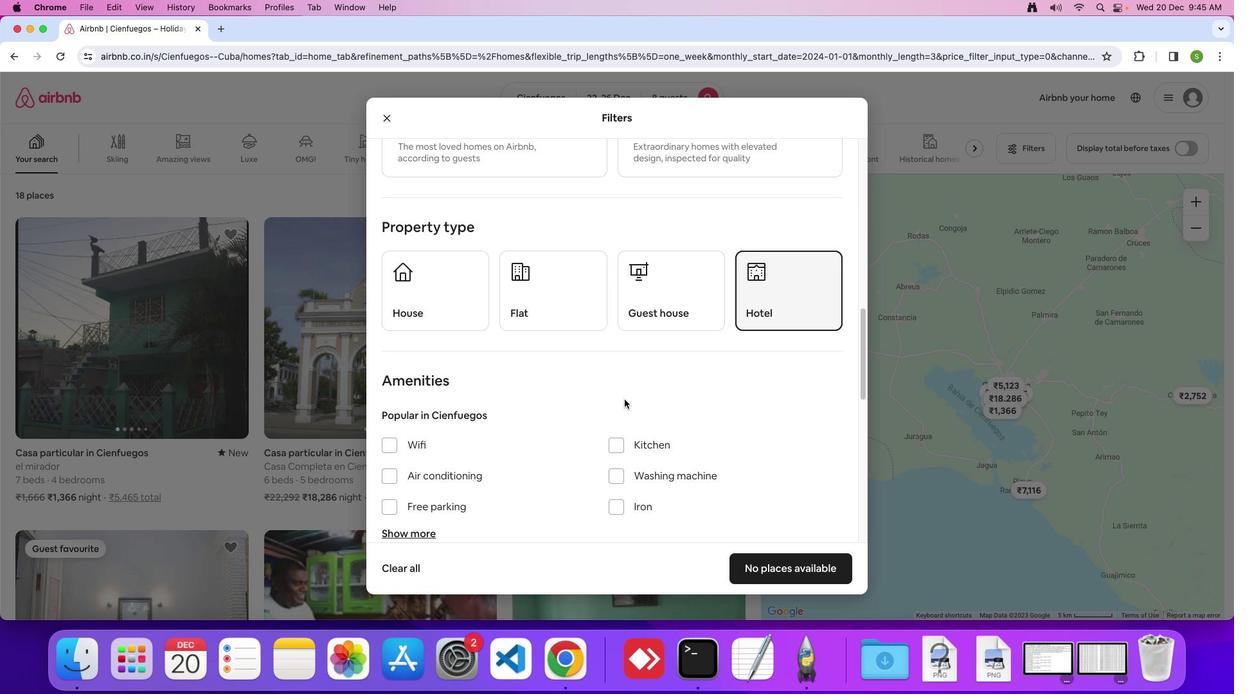 
Action: Mouse scrolled (624, 399) with delta (0, 0)
Screenshot: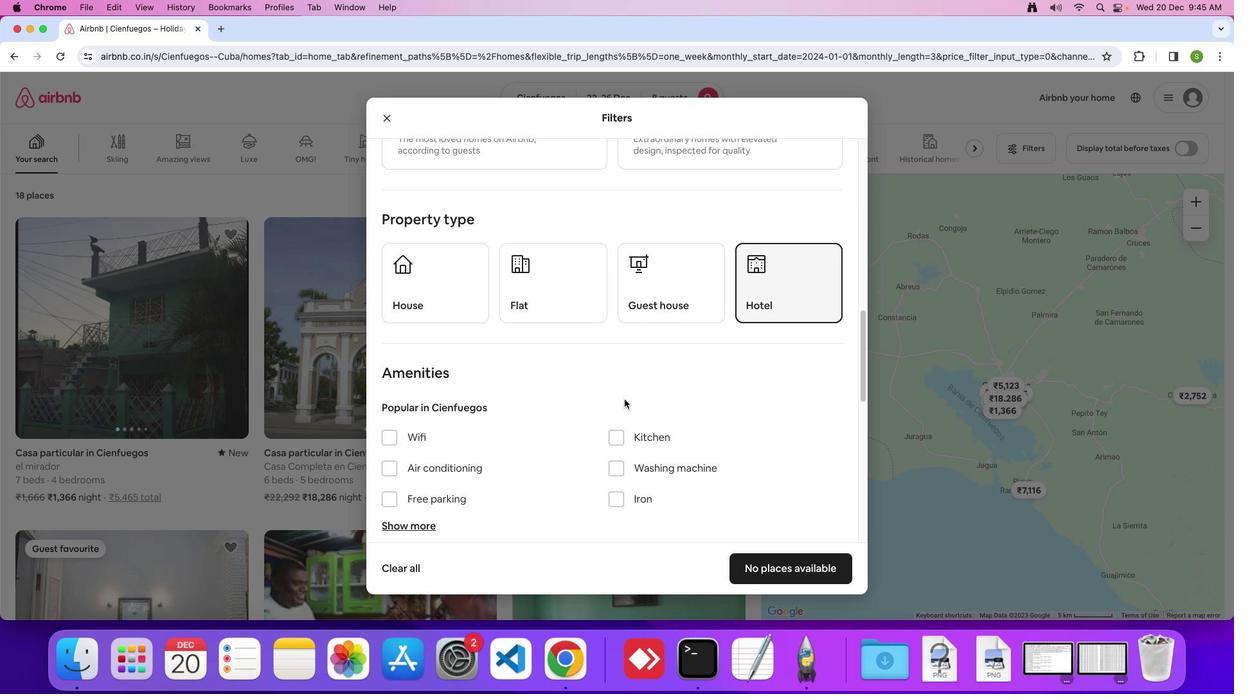 
Action: Mouse scrolled (624, 399) with delta (0, 0)
Screenshot: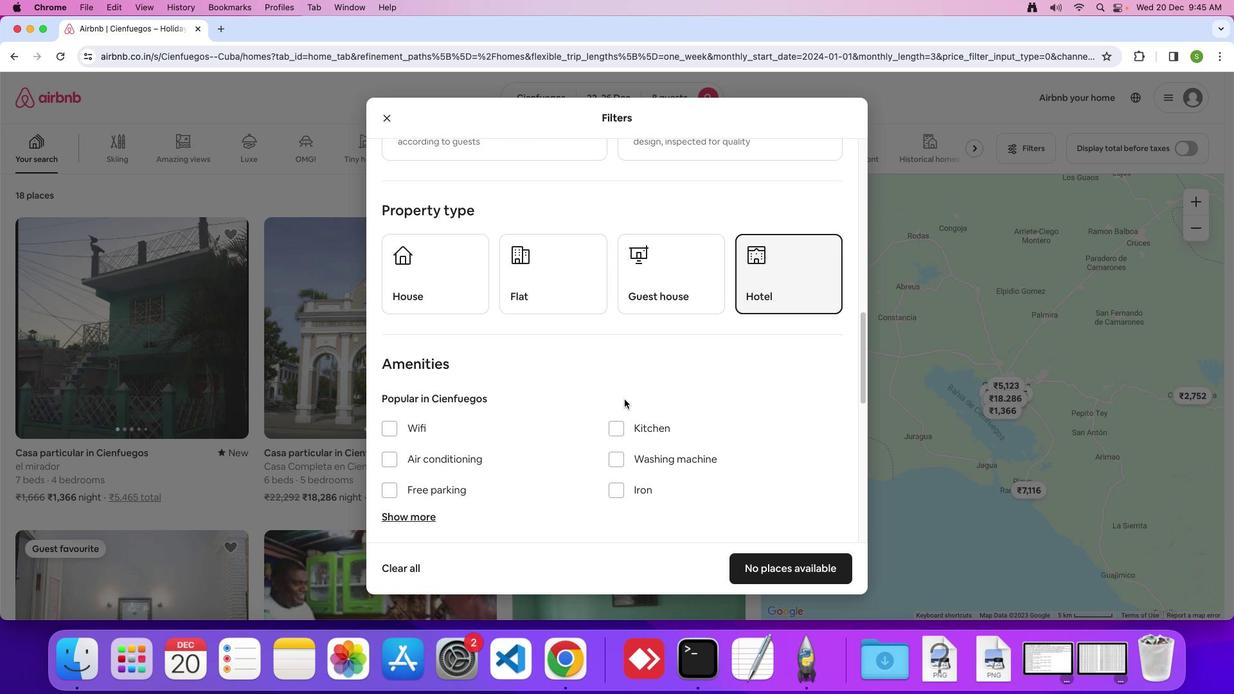 
Action: Mouse scrolled (624, 399) with delta (0, 0)
Screenshot: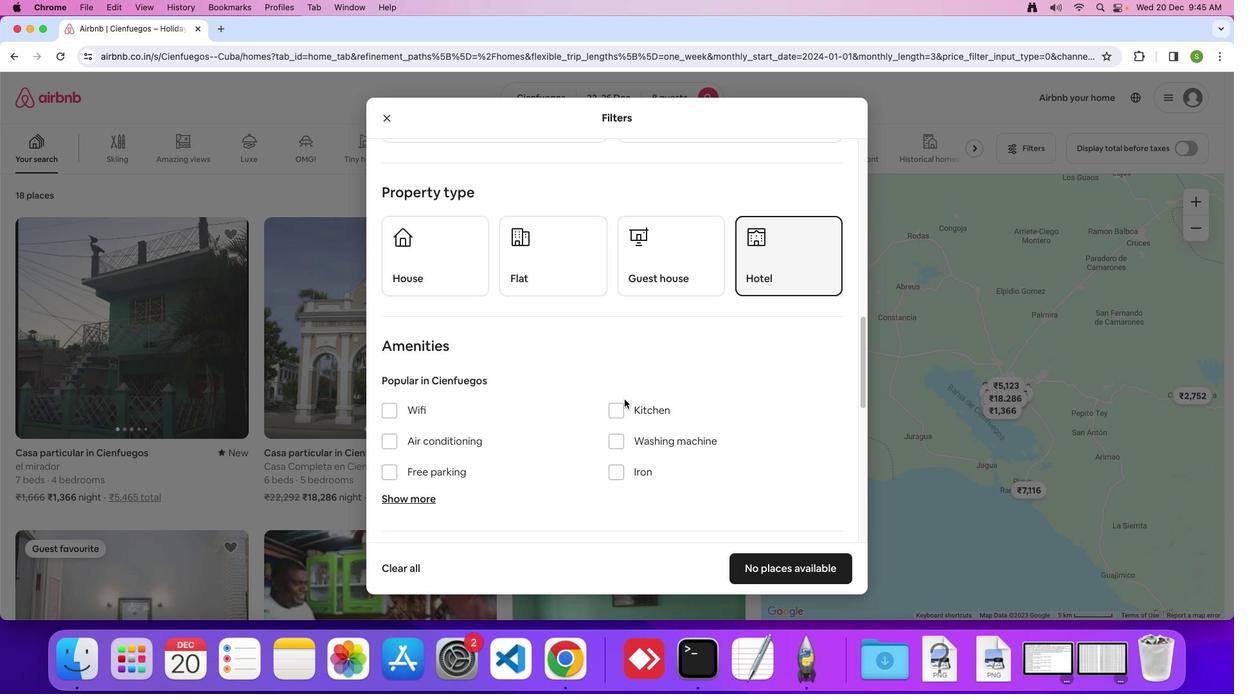 
Action: Mouse scrolled (624, 399) with delta (0, 0)
Screenshot: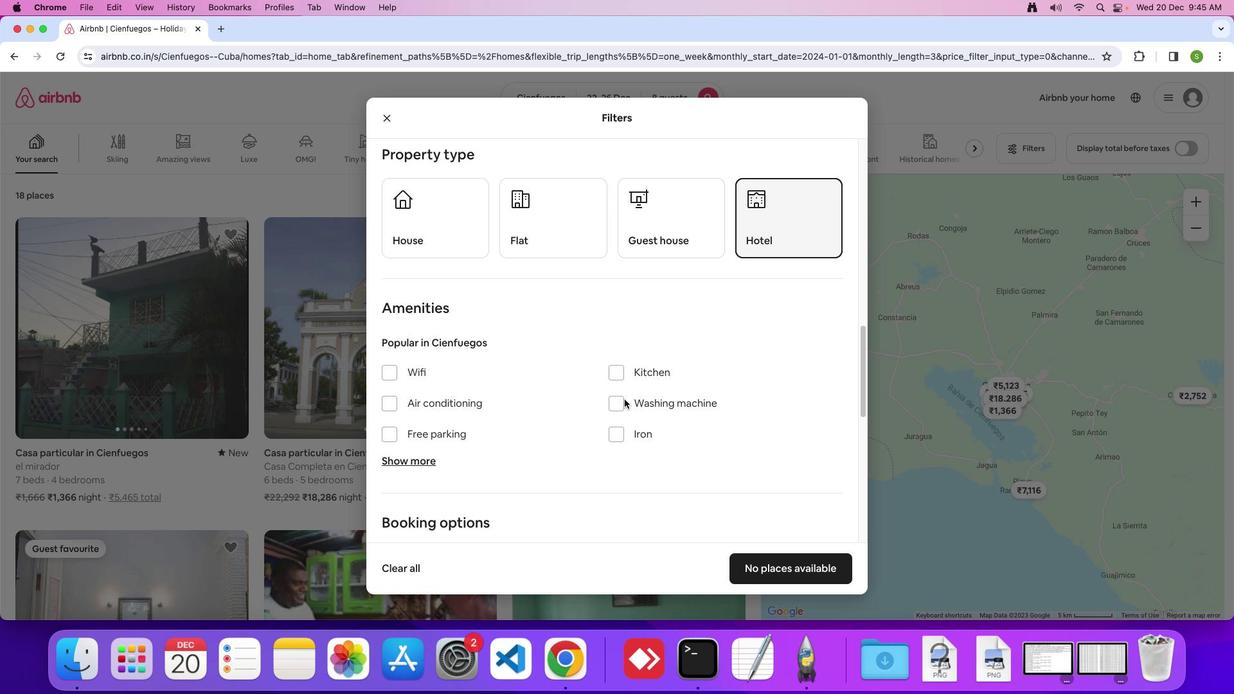 
Action: Mouse scrolled (624, 399) with delta (0, -1)
Screenshot: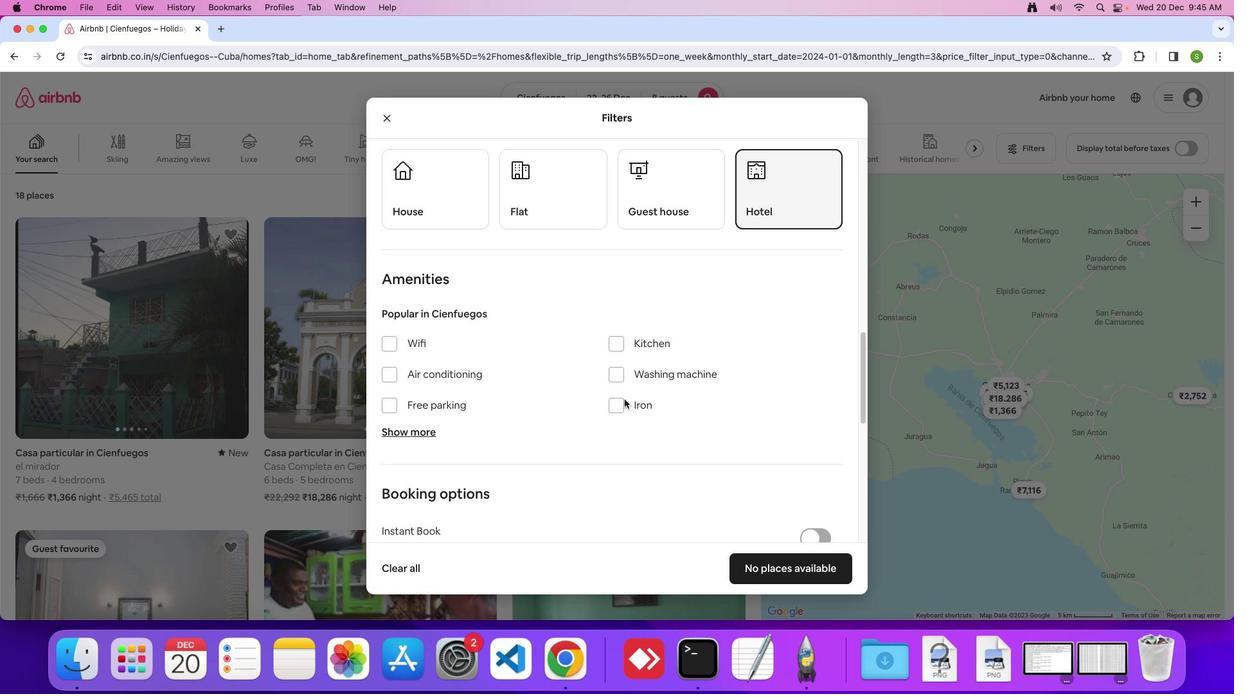 
Action: Mouse scrolled (624, 399) with delta (0, -1)
Screenshot: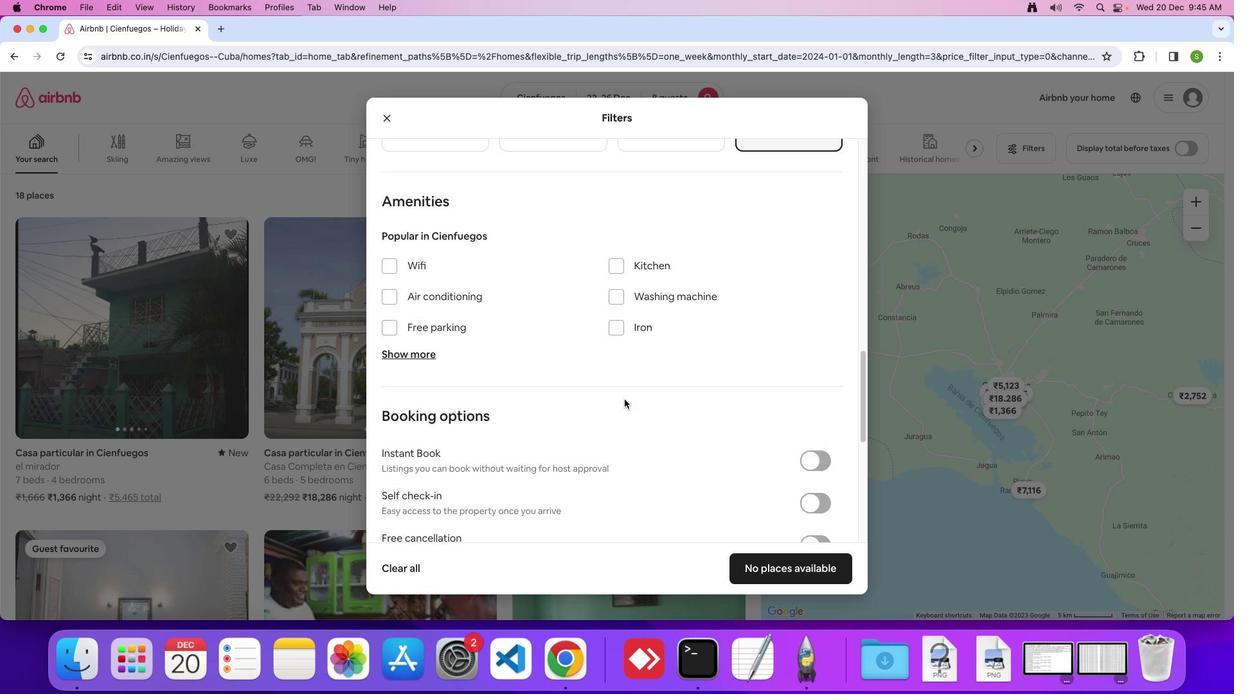 
Action: Mouse moved to (387, 246)
Screenshot: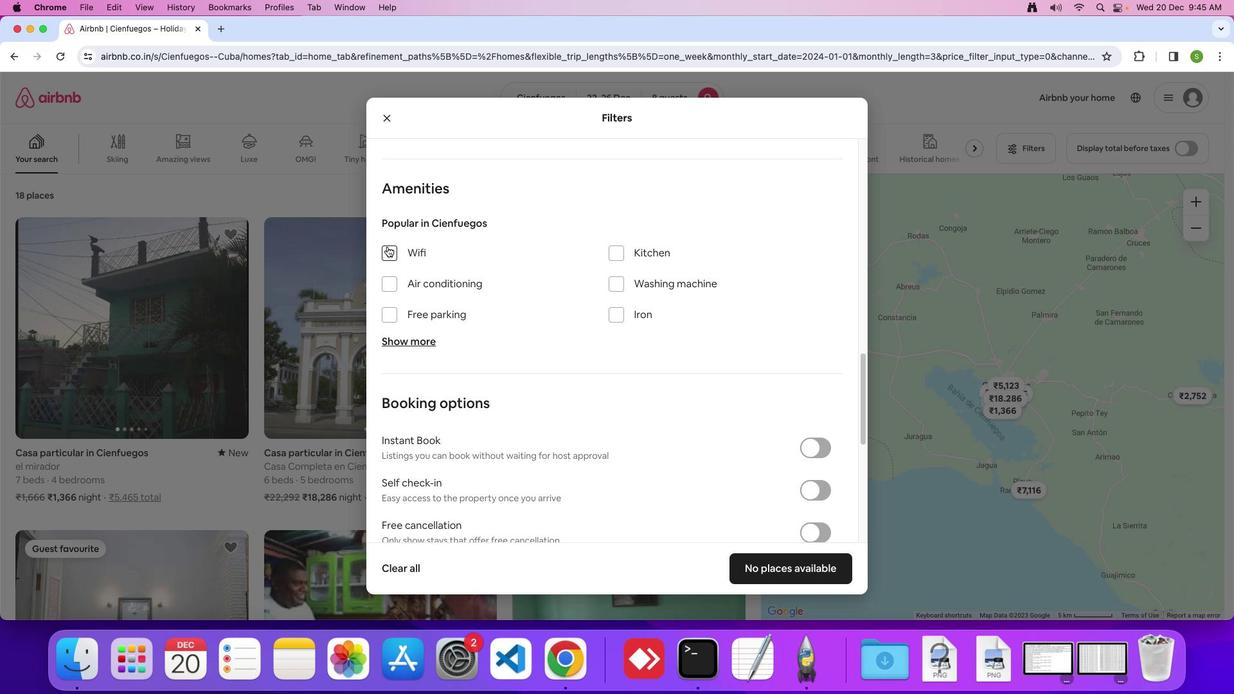 
Action: Mouse pressed left at (387, 246)
Screenshot: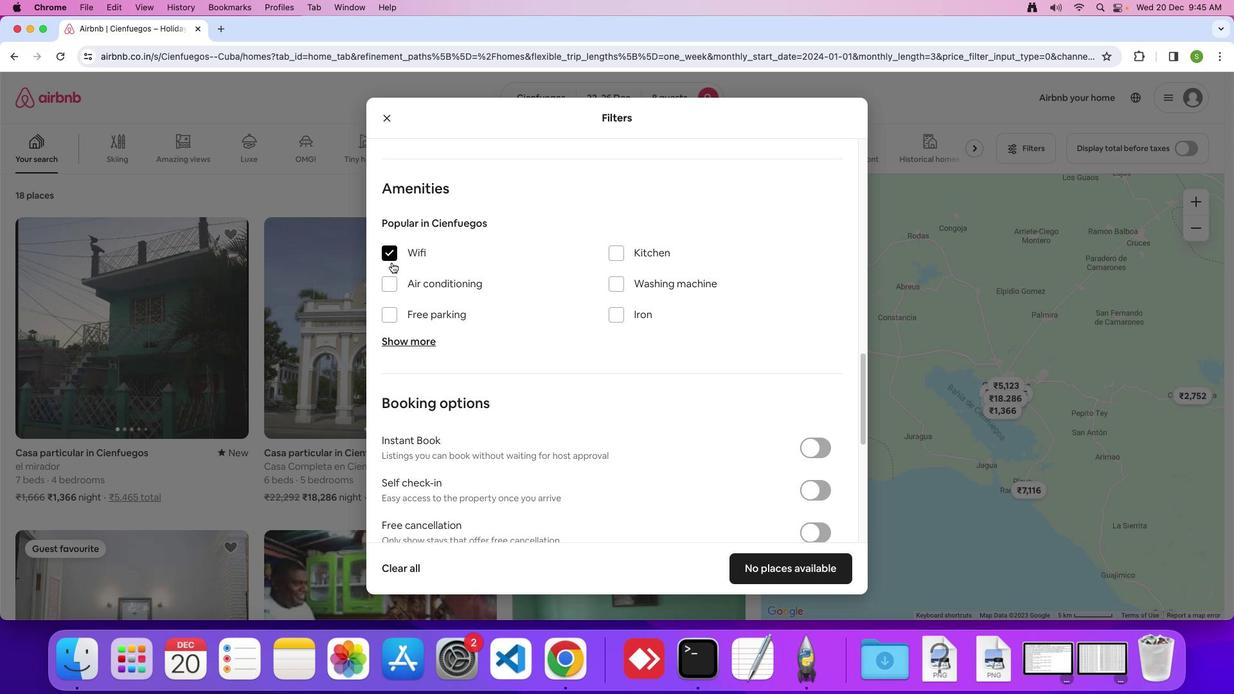 
Action: Mouse moved to (401, 343)
Screenshot: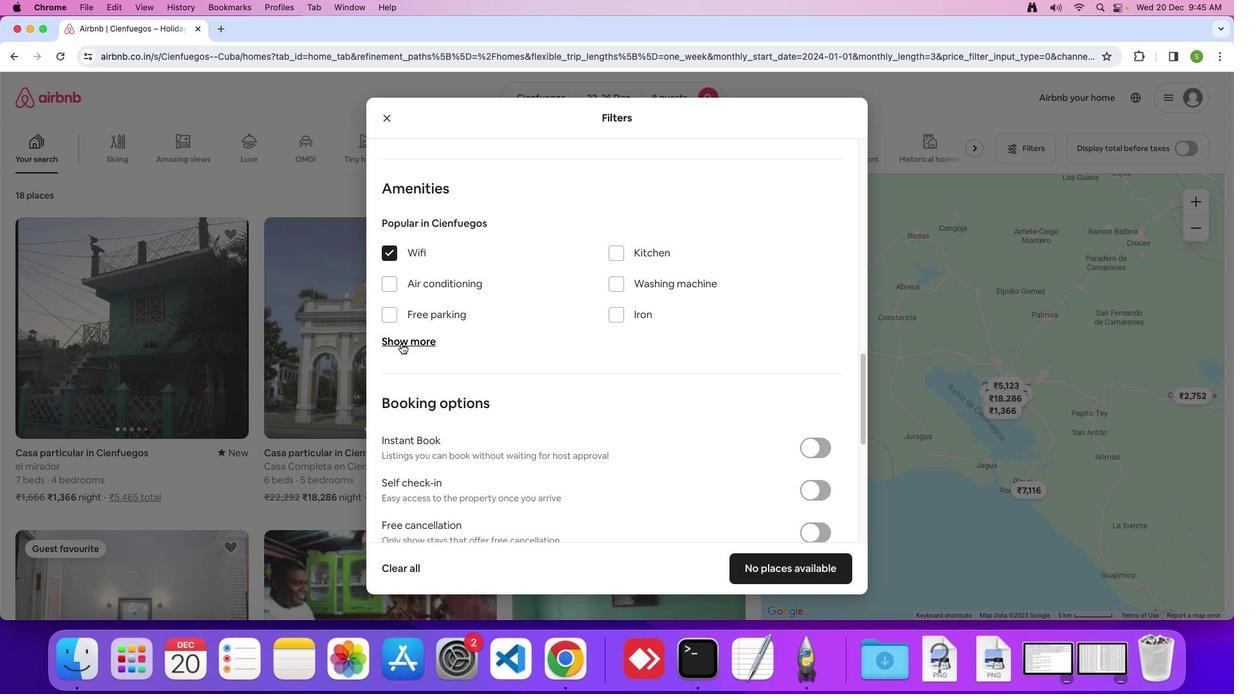 
Action: Mouse pressed left at (401, 343)
Screenshot: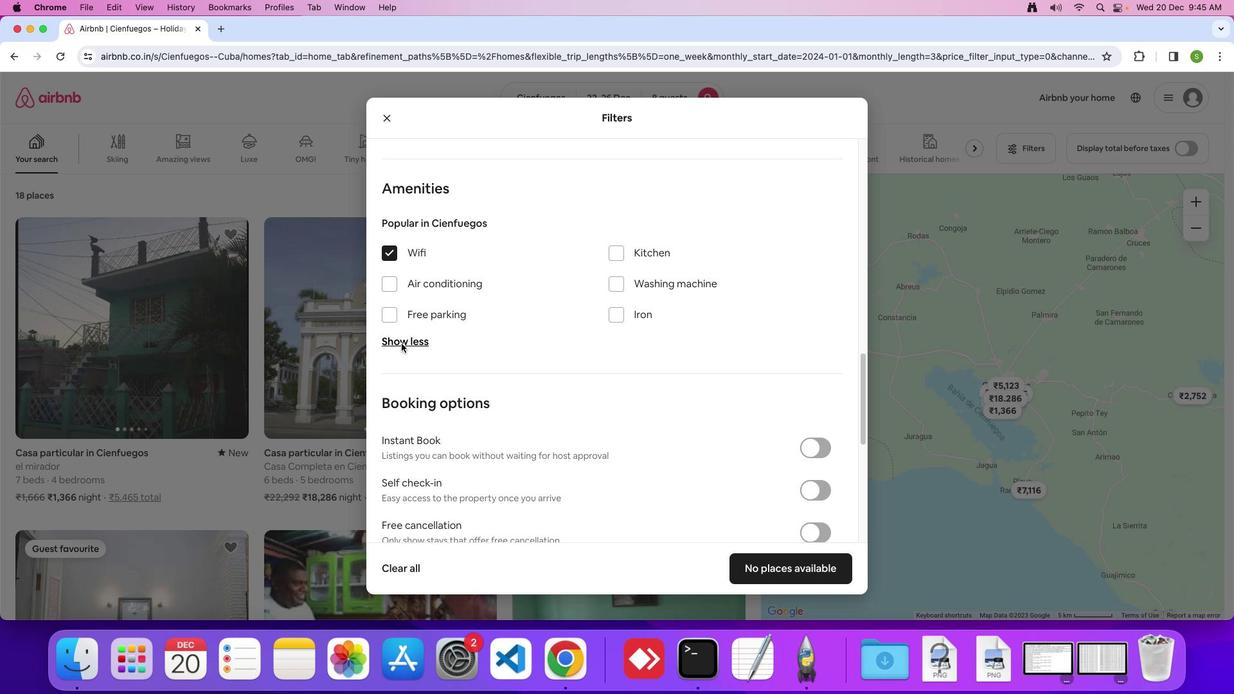 
Action: Mouse moved to (616, 421)
Screenshot: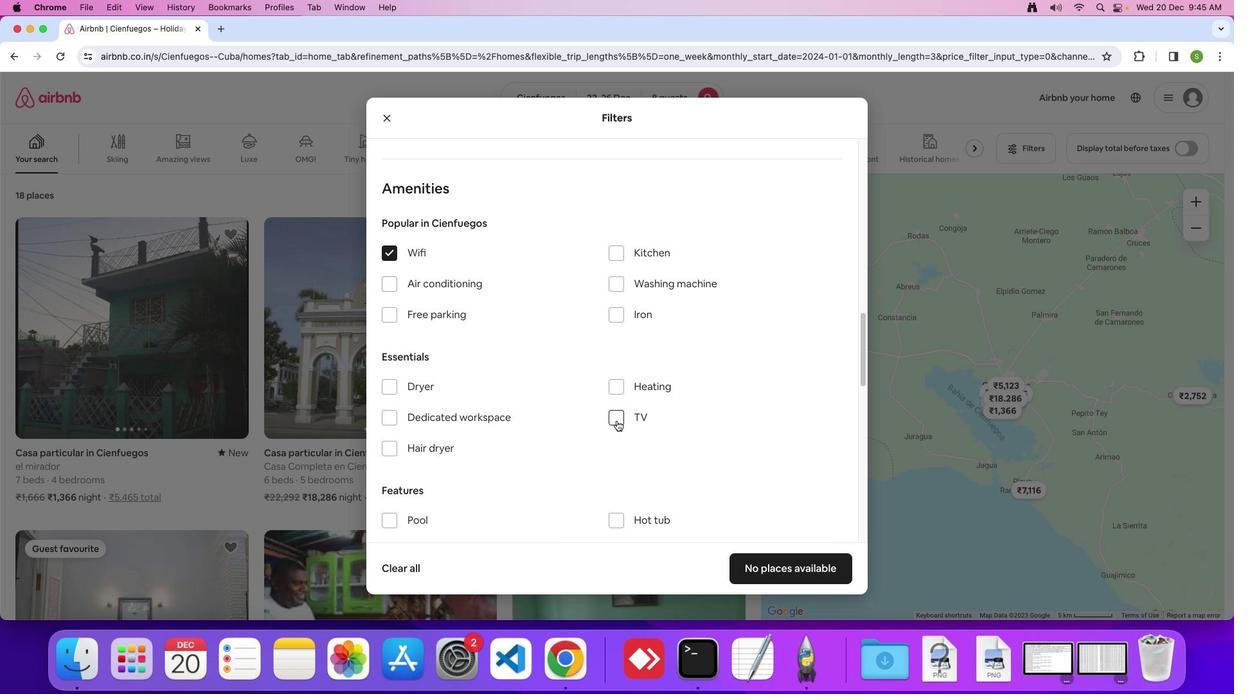 
Action: Mouse pressed left at (616, 421)
Screenshot: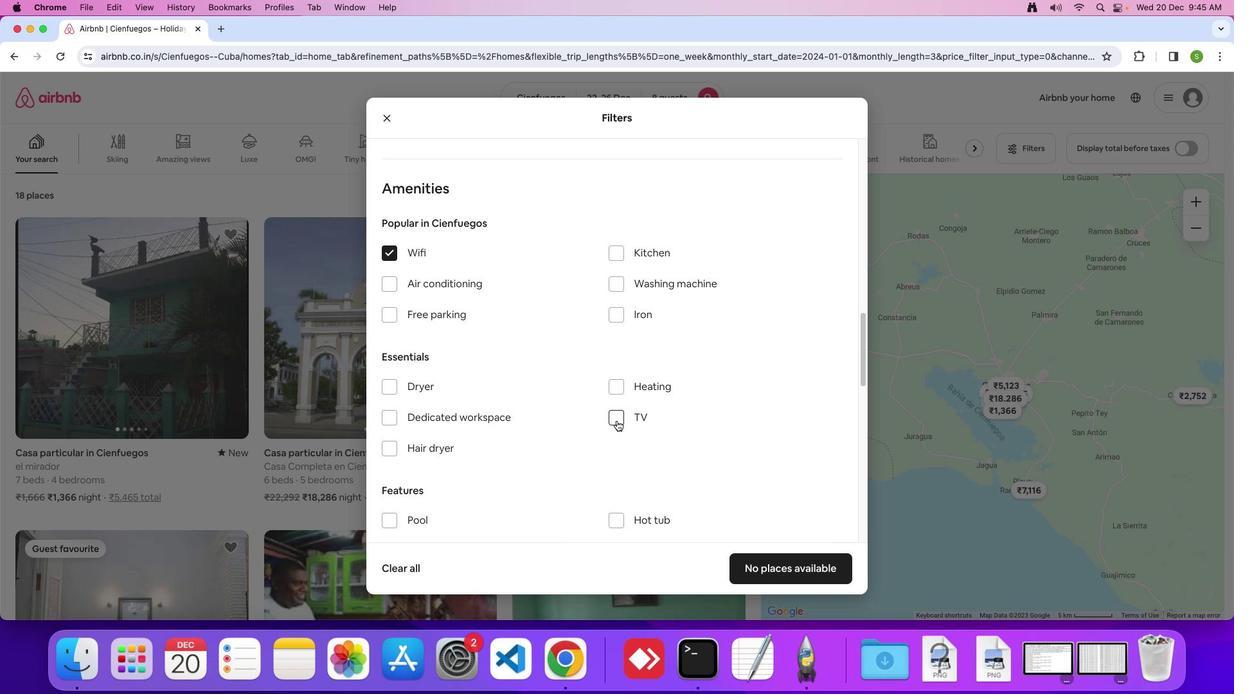 
Action: Mouse moved to (527, 361)
Screenshot: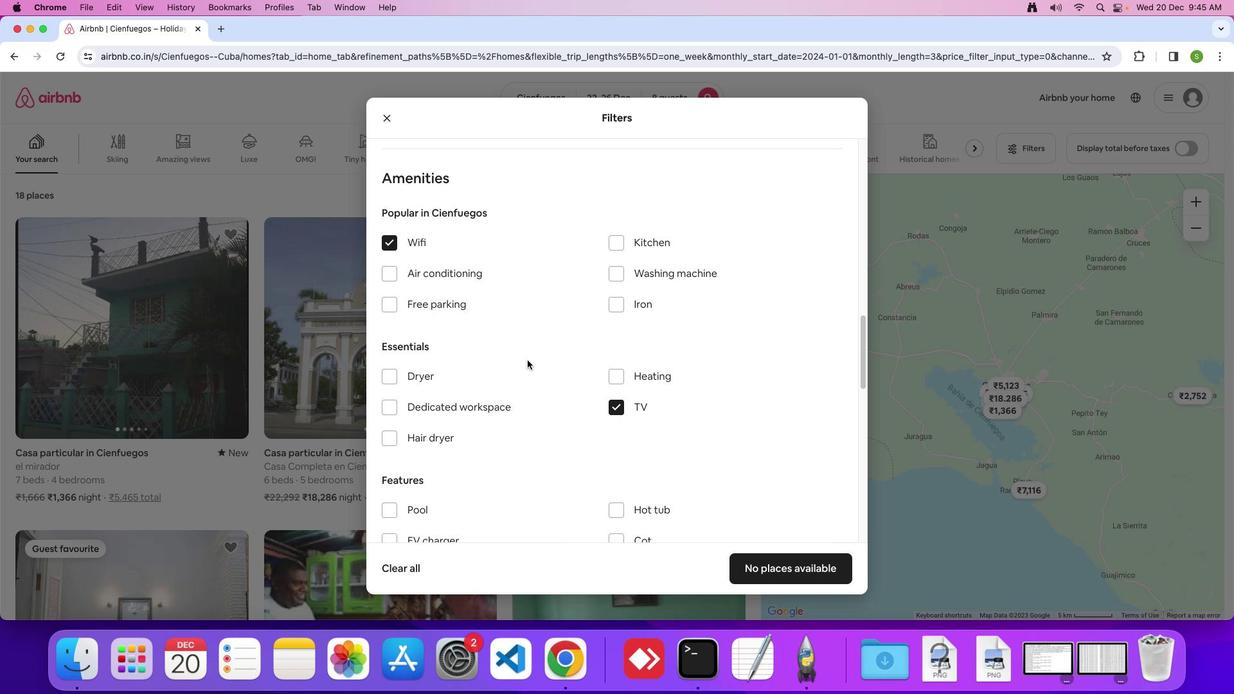 
Action: Mouse scrolled (527, 361) with delta (0, 0)
Screenshot: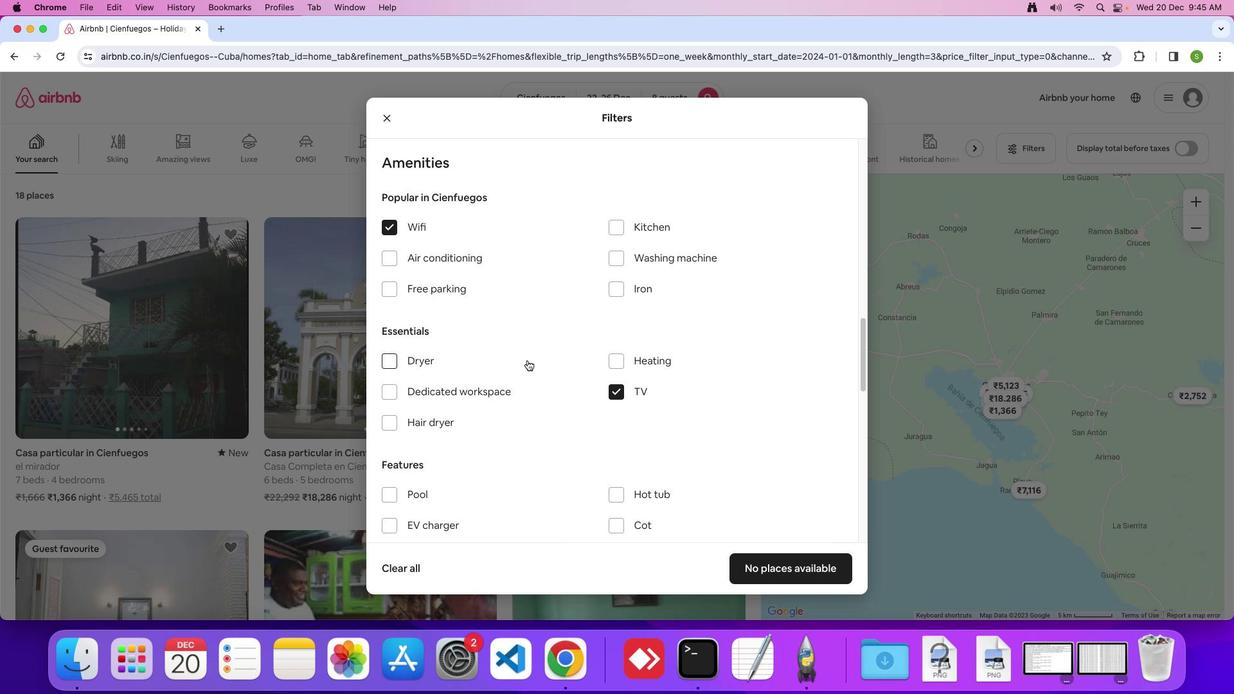
Action: Mouse moved to (527, 360)
Screenshot: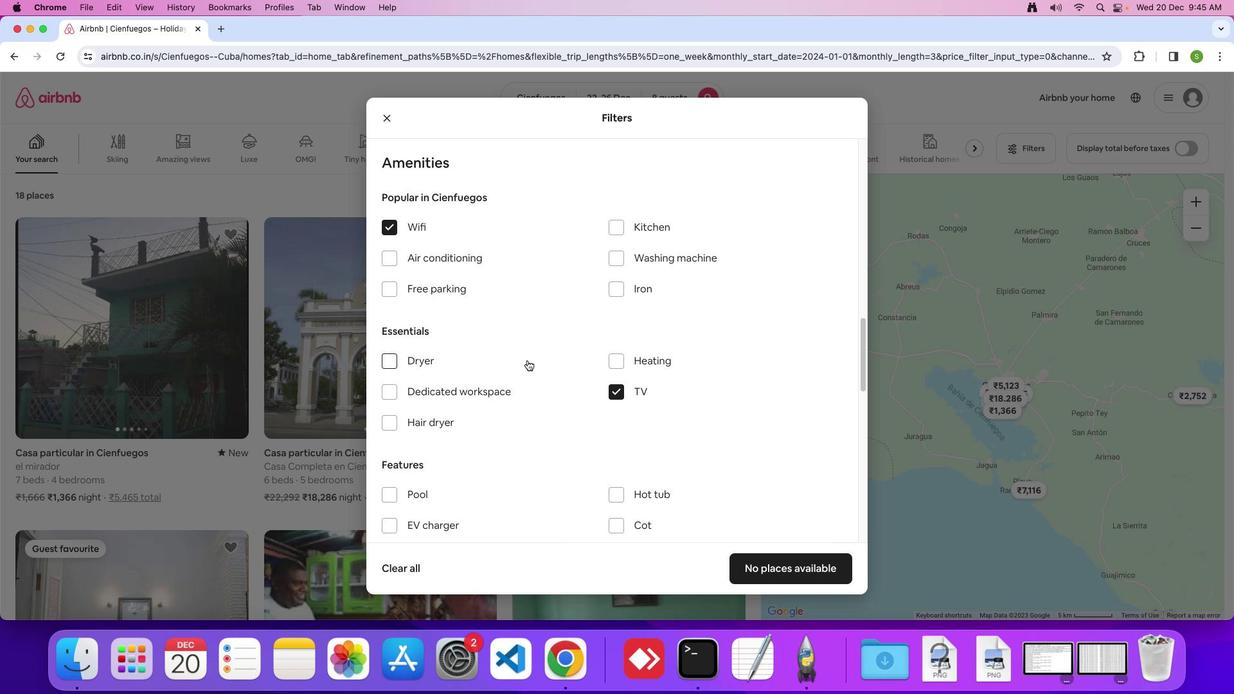 
Action: Mouse scrolled (527, 360) with delta (0, 0)
Screenshot: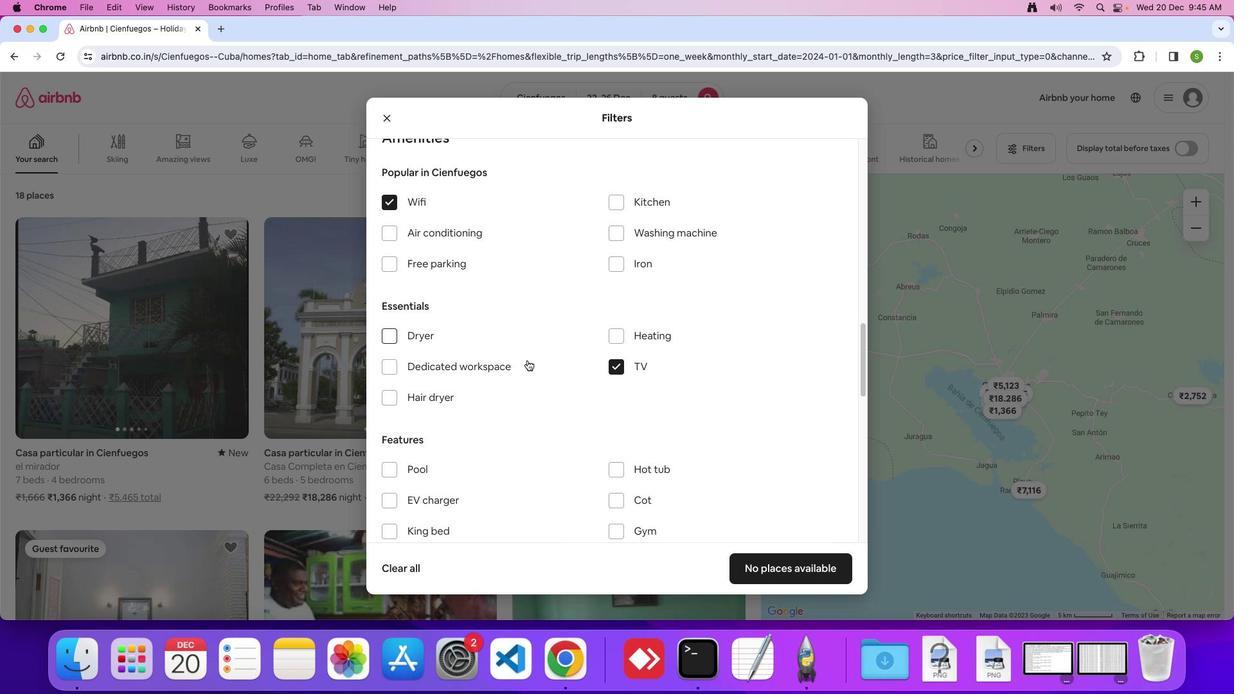 
Action: Mouse scrolled (527, 360) with delta (0, -1)
Screenshot: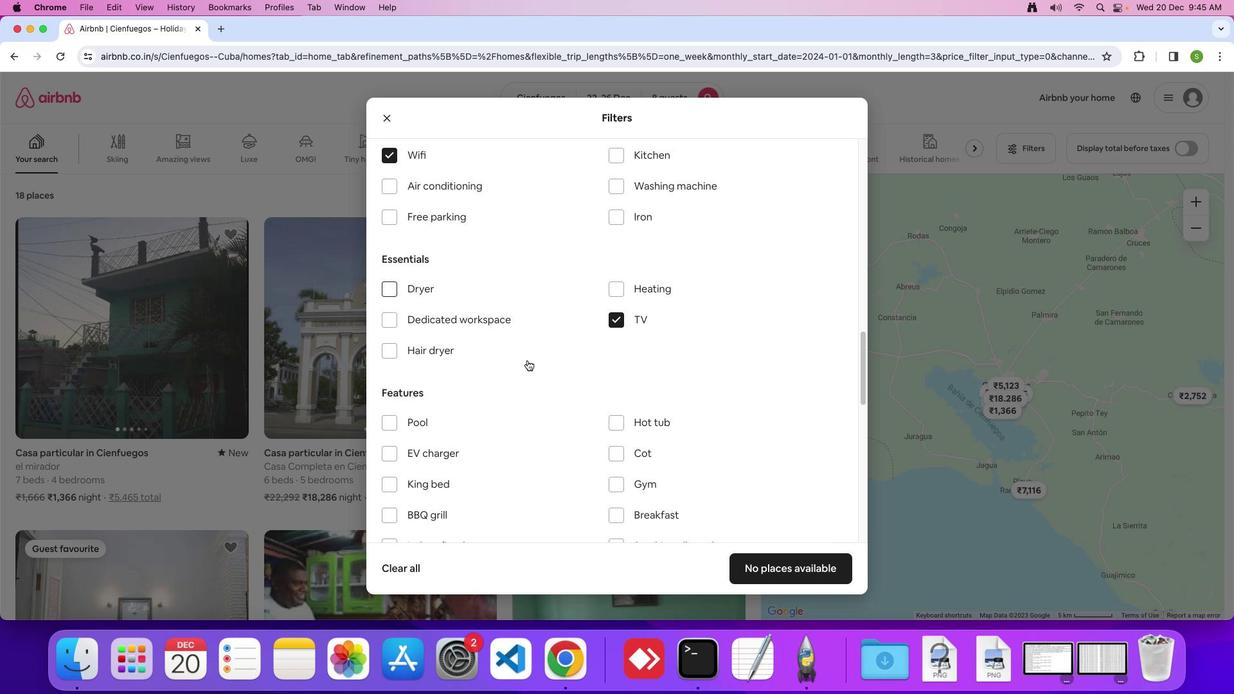 
Action: Mouse moved to (392, 205)
Screenshot: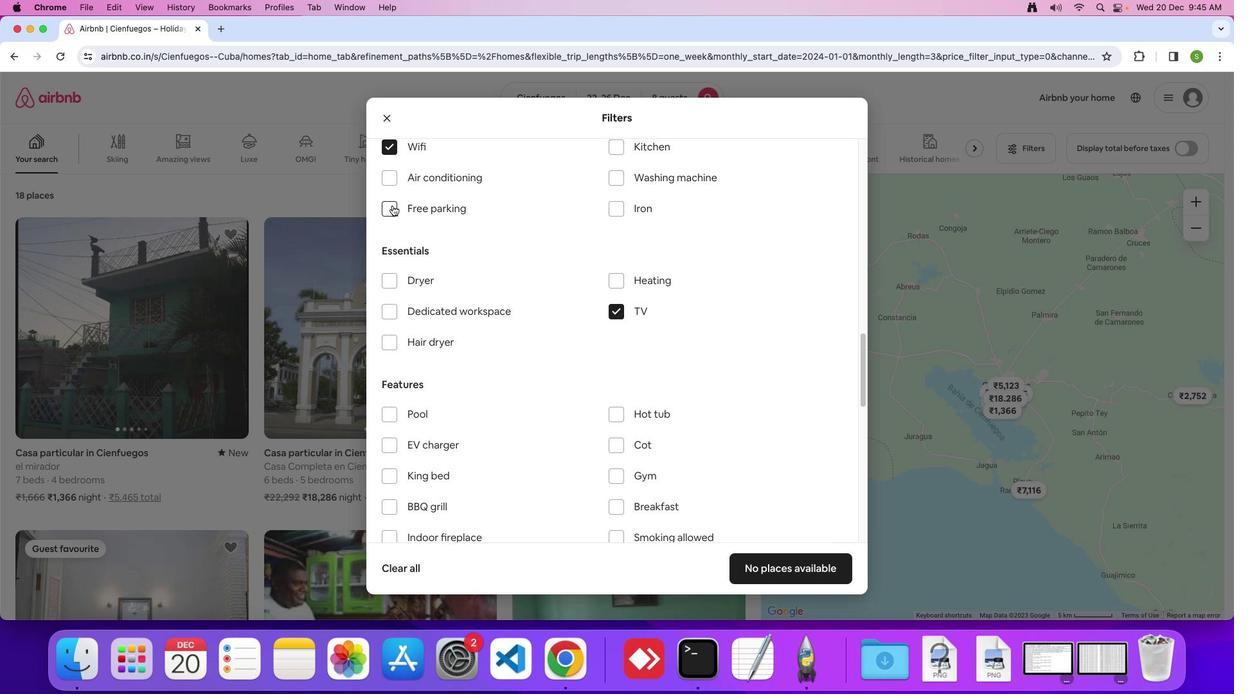 
Action: Mouse pressed left at (392, 205)
Screenshot: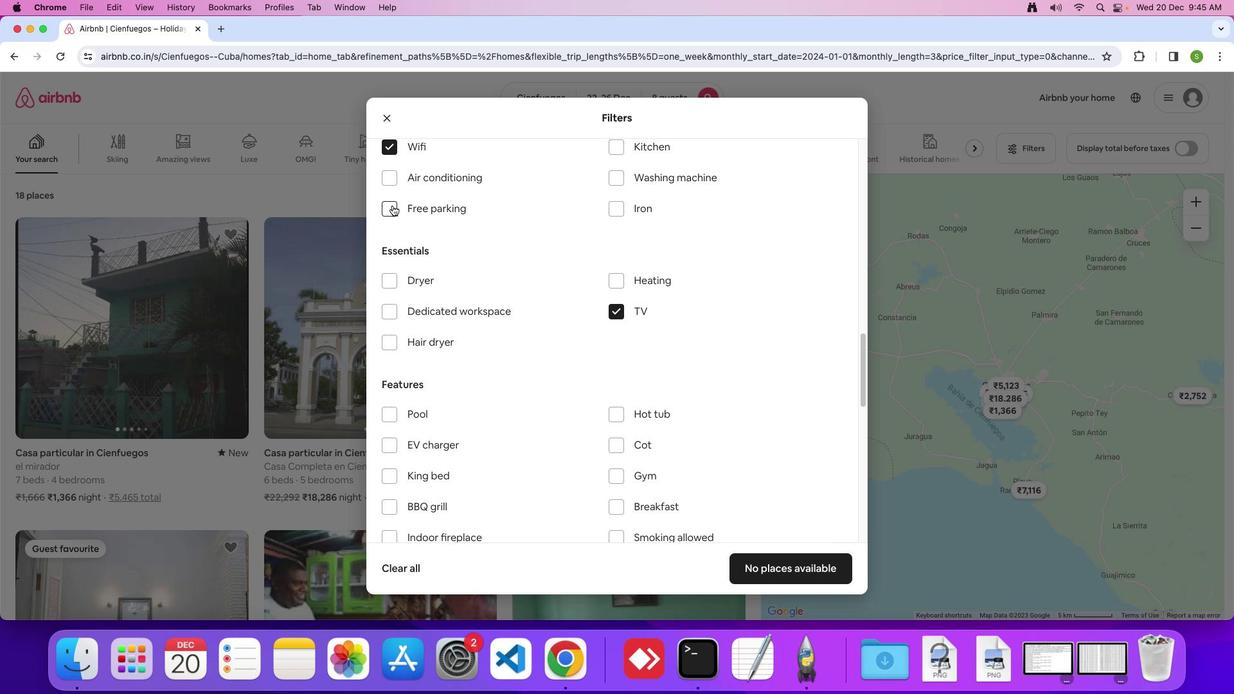 
Action: Mouse moved to (508, 307)
Screenshot: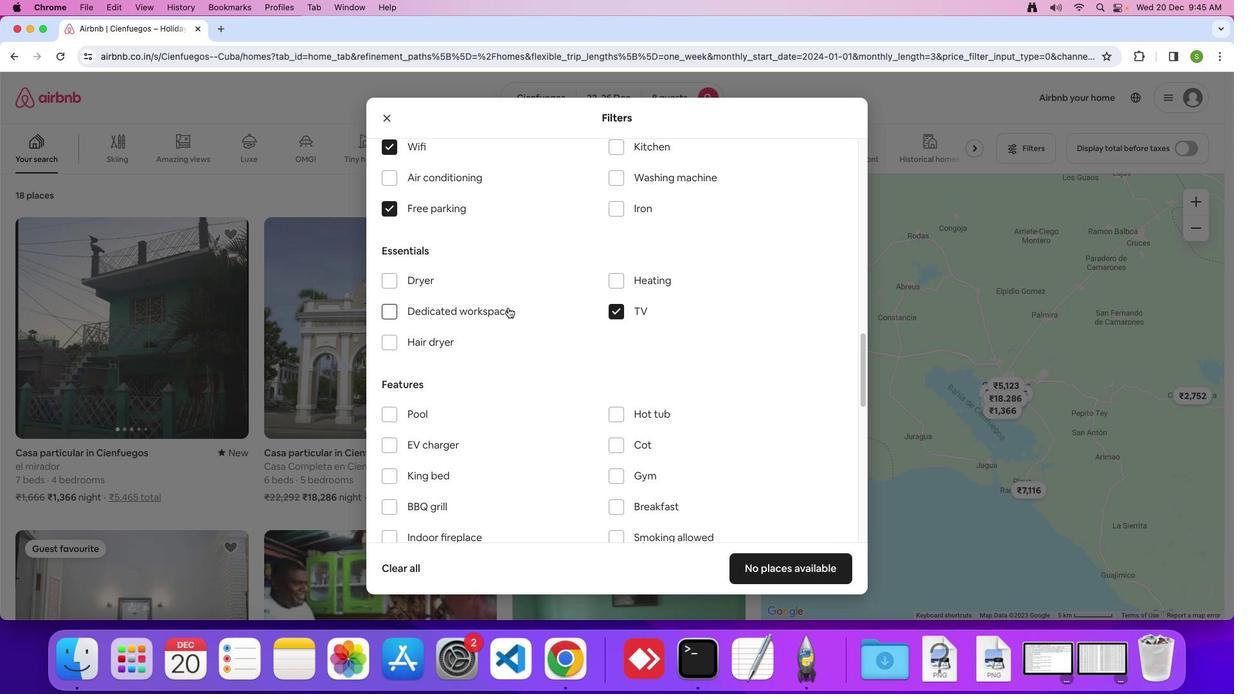 
Action: Mouse scrolled (508, 307) with delta (0, 0)
Screenshot: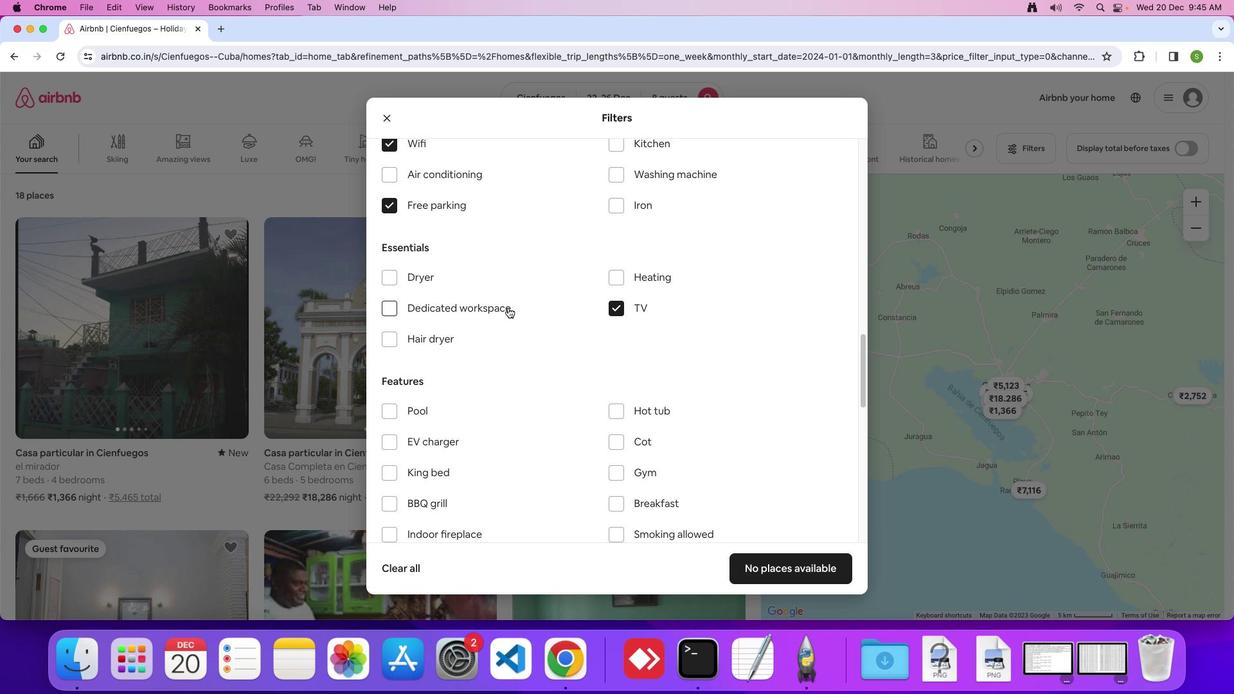
Action: Mouse scrolled (508, 307) with delta (0, 0)
Screenshot: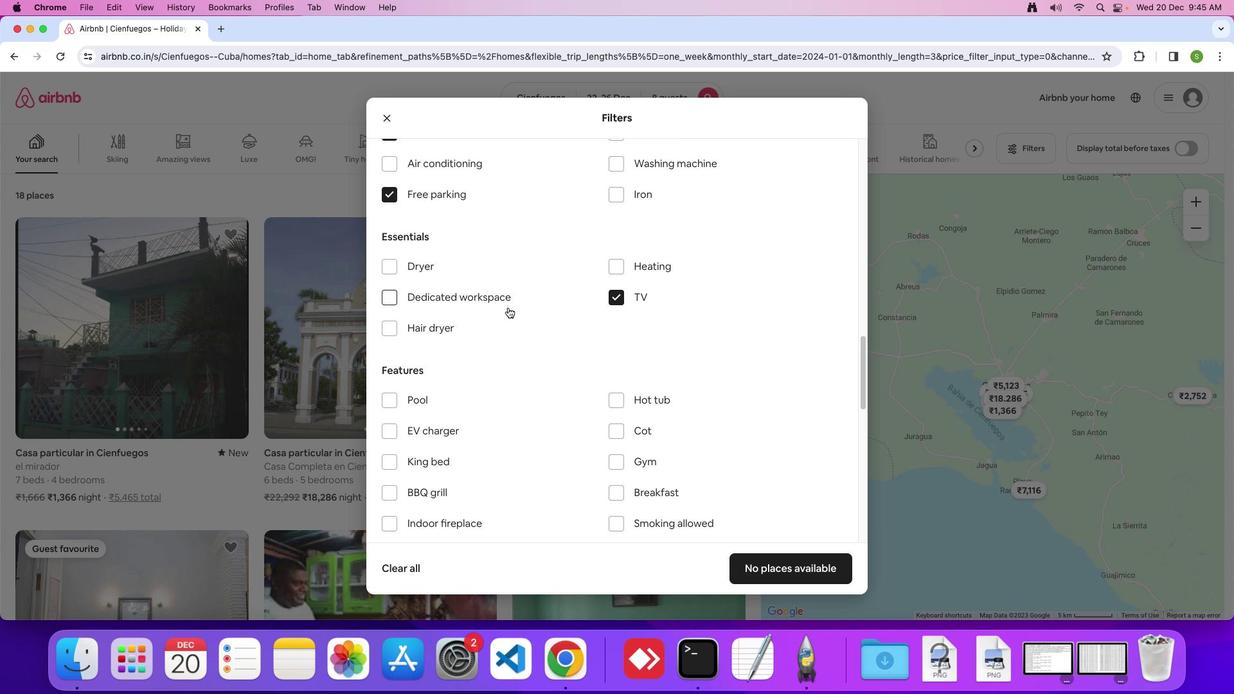 
Action: Mouse scrolled (508, 307) with delta (0, 0)
Screenshot: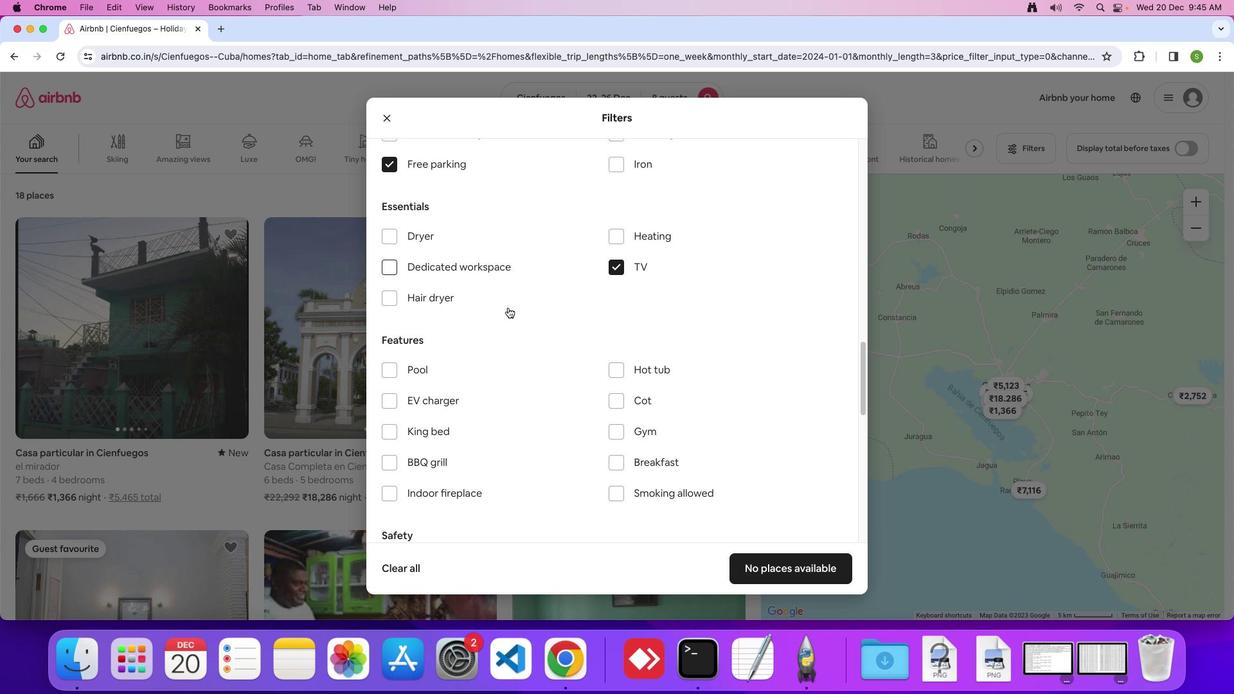 
Action: Mouse scrolled (508, 307) with delta (0, 0)
Screenshot: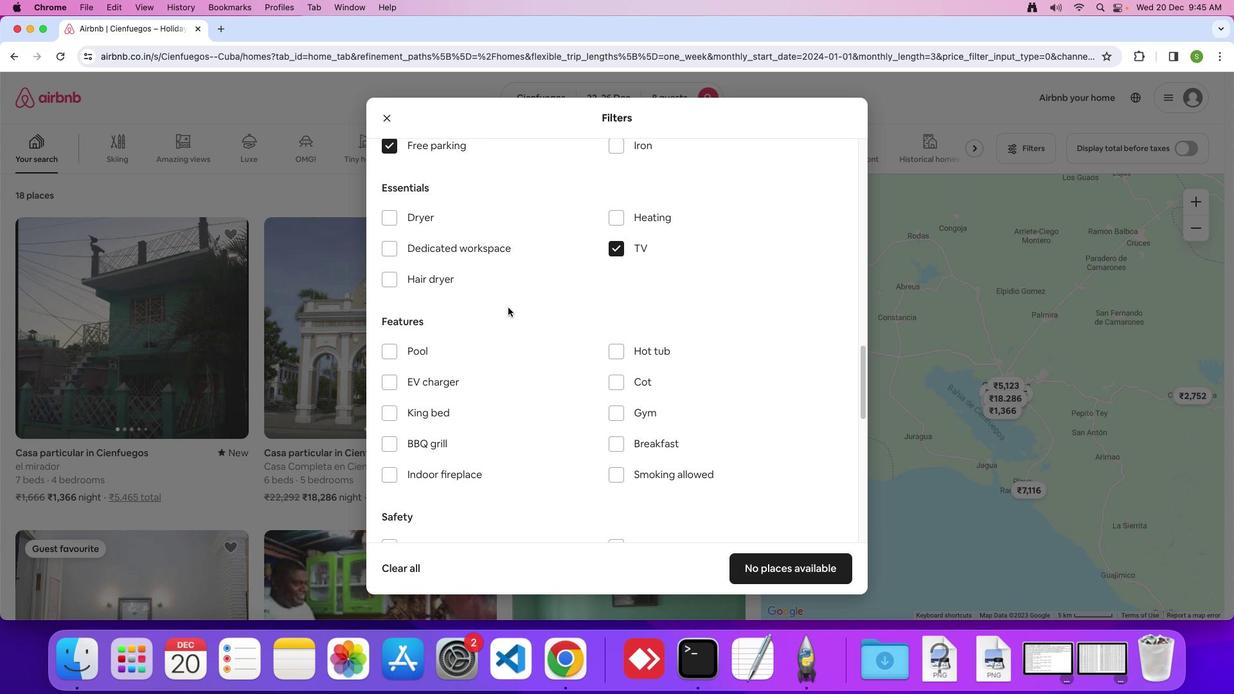 
Action: Mouse scrolled (508, 307) with delta (0, 0)
Screenshot: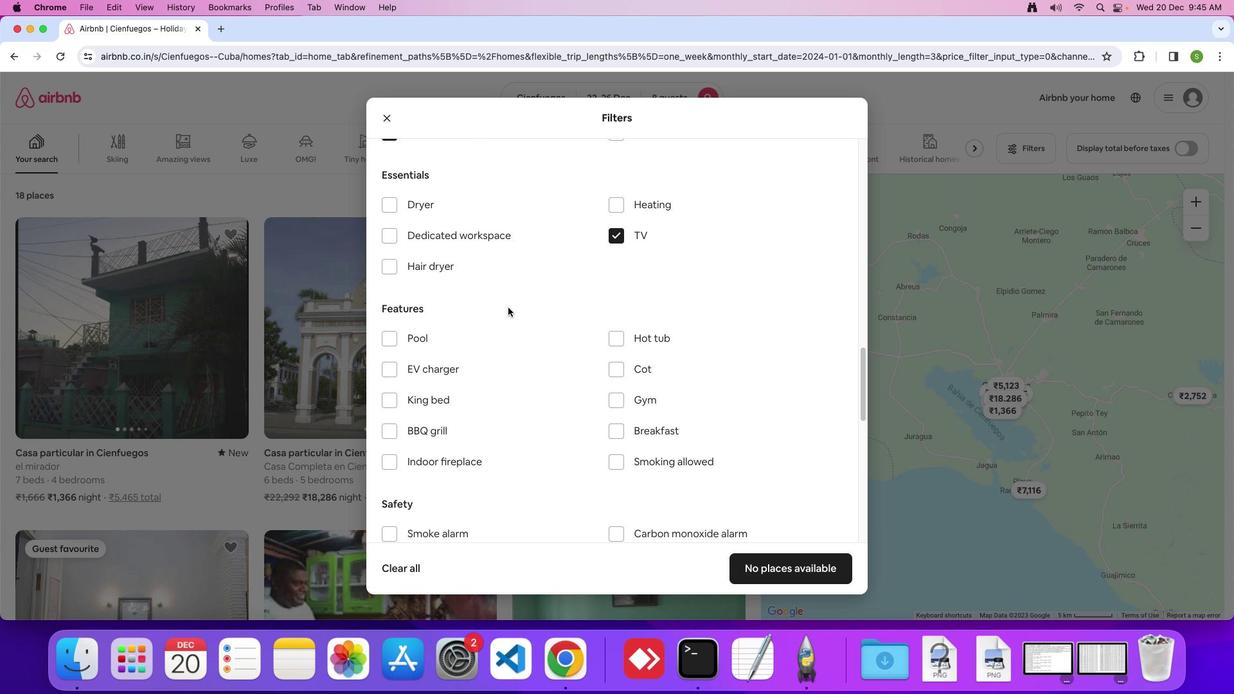 
Action: Mouse moved to (508, 307)
Screenshot: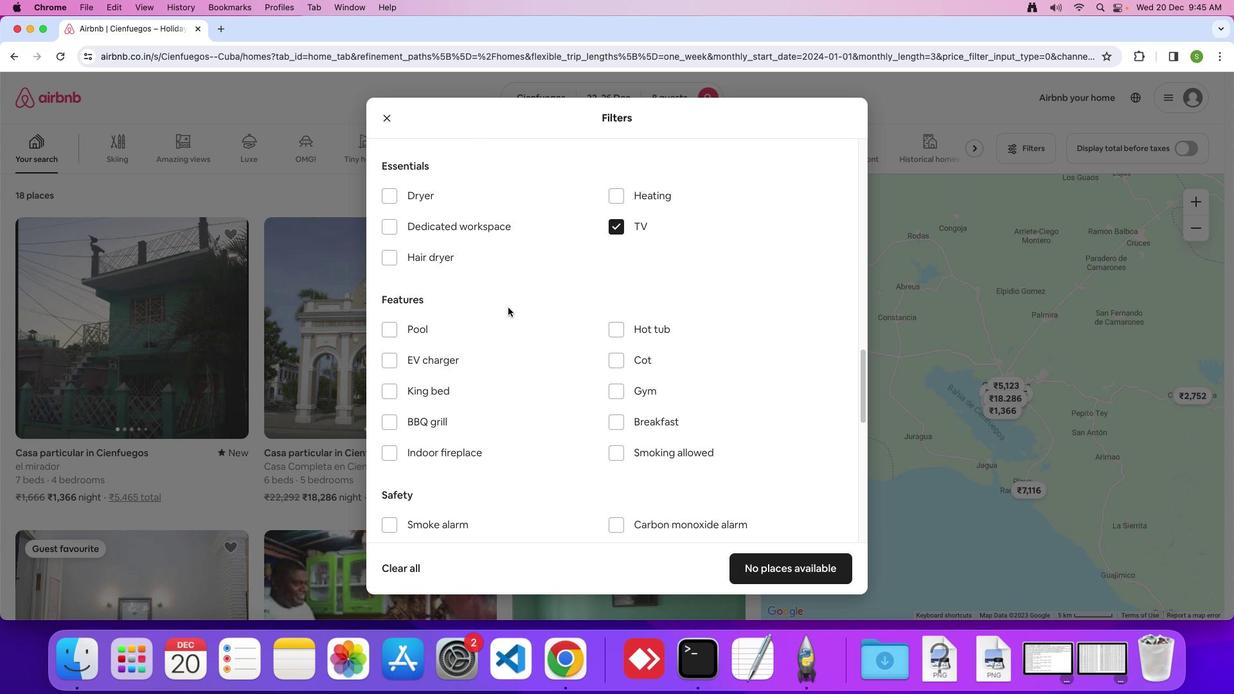 
Action: Mouse scrolled (508, 307) with delta (0, 0)
Screenshot: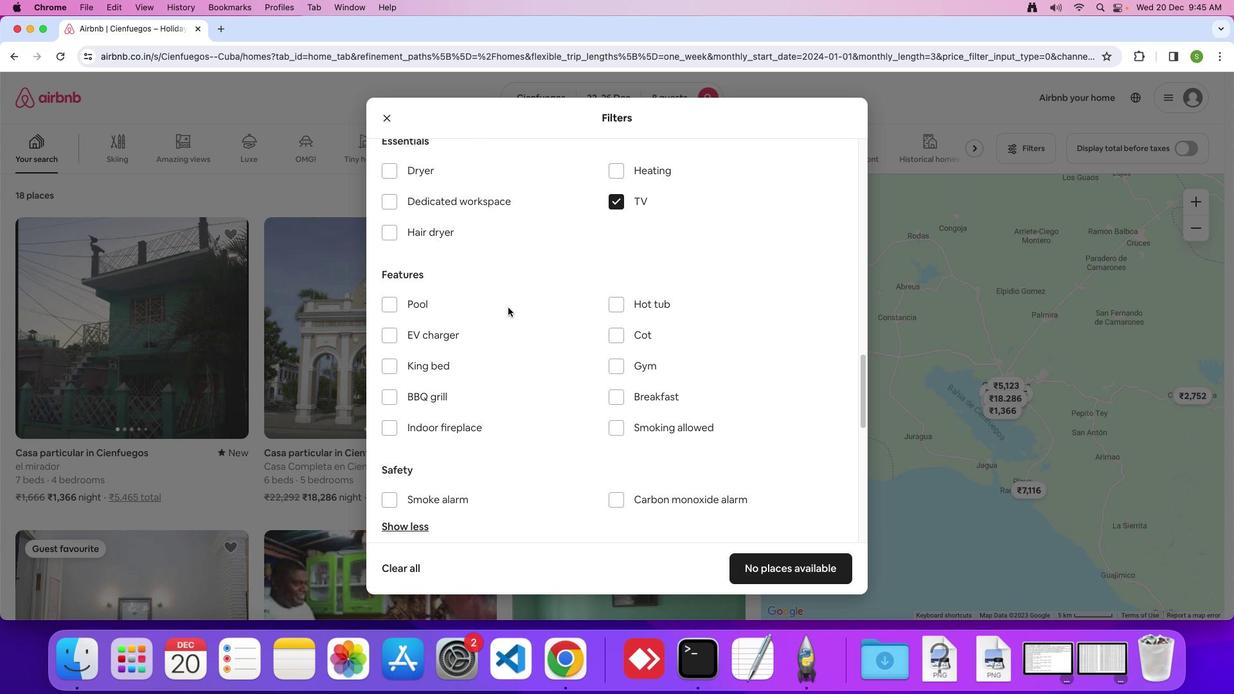 
Action: Mouse moved to (616, 346)
Screenshot: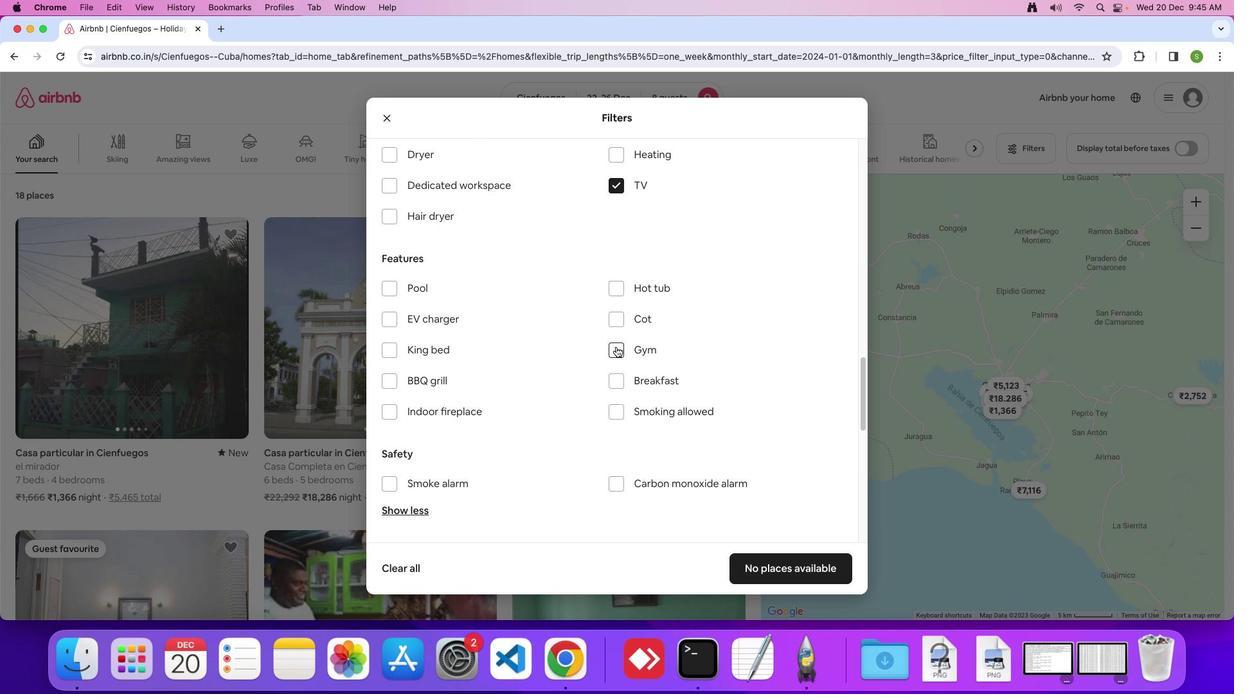 
Action: Mouse pressed left at (616, 346)
Screenshot: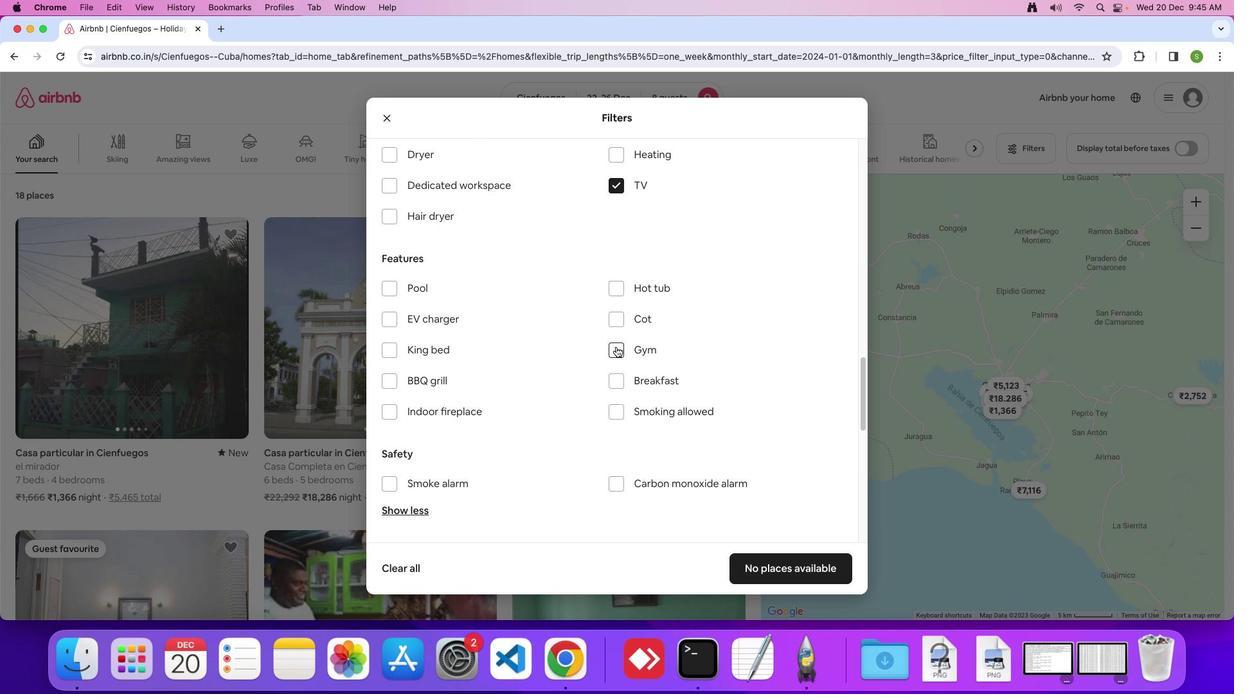 
Action: Mouse moved to (614, 385)
Screenshot: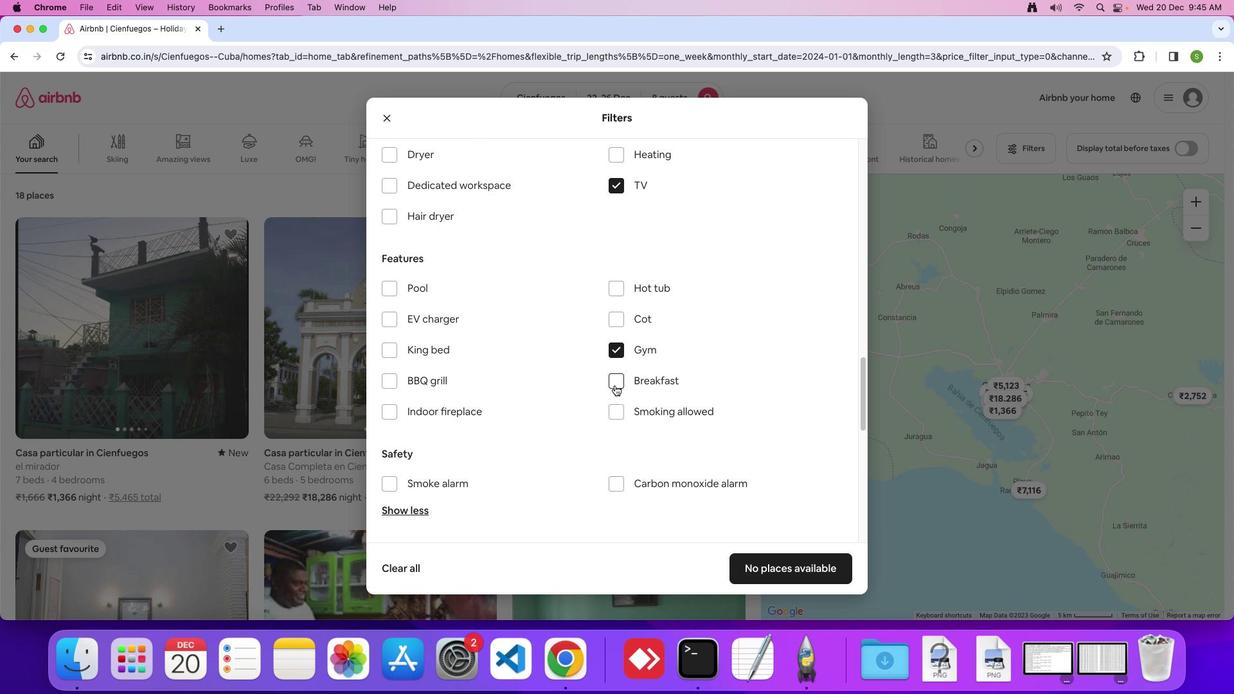 
Action: Mouse pressed left at (614, 385)
Screenshot: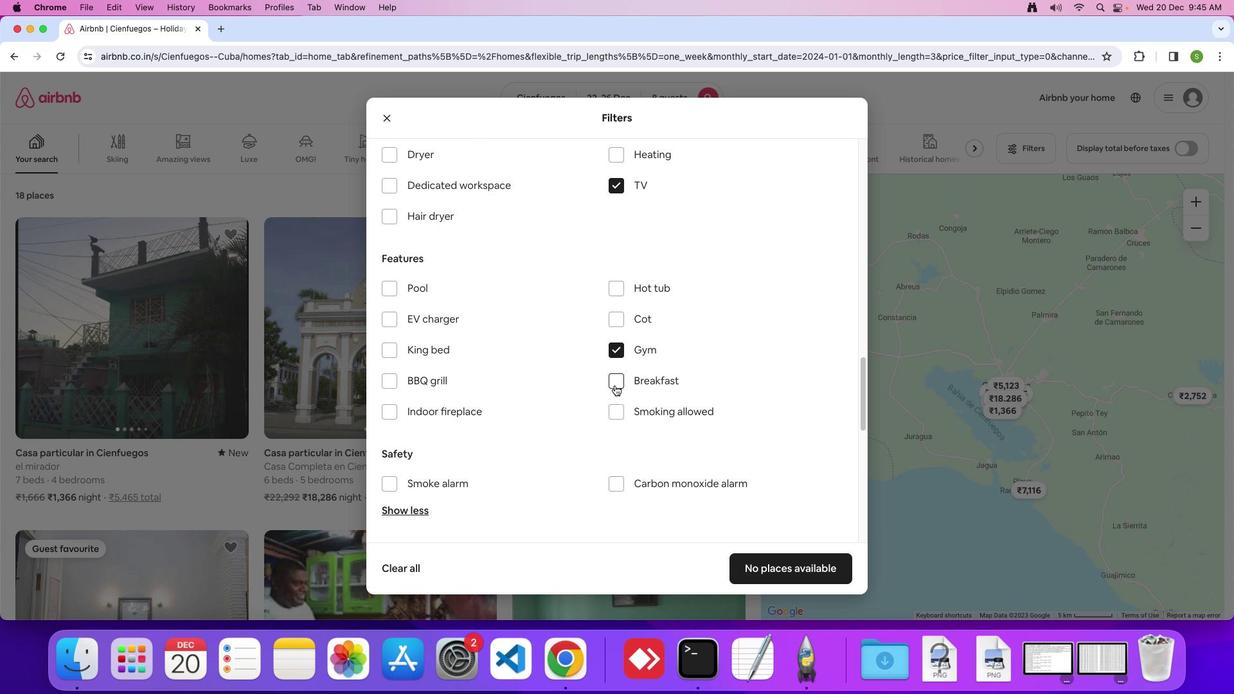 
Action: Mouse moved to (563, 408)
Screenshot: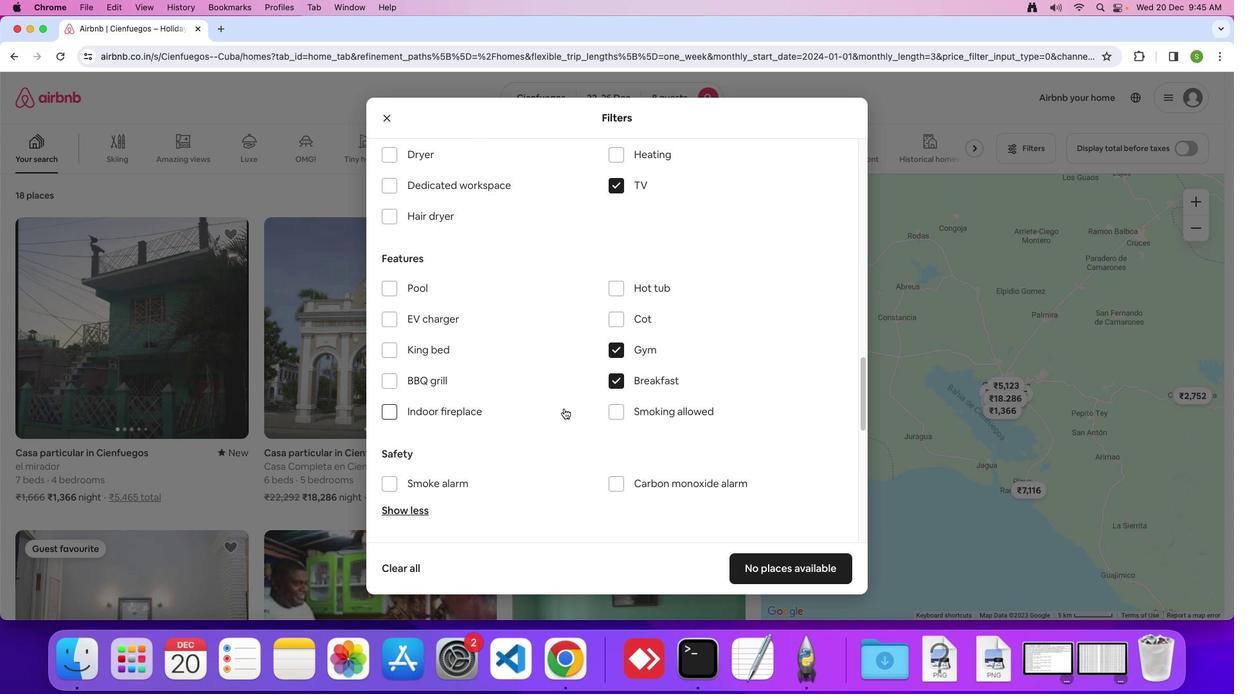 
Action: Mouse scrolled (563, 408) with delta (0, 0)
Screenshot: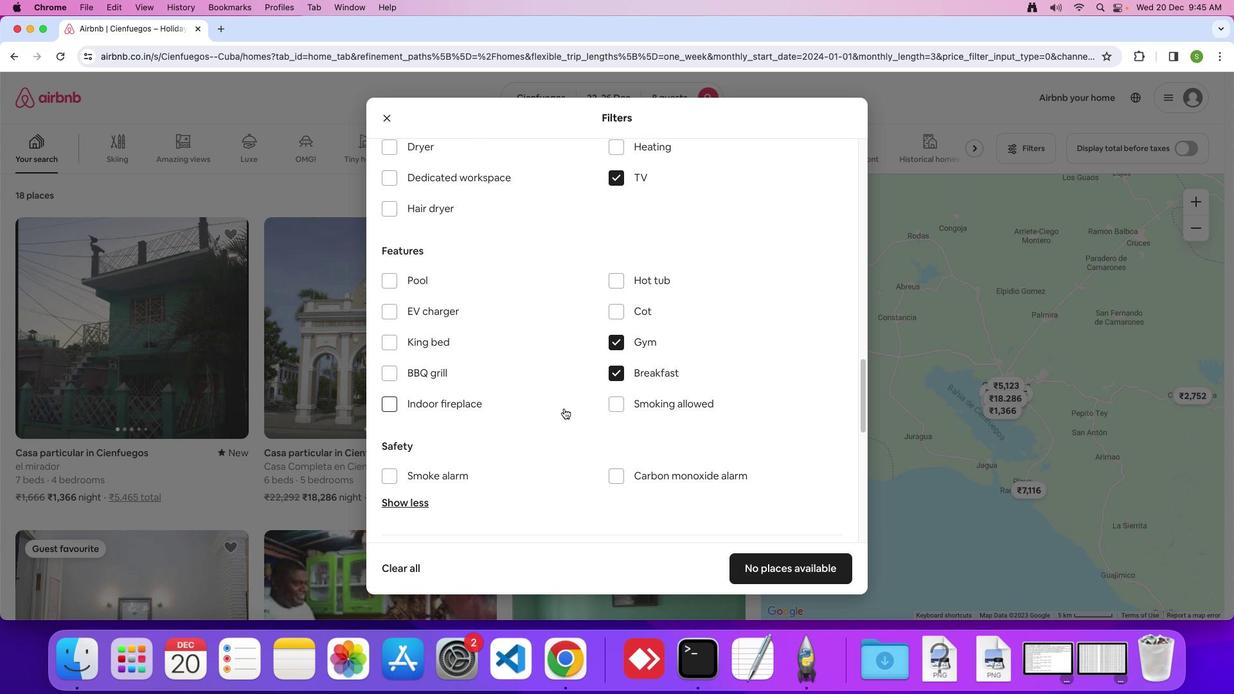 
Action: Mouse scrolled (563, 408) with delta (0, 0)
Screenshot: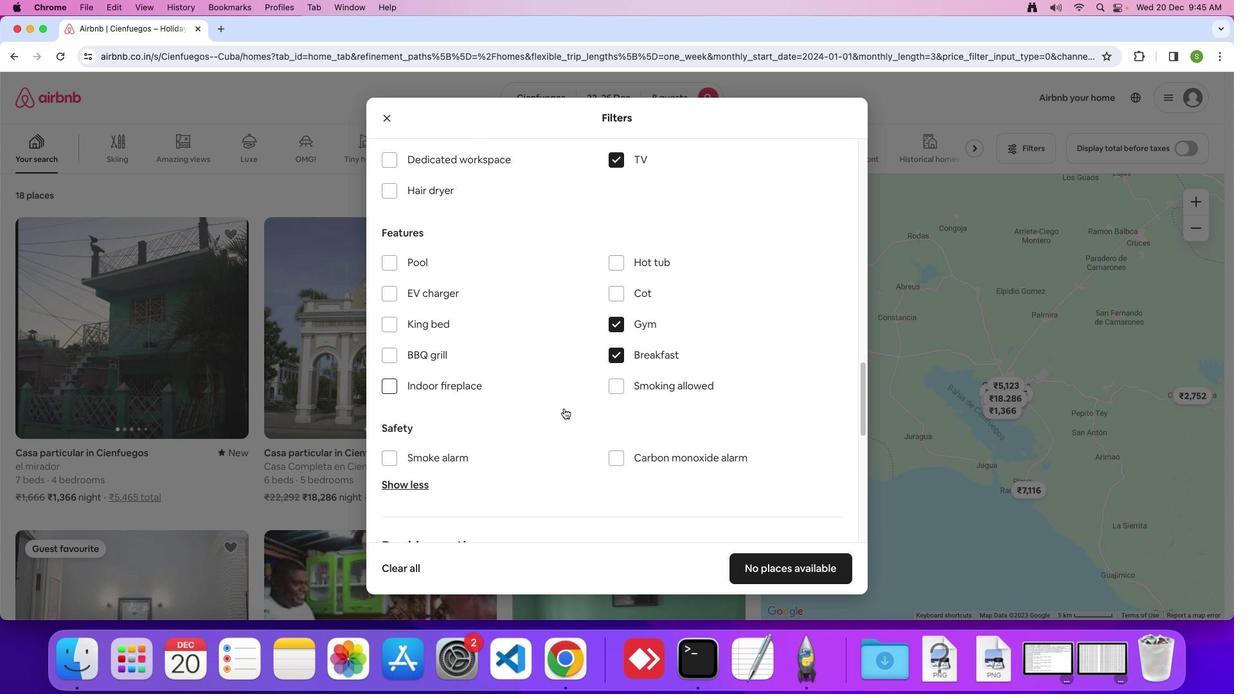 
Action: Mouse scrolled (563, 408) with delta (0, -1)
Screenshot: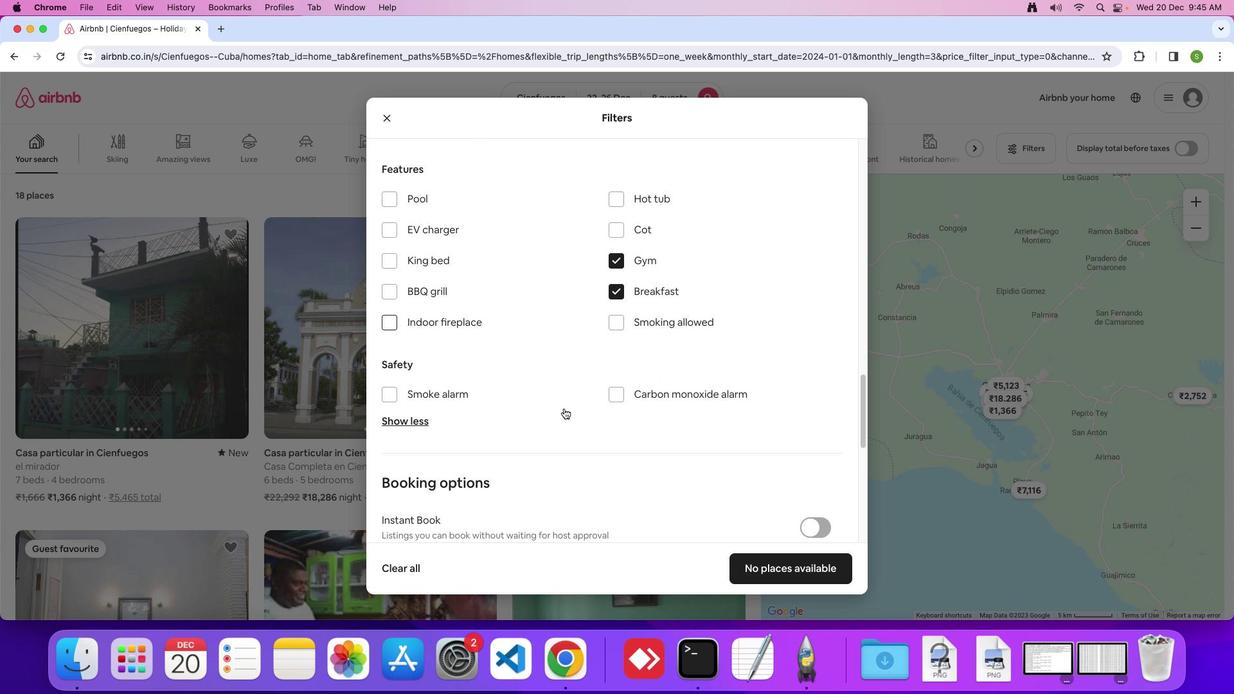 
Action: Mouse scrolled (563, 408) with delta (0, 0)
Screenshot: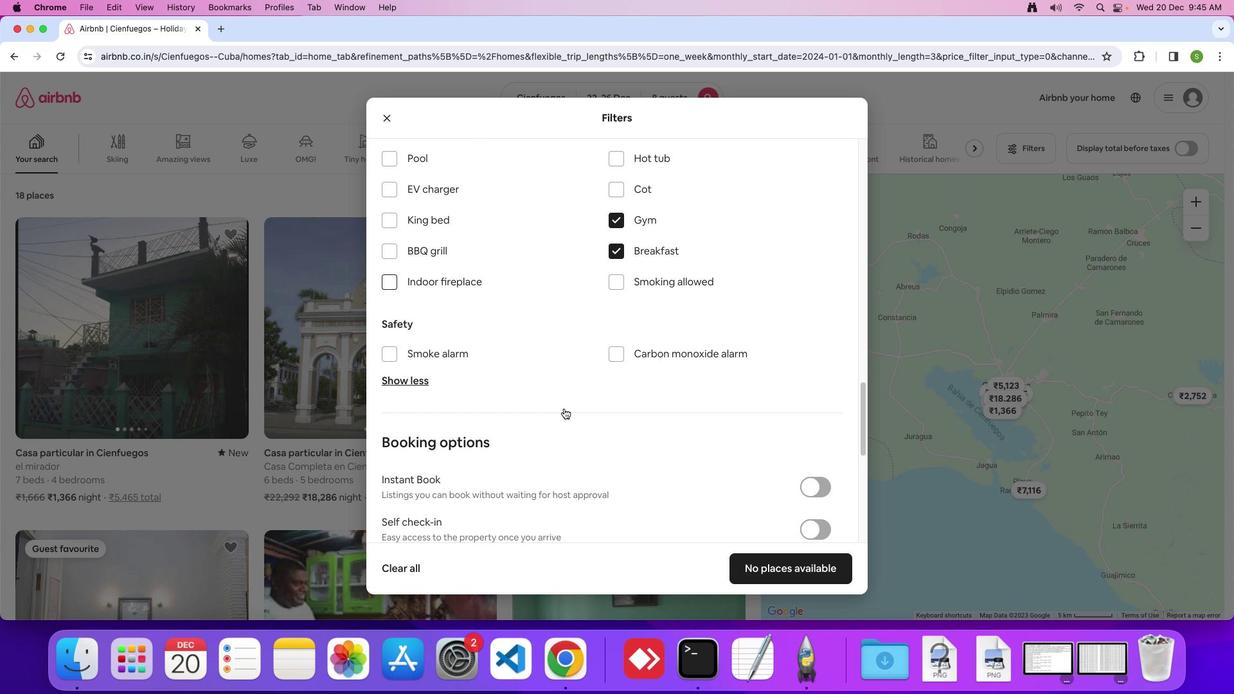 
Action: Mouse scrolled (563, 408) with delta (0, 0)
Screenshot: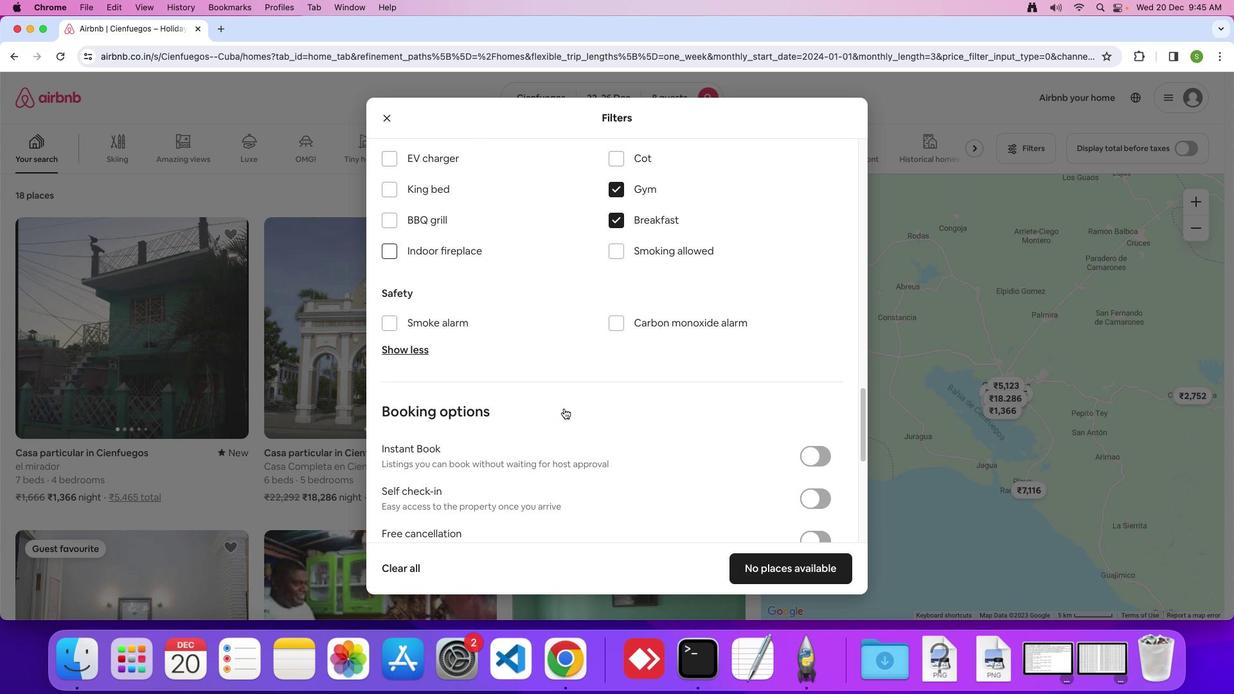 
Action: Mouse scrolled (563, 408) with delta (0, -1)
Screenshot: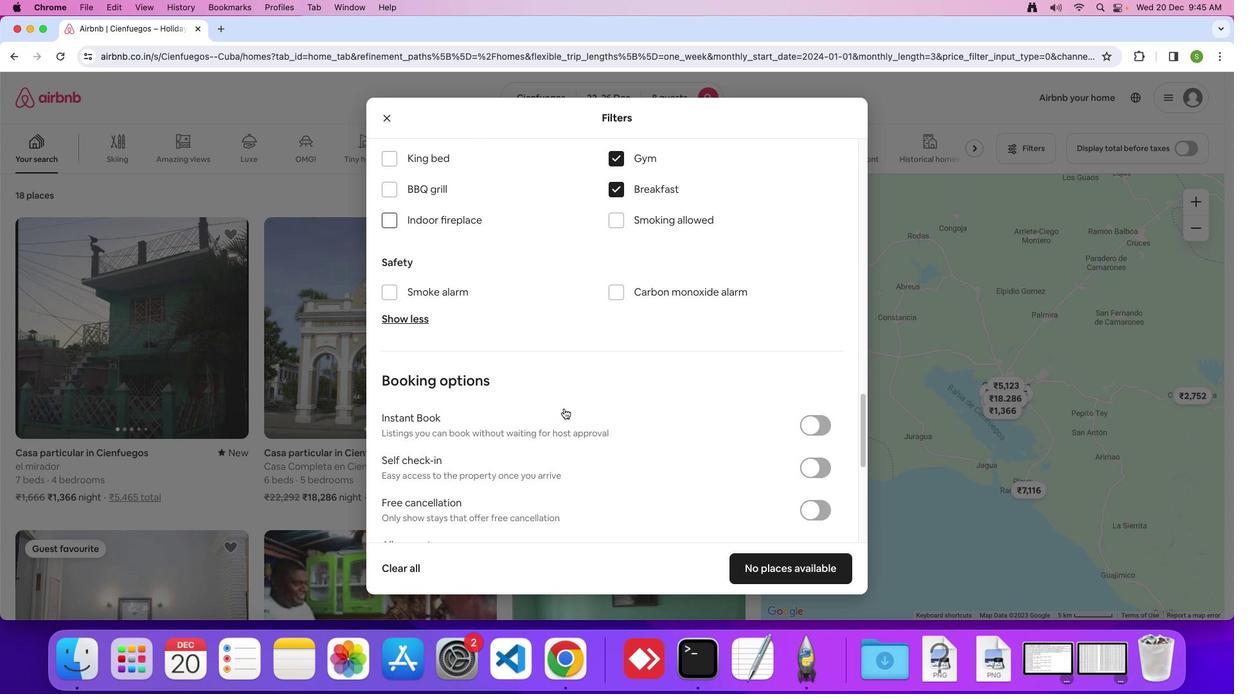 
Action: Mouse scrolled (563, 408) with delta (0, 0)
Screenshot: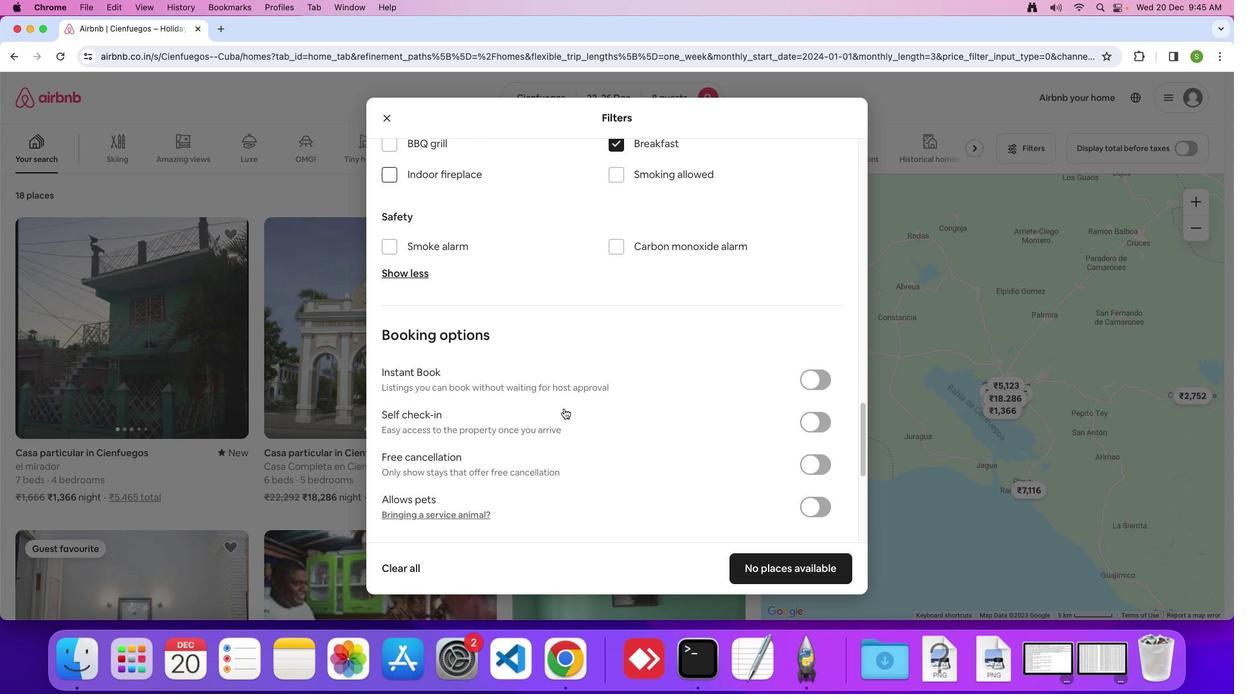 
Action: Mouse scrolled (563, 408) with delta (0, 0)
Screenshot: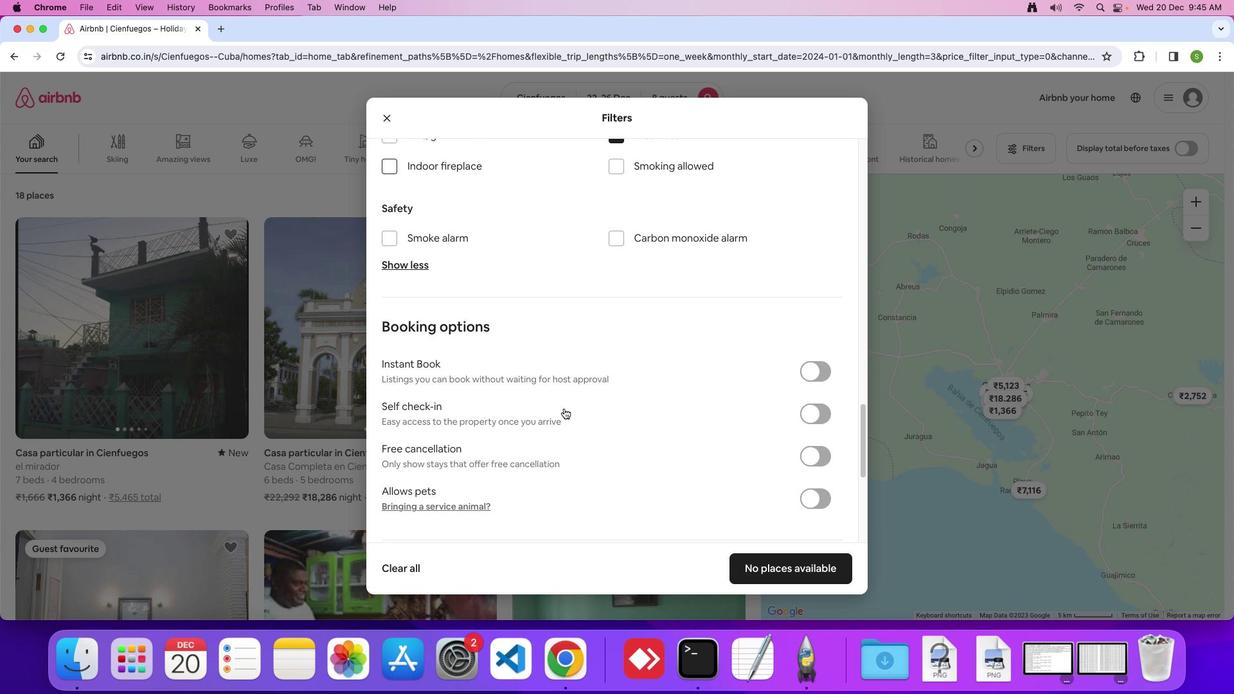 
Action: Mouse scrolled (563, 408) with delta (0, -1)
Screenshot: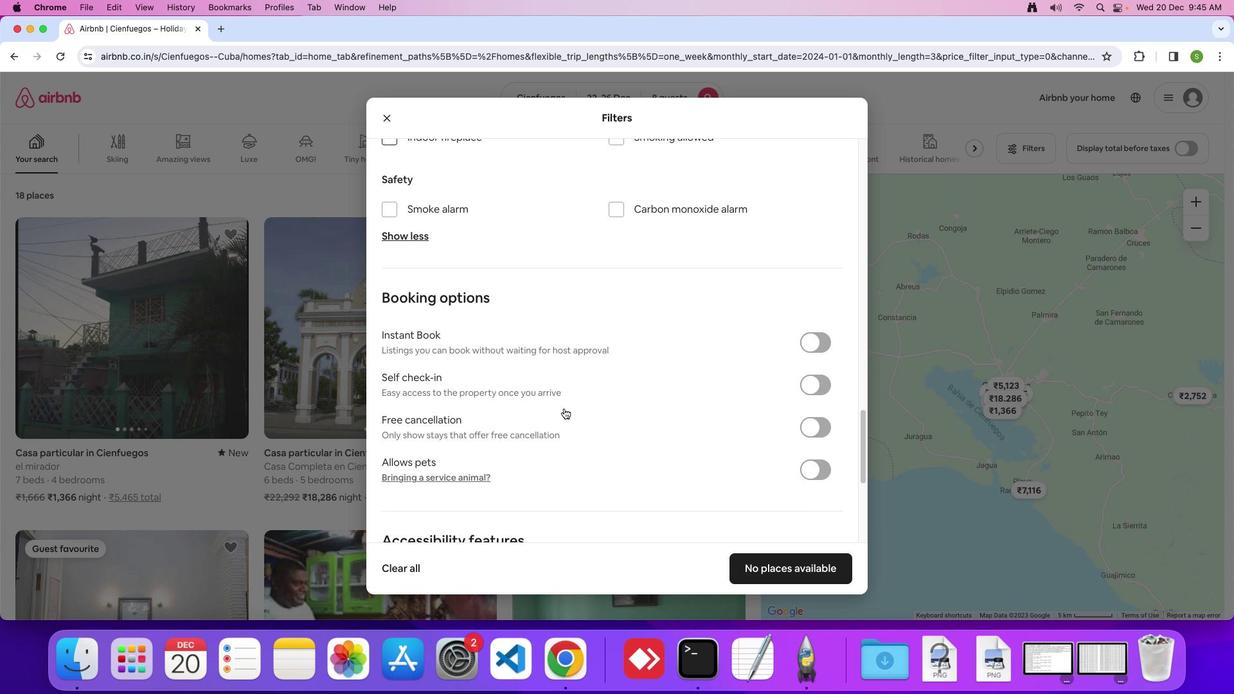 
Action: Mouse scrolled (563, 408) with delta (0, 0)
Screenshot: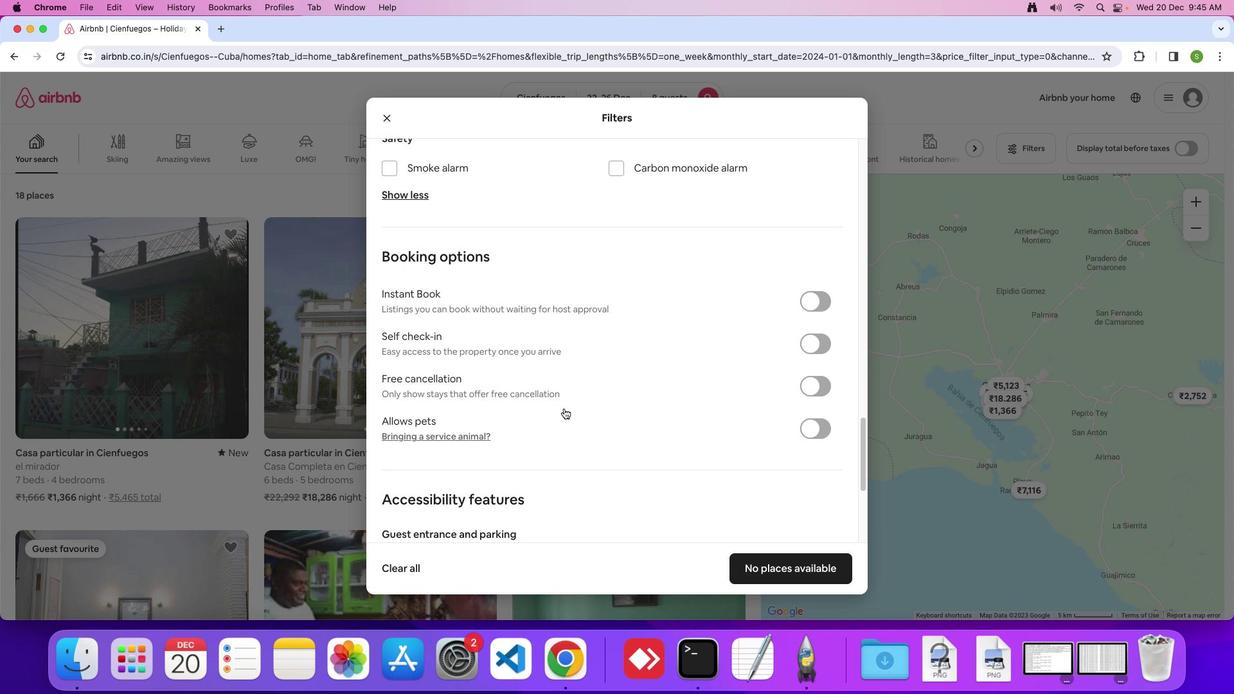 
Action: Mouse scrolled (563, 408) with delta (0, 0)
Screenshot: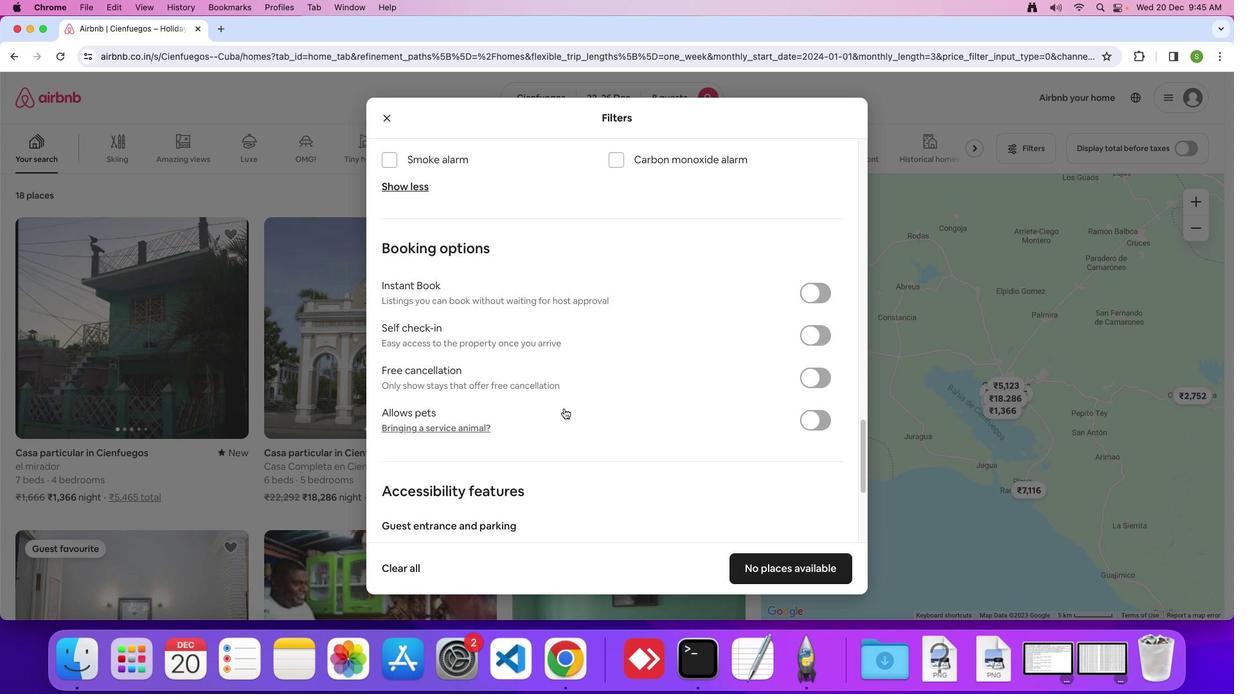 
Action: Mouse scrolled (563, 408) with delta (0, -1)
Screenshot: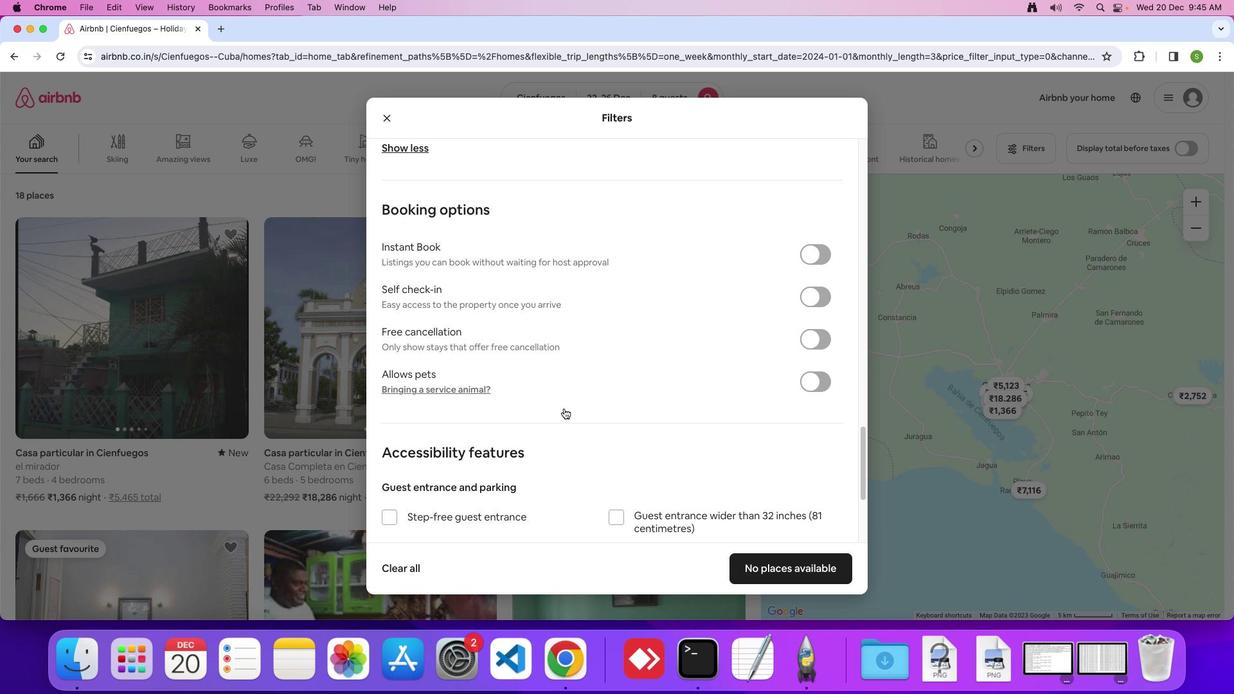 
Action: Mouse scrolled (563, 408) with delta (0, 0)
Screenshot: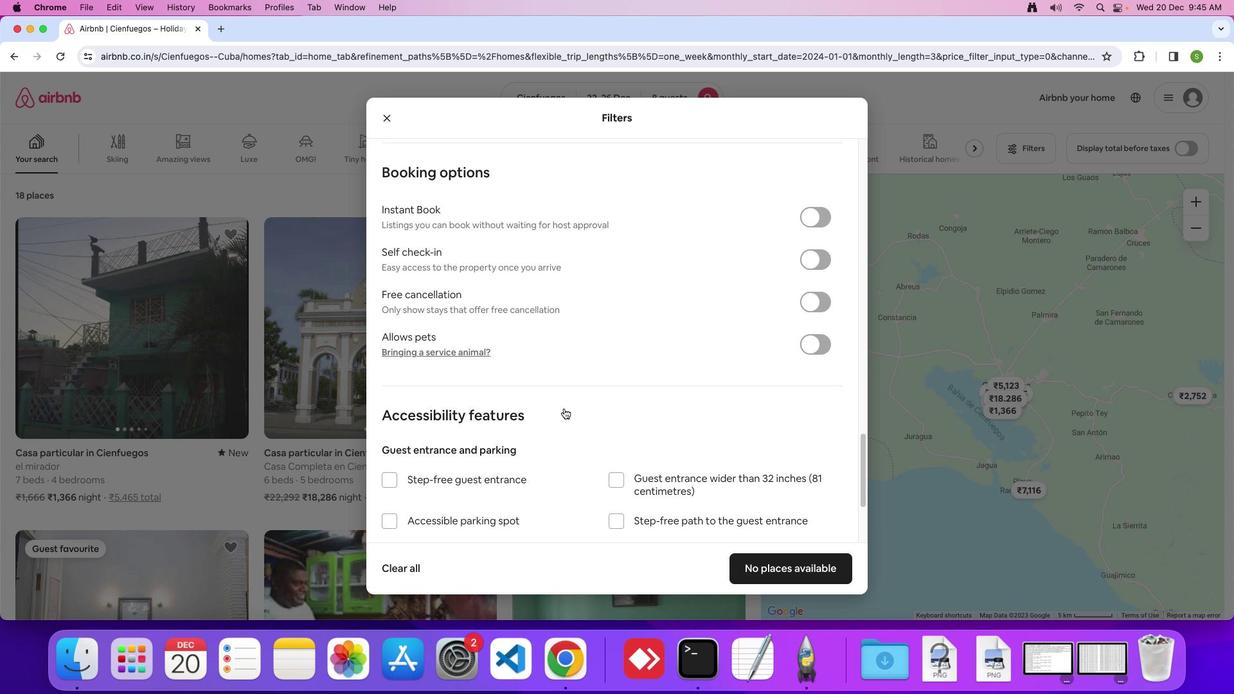 
Action: Mouse scrolled (563, 408) with delta (0, 0)
Screenshot: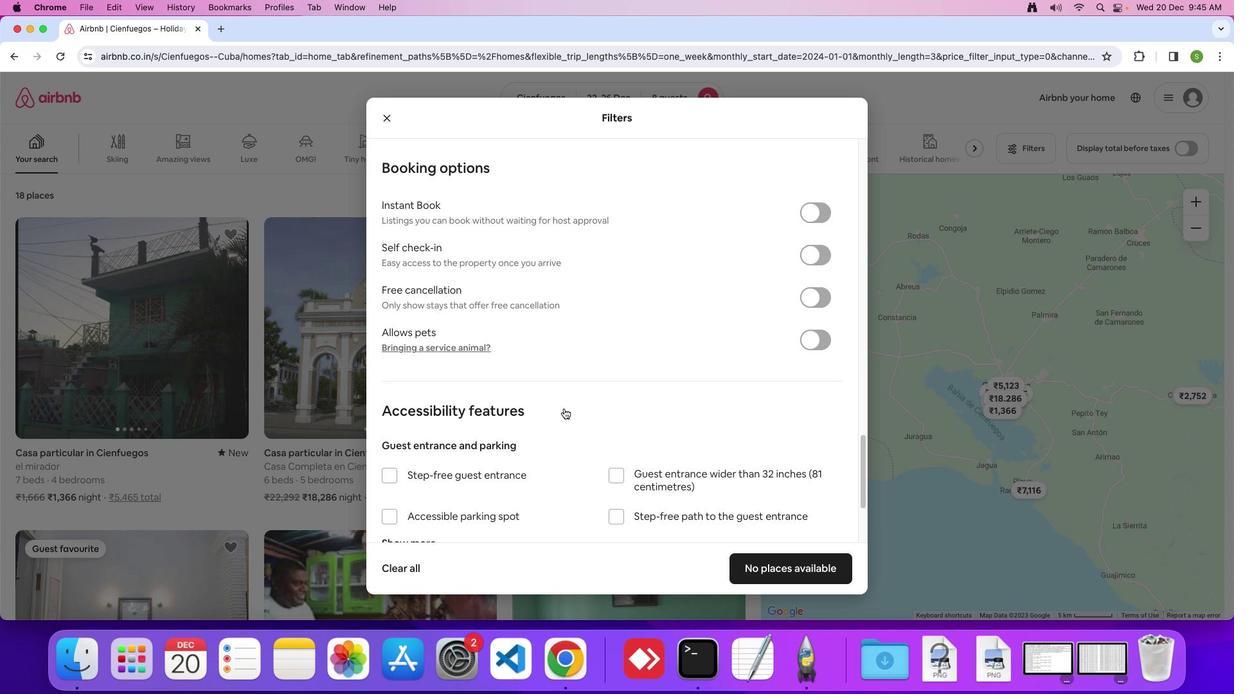 
Action: Mouse scrolled (563, 408) with delta (0, -1)
Screenshot: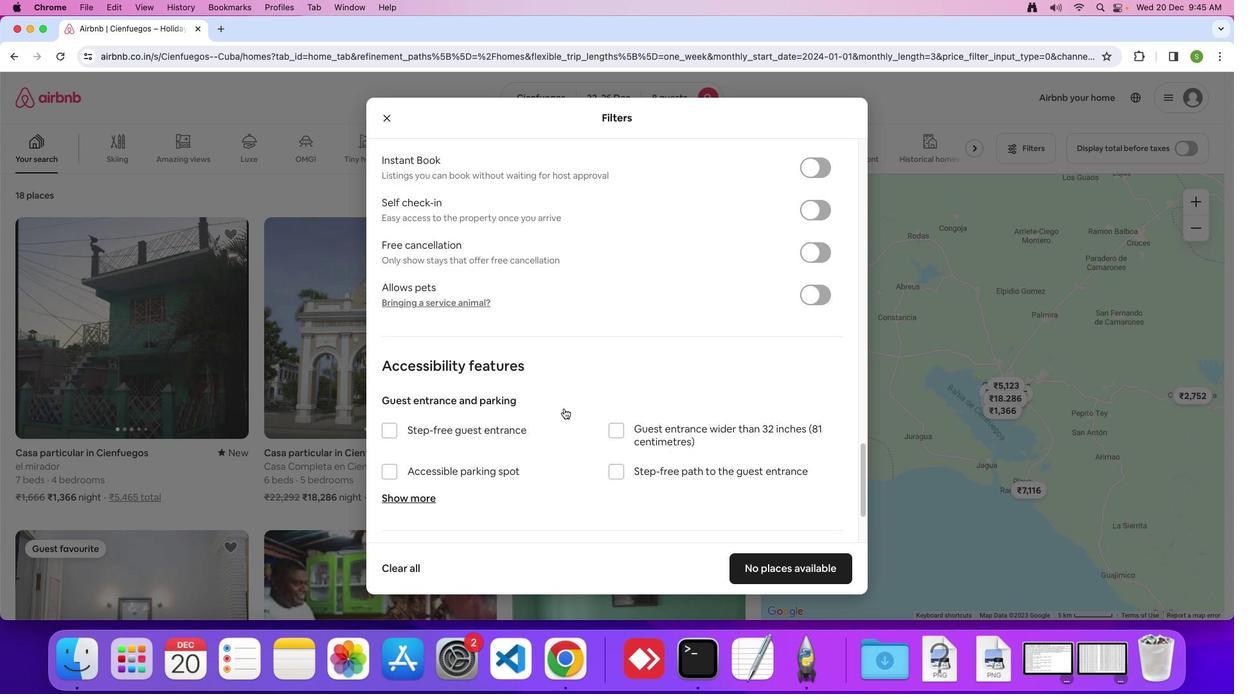 
Action: Mouse scrolled (563, 408) with delta (0, 0)
Screenshot: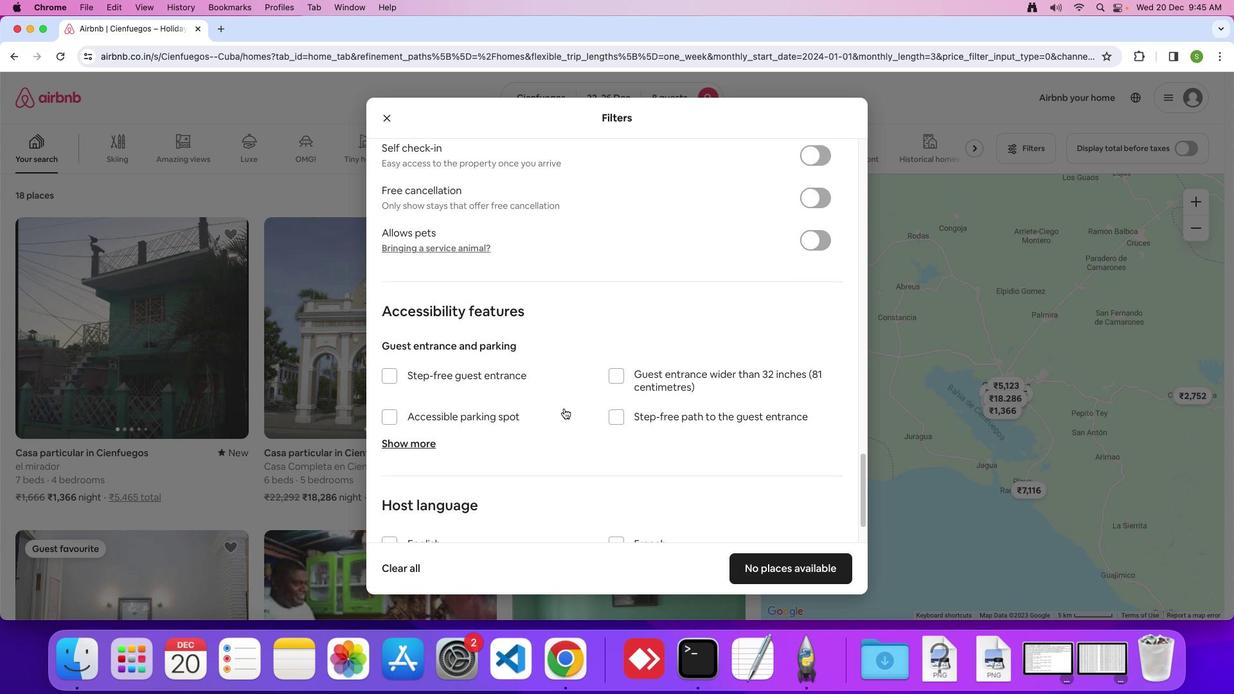 
Action: Mouse scrolled (563, 408) with delta (0, 0)
Screenshot: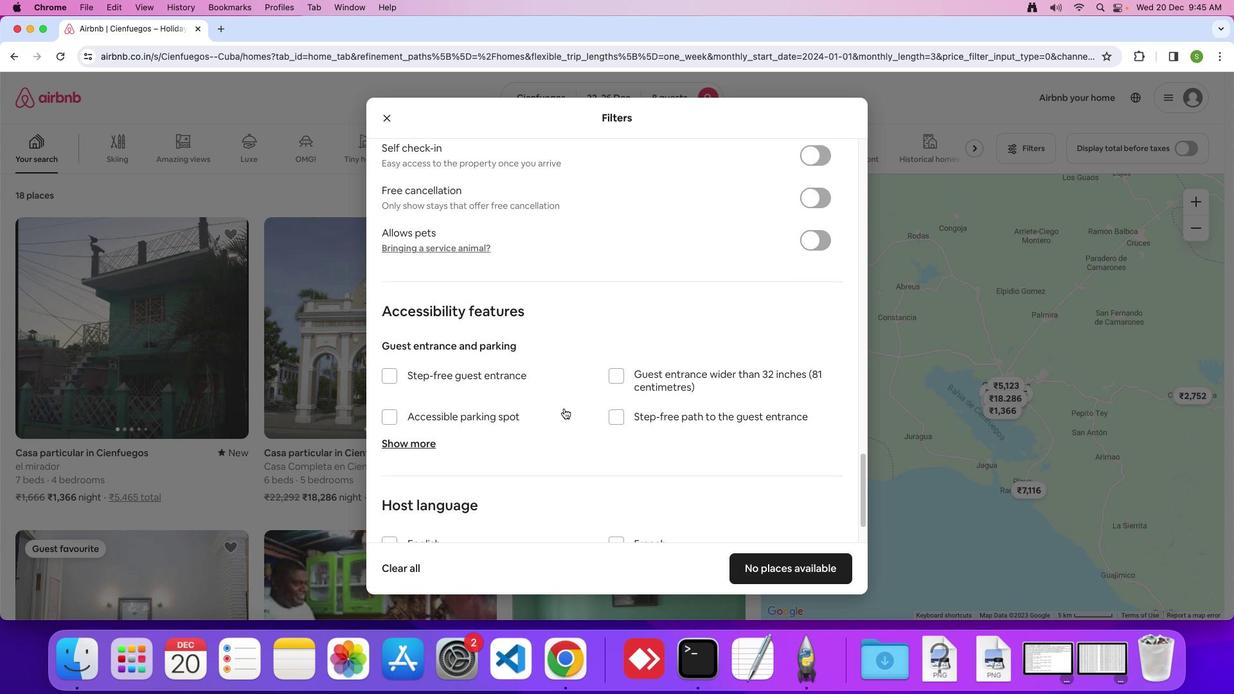 
Action: Mouse scrolled (563, 408) with delta (0, -2)
Screenshot: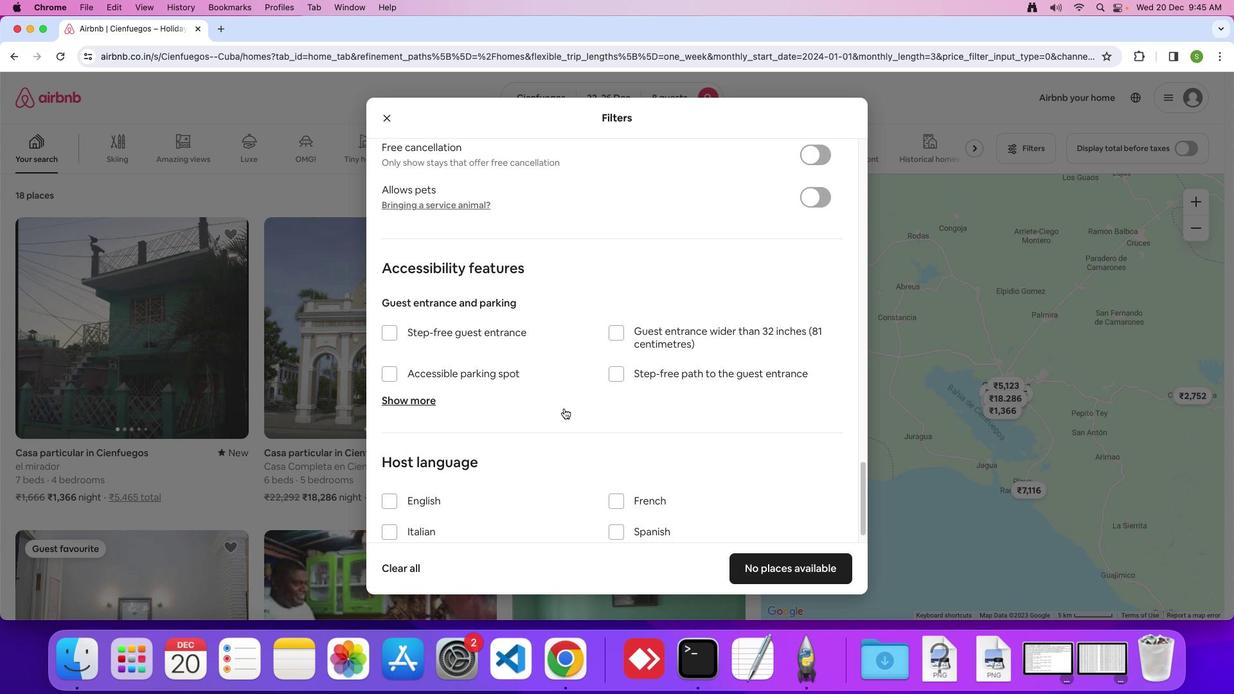 
Action: Mouse scrolled (563, 408) with delta (0, 0)
Screenshot: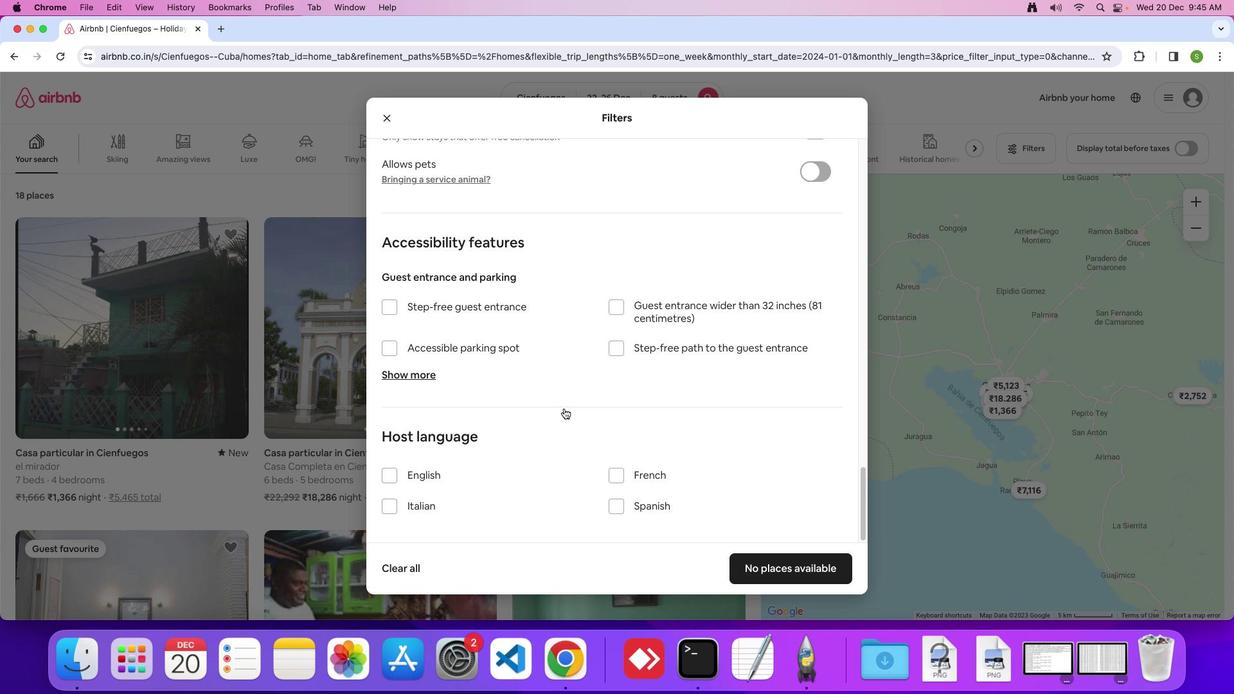 
Action: Mouse scrolled (563, 408) with delta (0, 0)
Screenshot: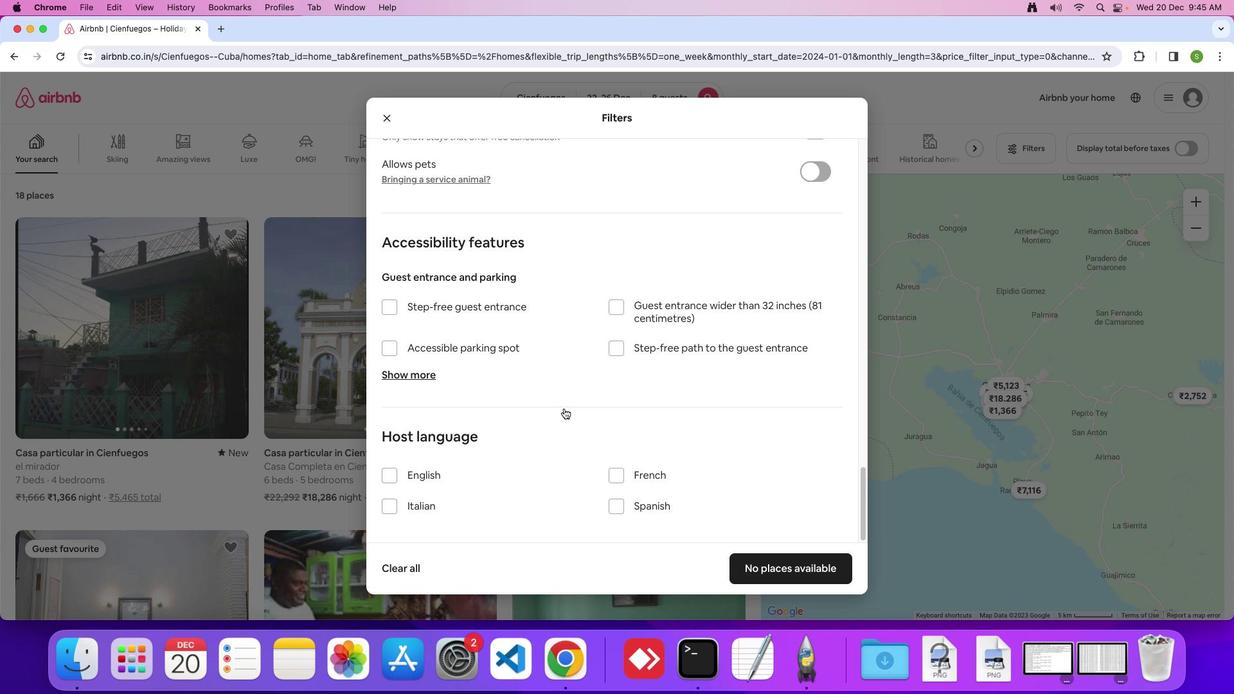 
Action: Mouse scrolled (563, 408) with delta (0, -2)
Screenshot: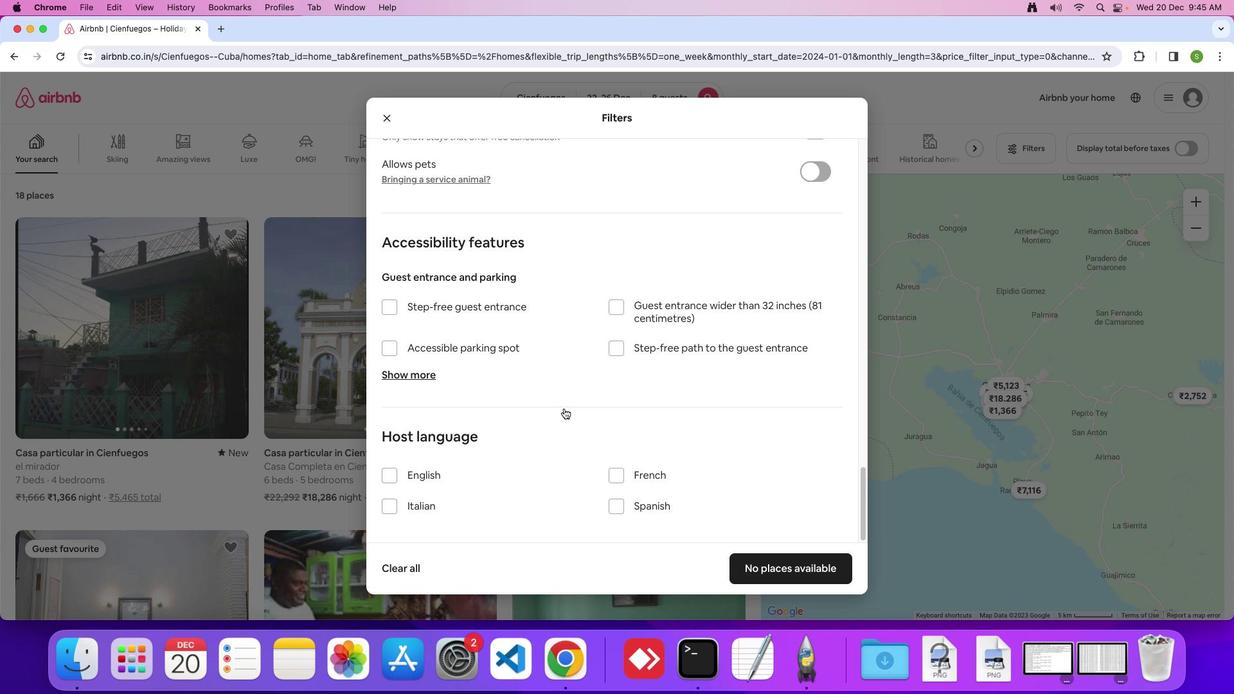 
Action: Mouse scrolled (563, 408) with delta (0, -3)
Screenshot: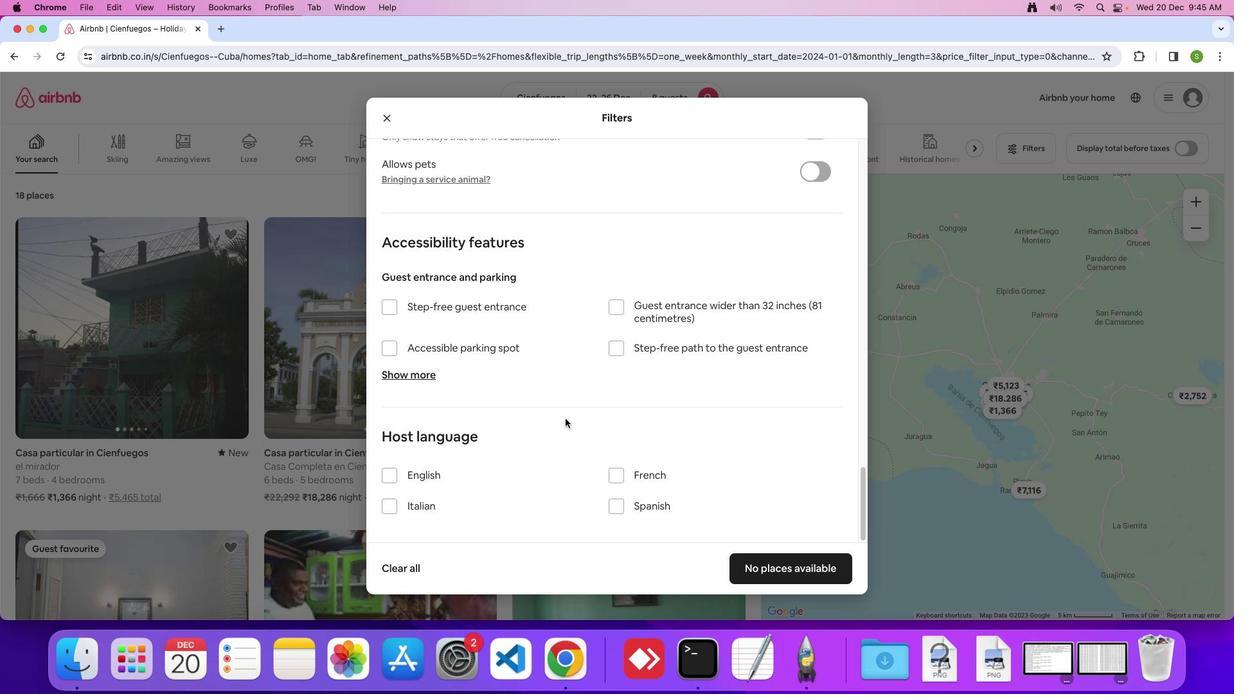 
Action: Mouse moved to (759, 564)
Screenshot: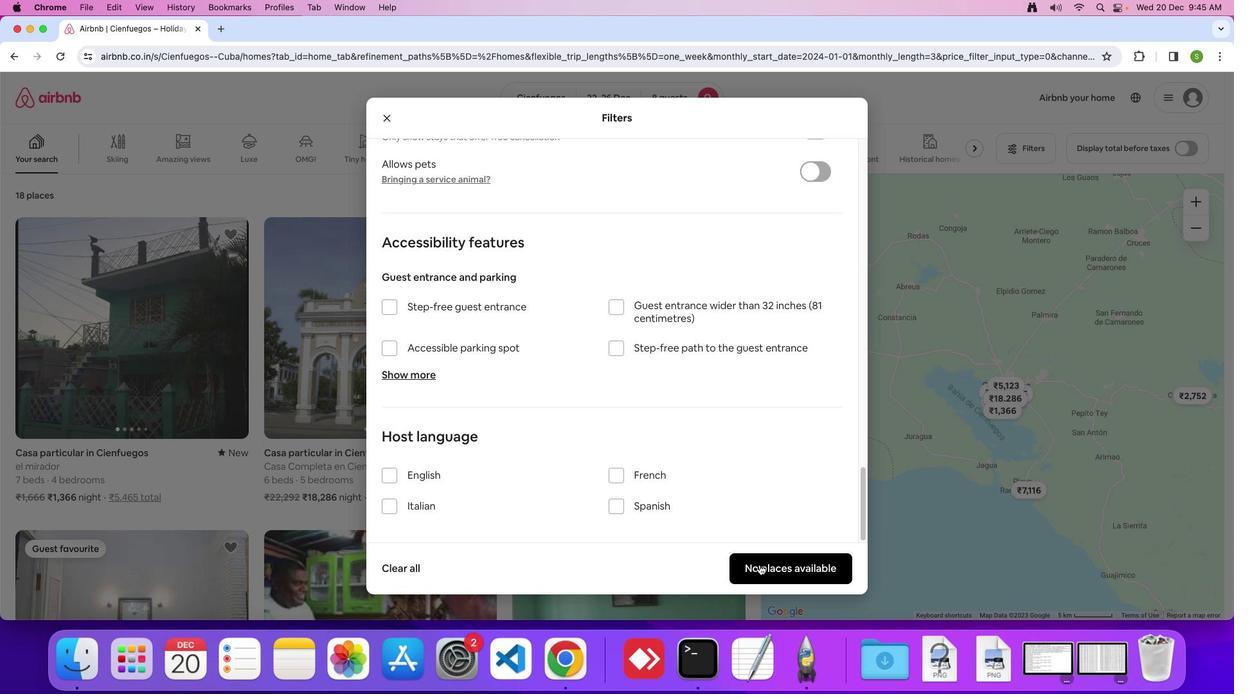 
Action: Mouse pressed left at (759, 564)
Screenshot: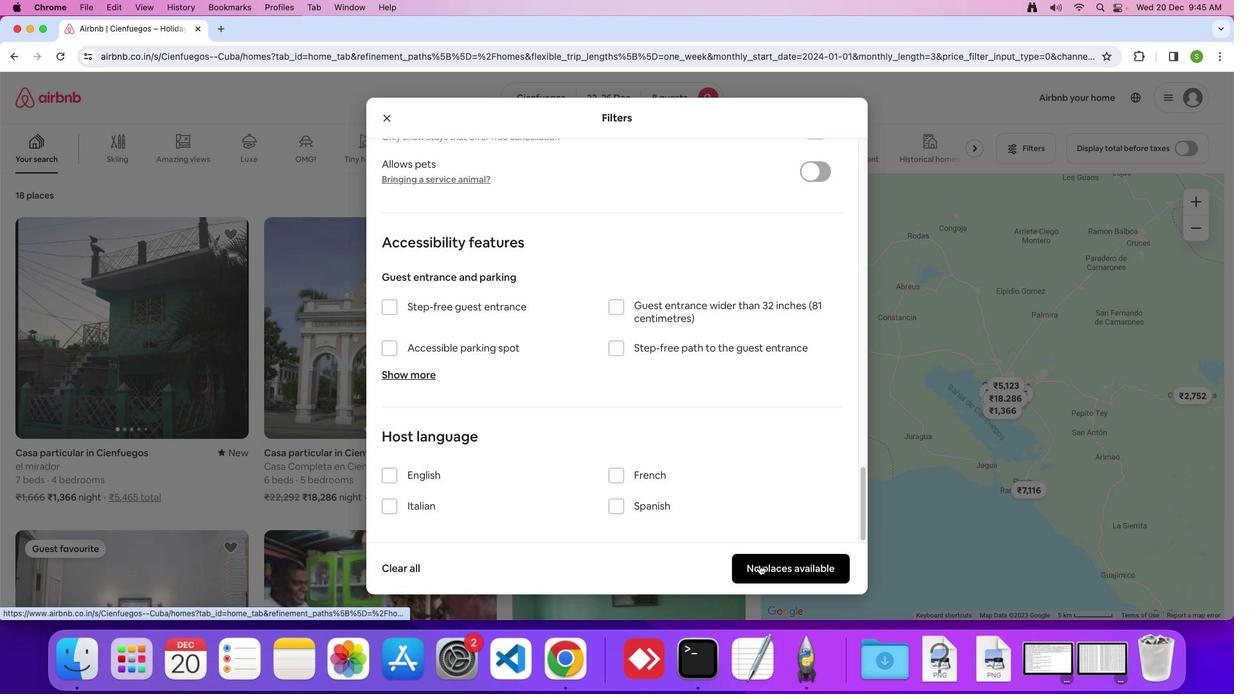
Action: Mouse moved to (507, 323)
Screenshot: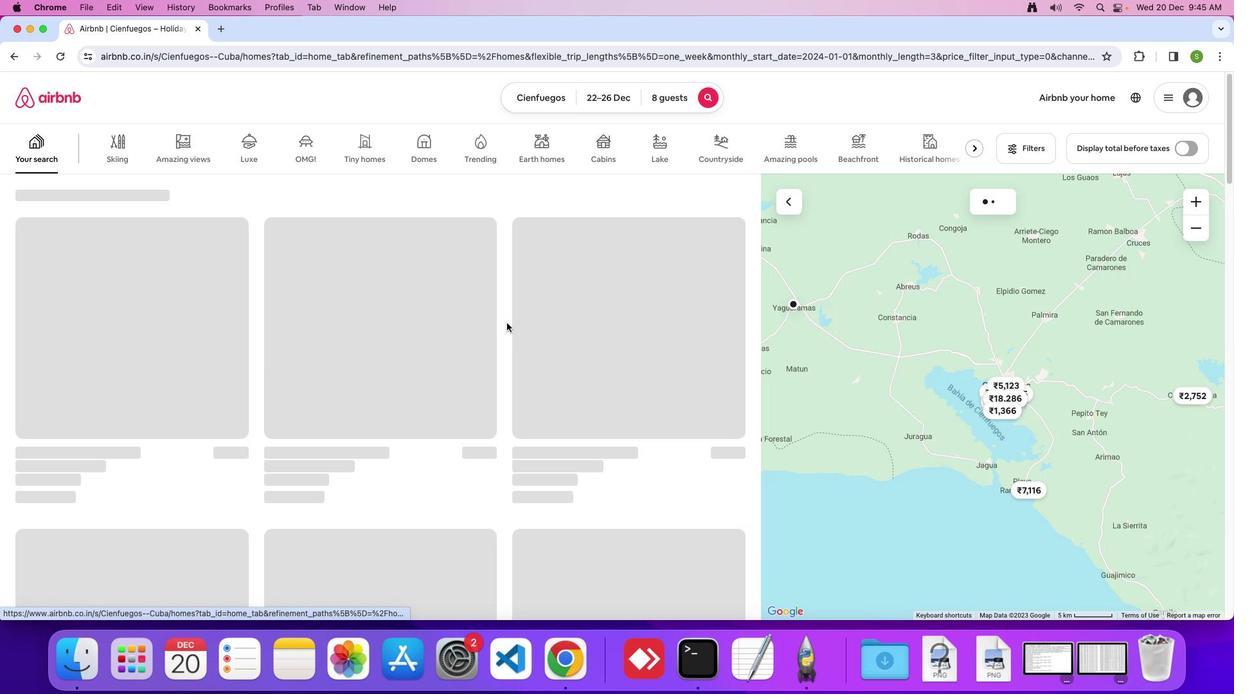 
